 Task: For heading Arial black with underline.  font size for heading18,  'Change the font style of data to'Calibri.  and font size to 9,  Change the alignment of both headline & data to Align center.  In the sheet  auditingMonthlySales_Analysis
Action: Mouse moved to (278, 175)
Screenshot: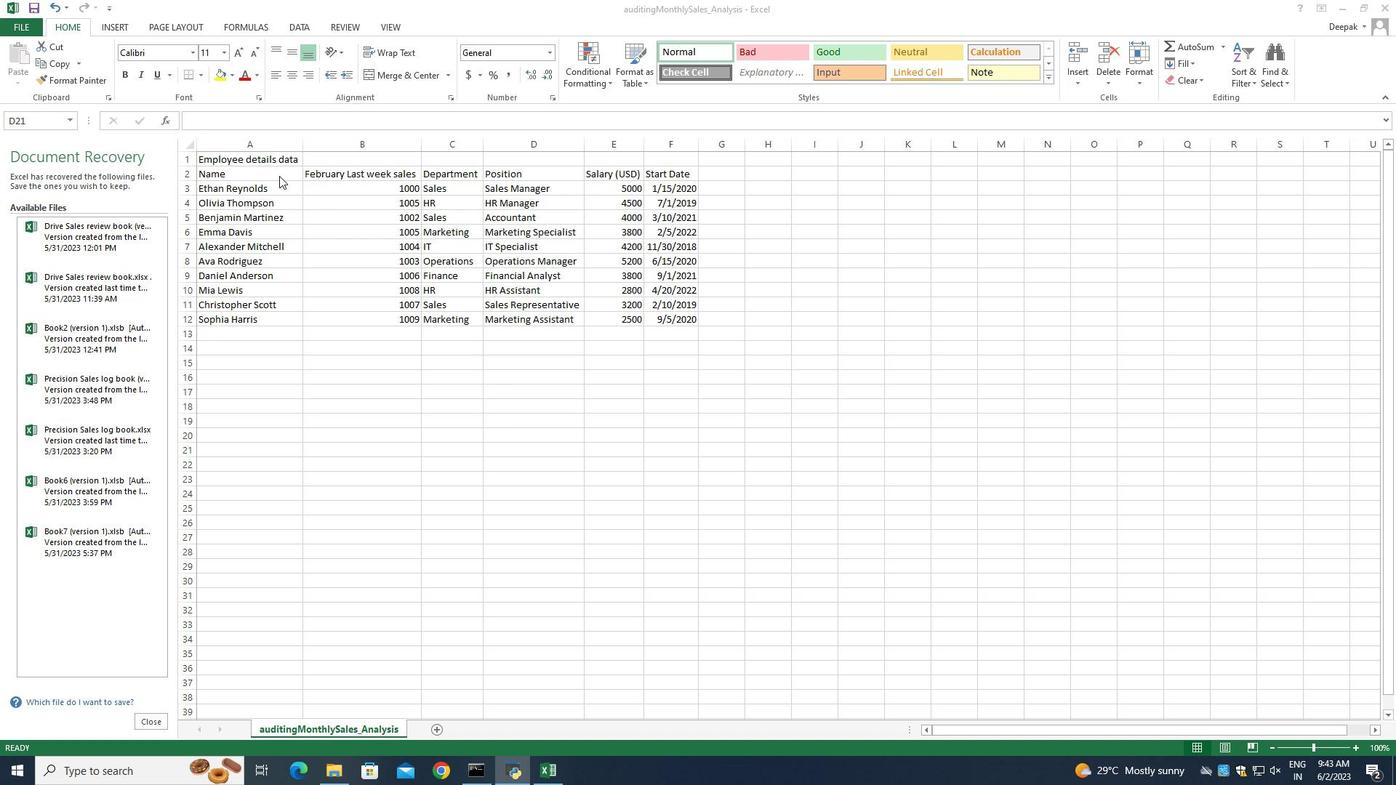 
Action: Mouse pressed left at (278, 175)
Screenshot: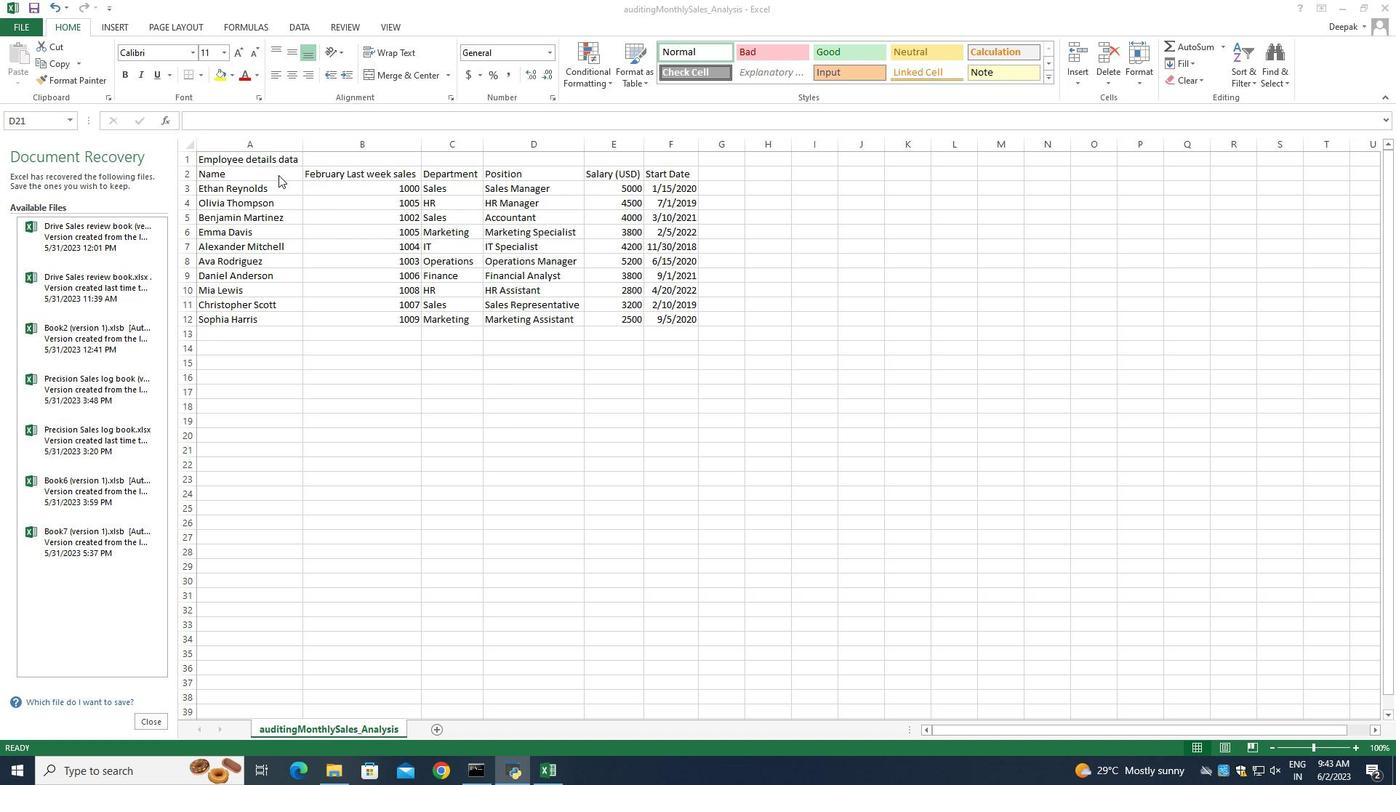 
Action: Mouse pressed left at (278, 175)
Screenshot: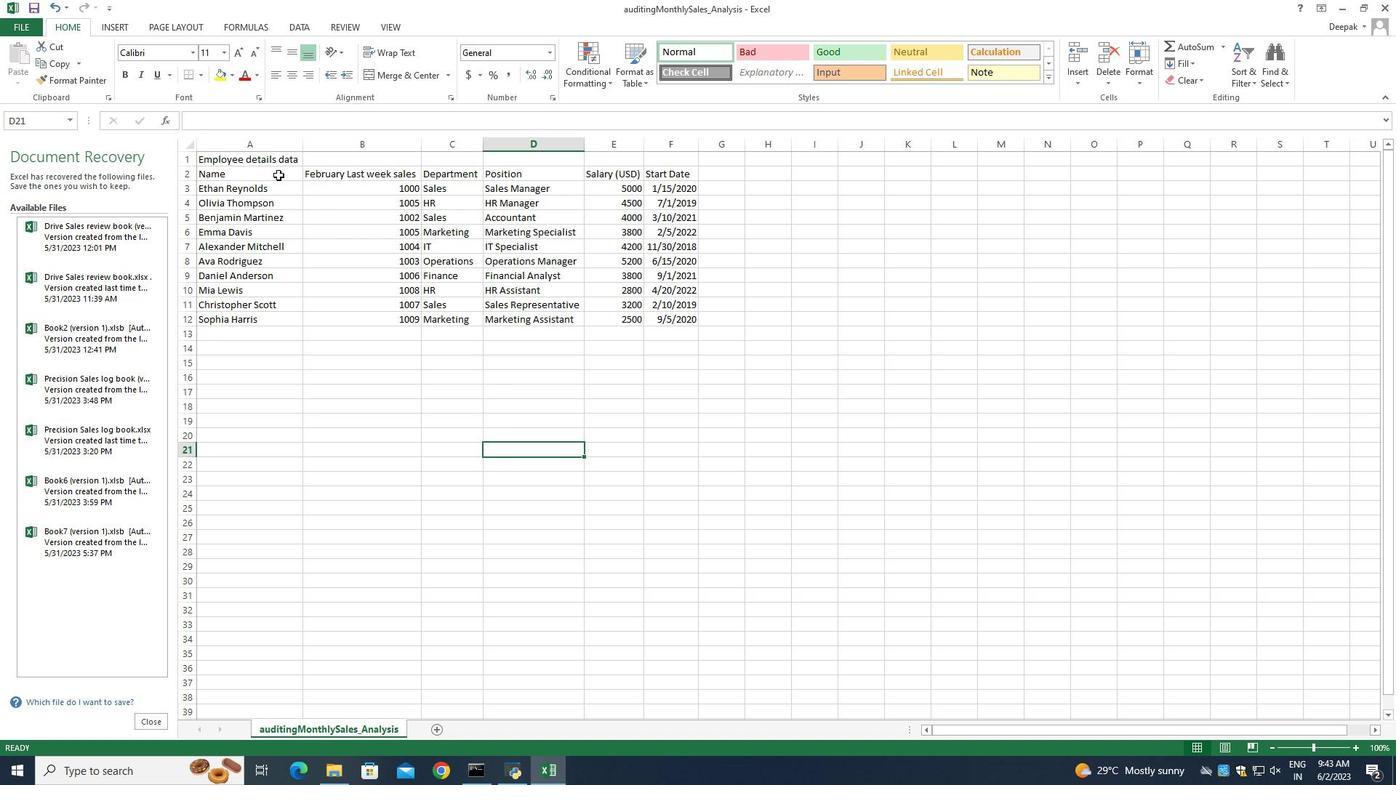 
Action: Mouse moved to (251, 176)
Screenshot: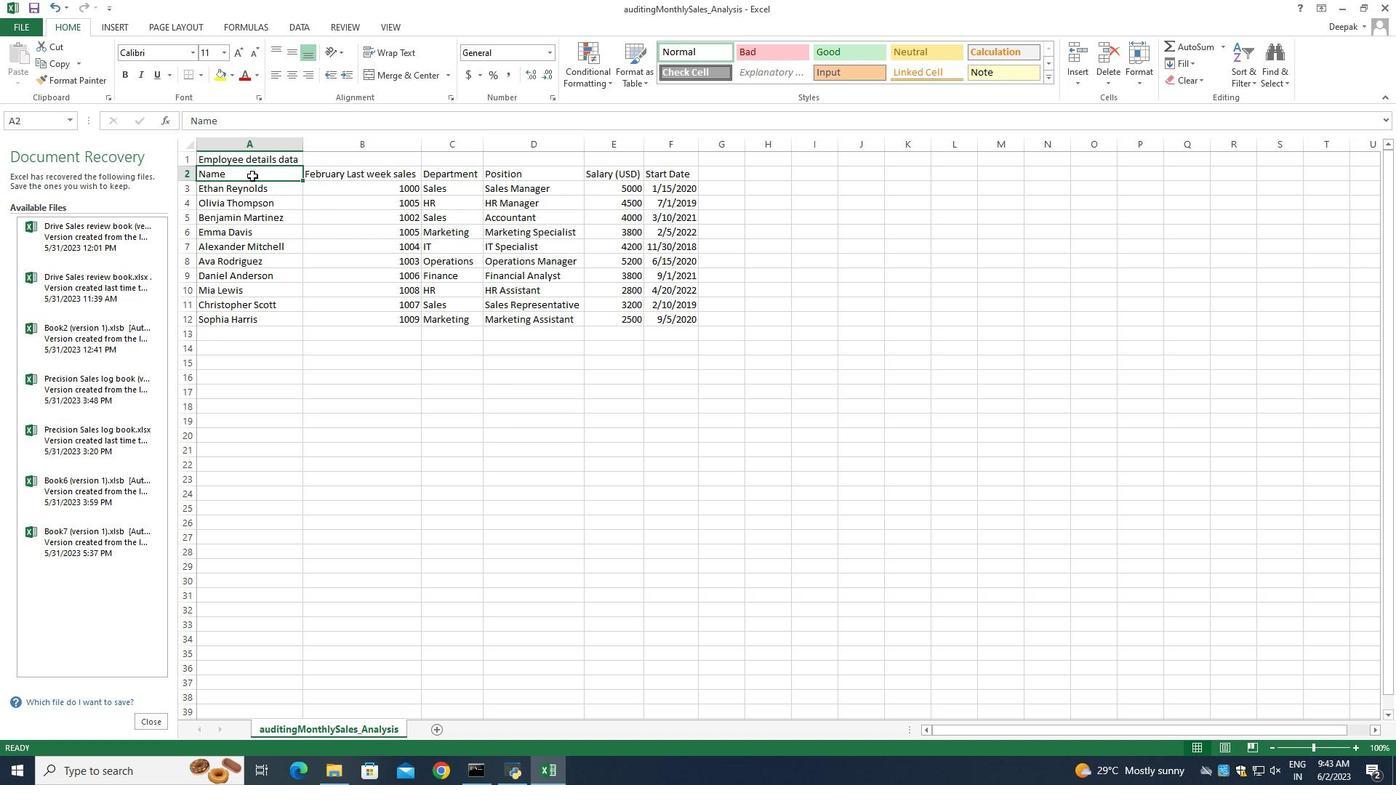 
Action: Mouse pressed left at (251, 176)
Screenshot: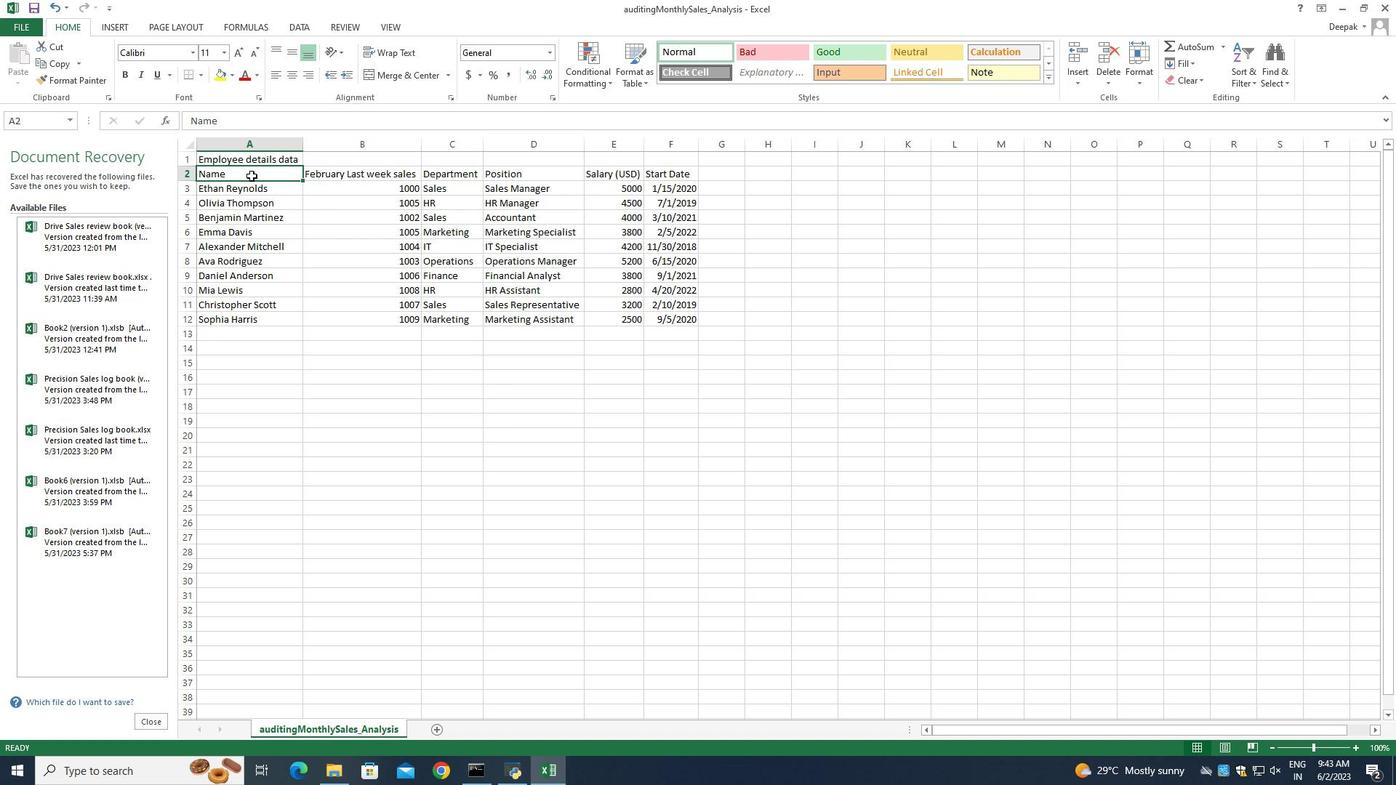 
Action: Mouse moved to (672, 180)
Screenshot: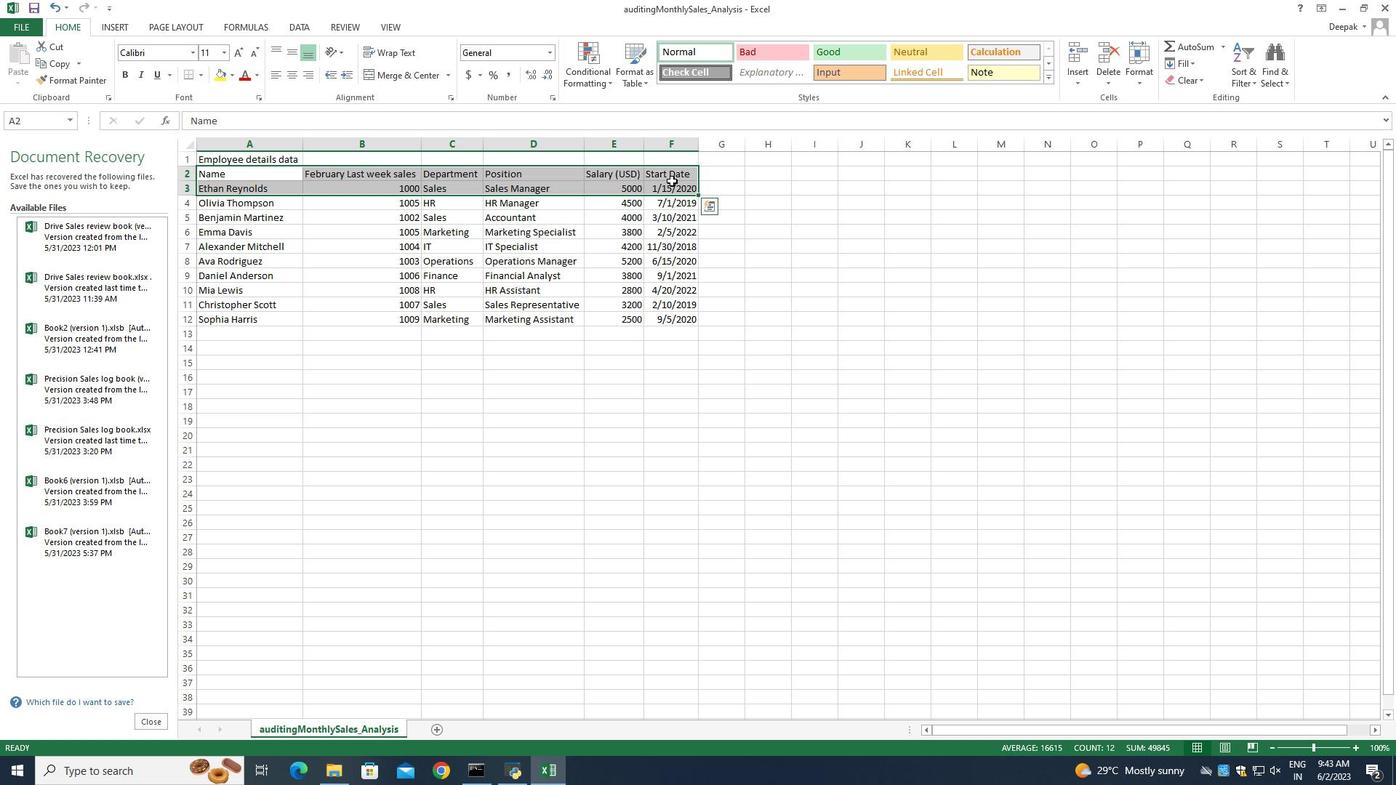 
Action: Mouse pressed left at (672, 180)
Screenshot: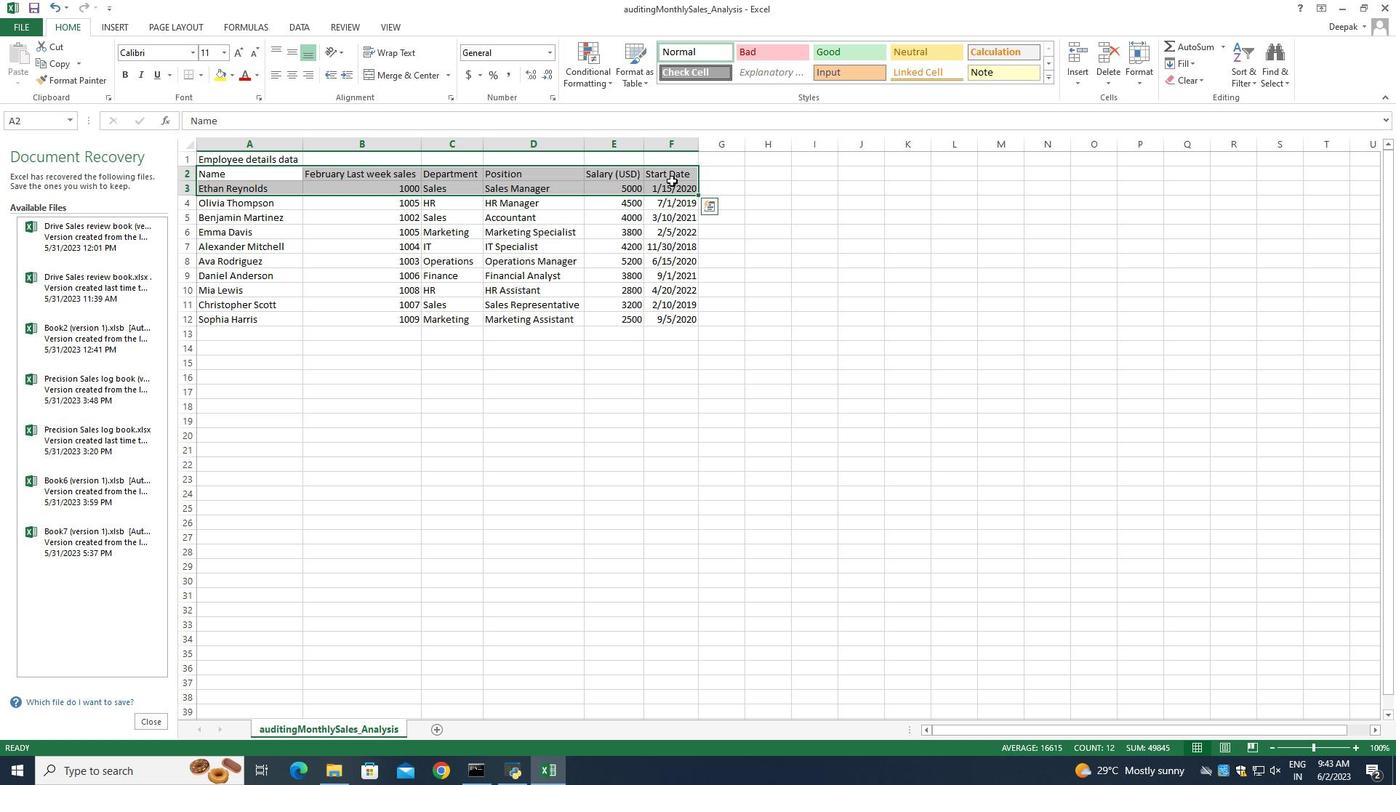 
Action: Mouse moved to (668, 175)
Screenshot: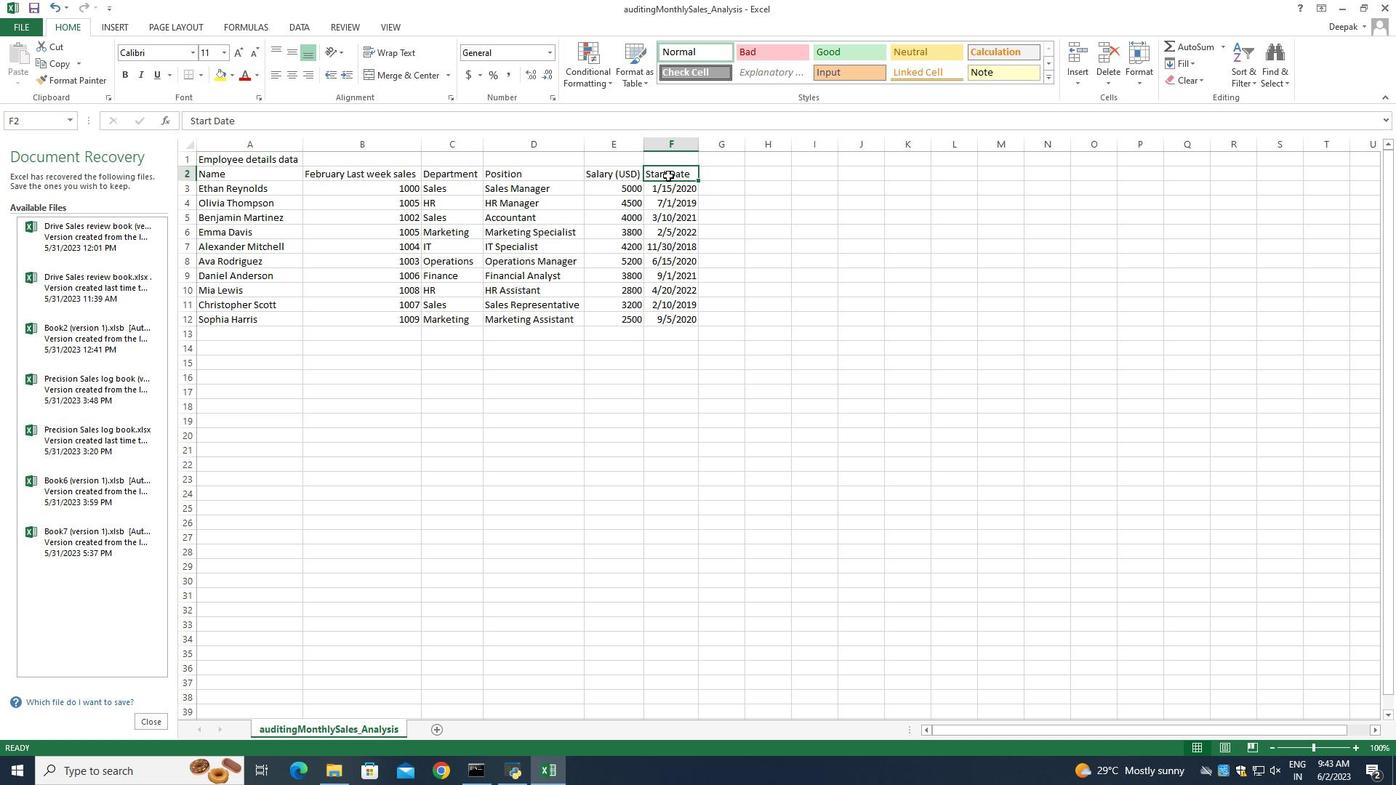 
Action: Mouse pressed left at (668, 175)
Screenshot: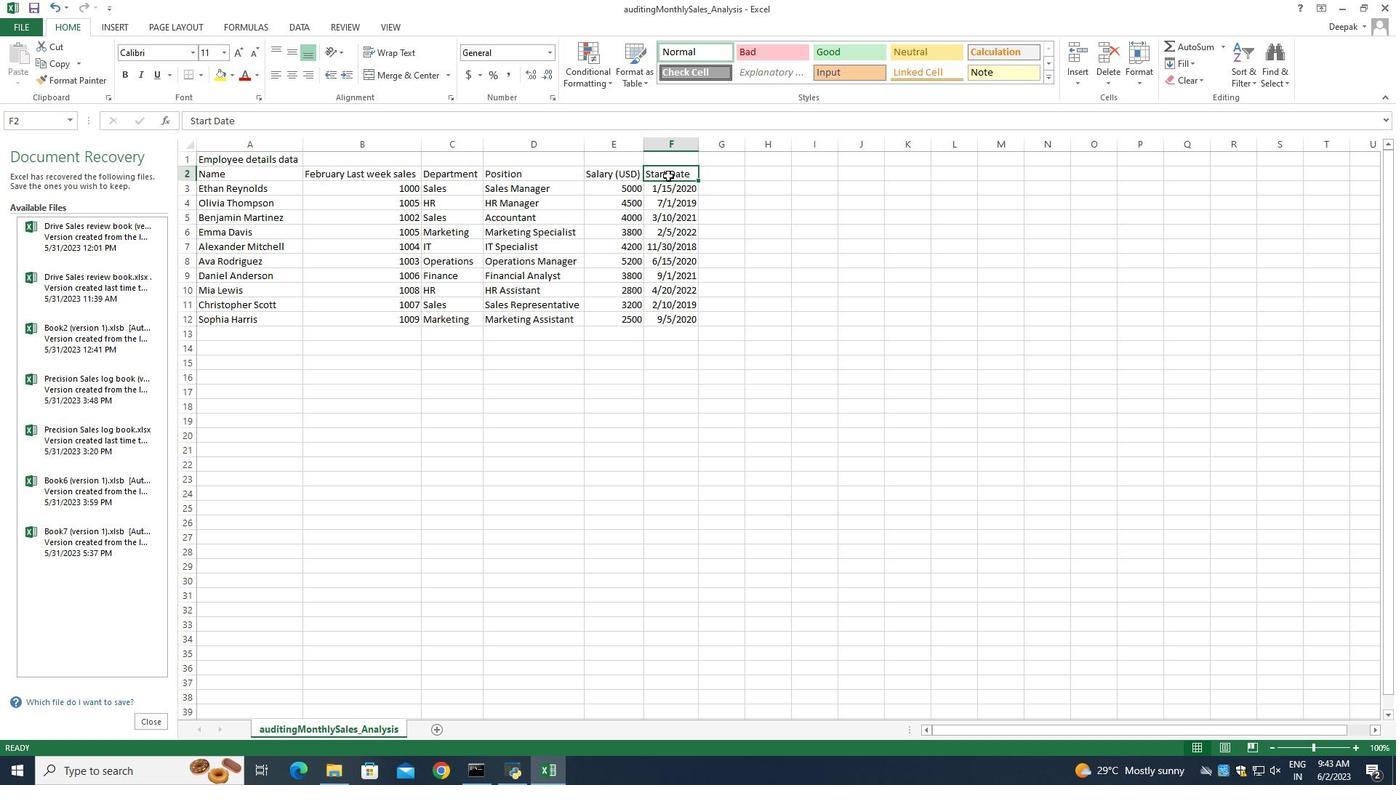 
Action: Mouse moved to (547, 51)
Screenshot: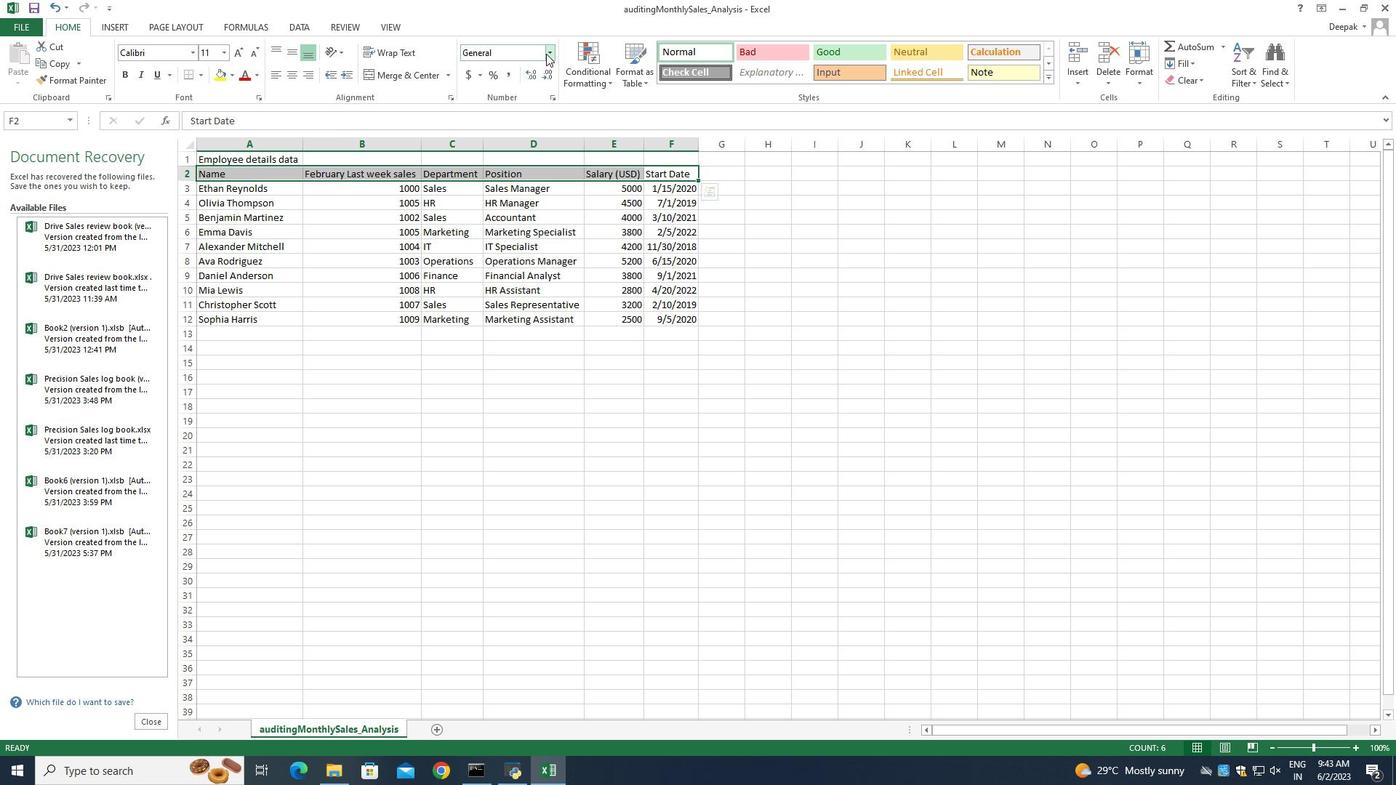 
Action: Mouse pressed left at (547, 51)
Screenshot: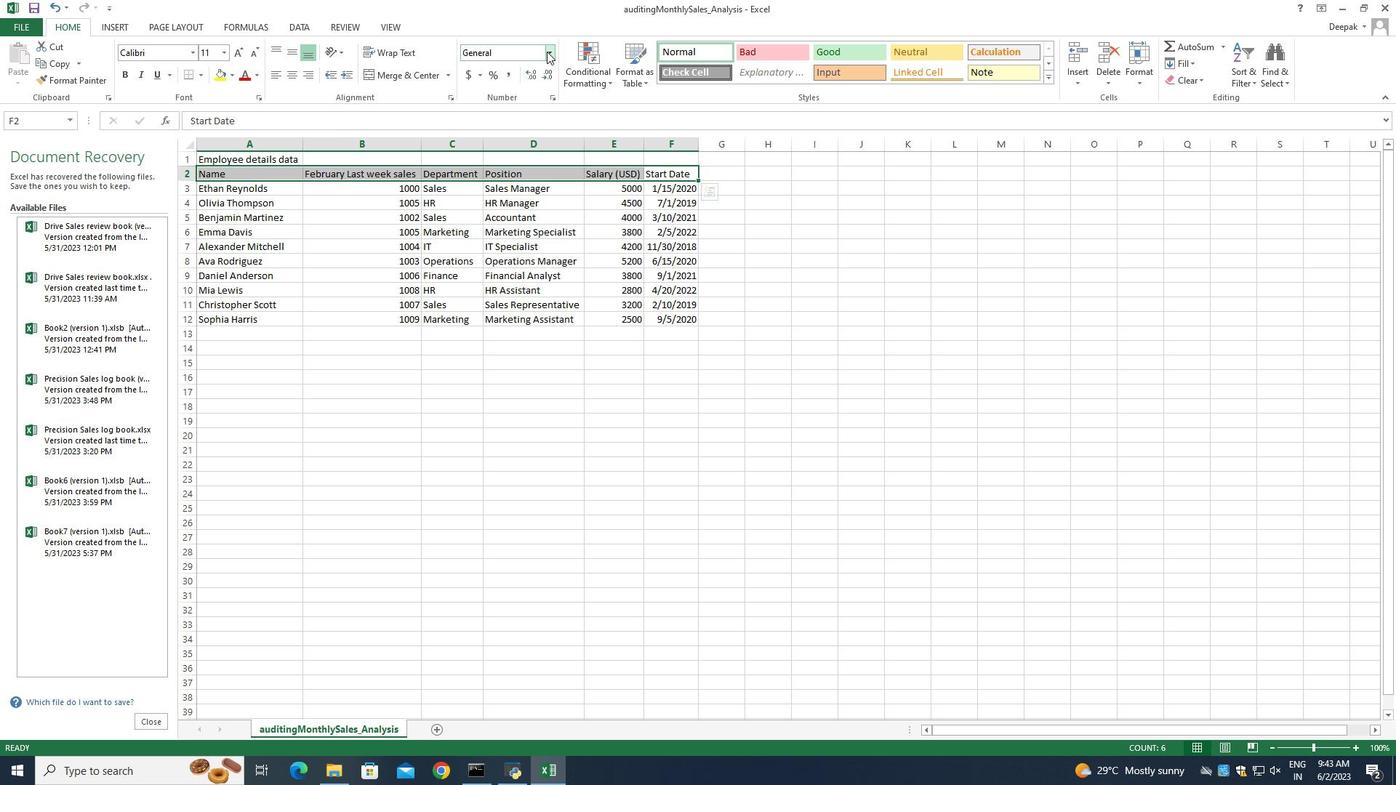 
Action: Mouse moved to (547, 50)
Screenshot: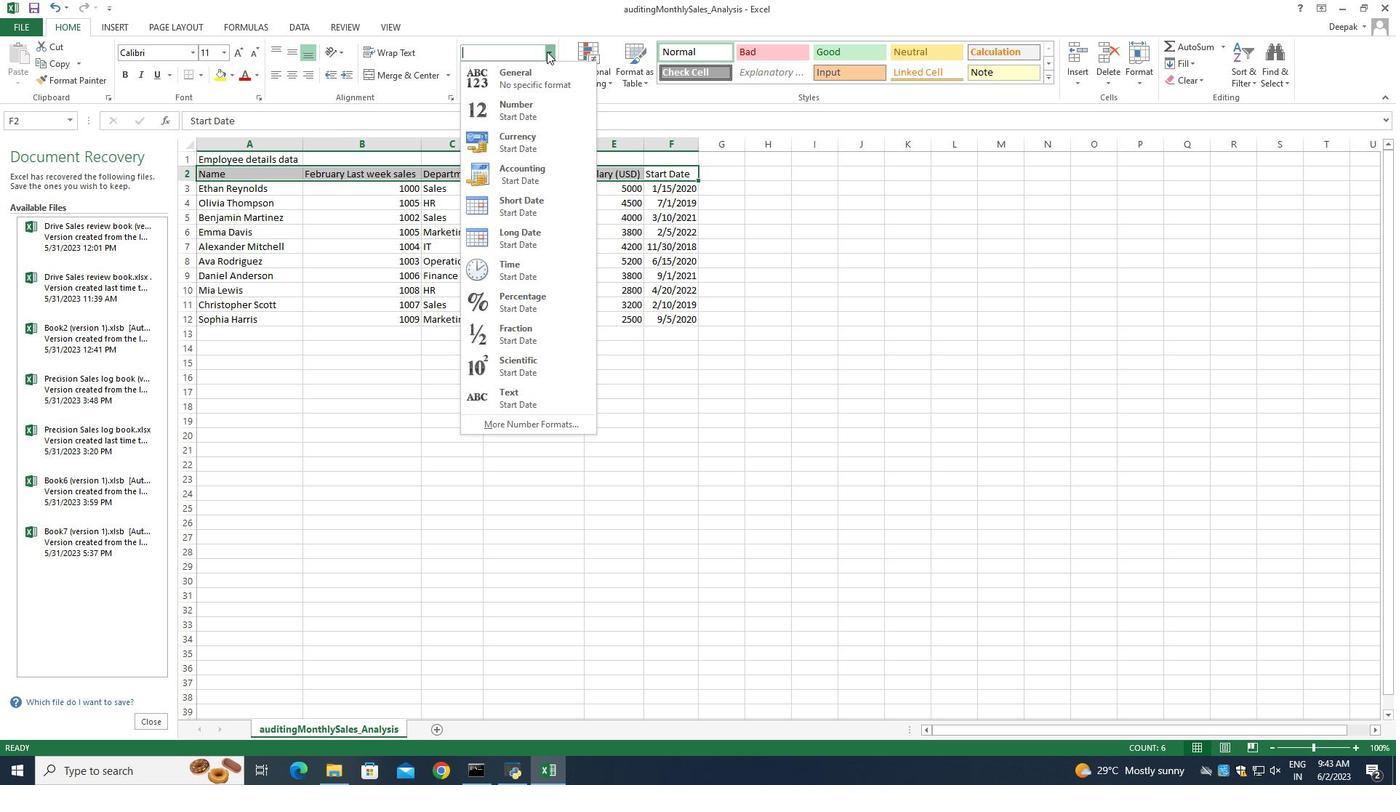 
Action: Mouse pressed left at (547, 50)
Screenshot: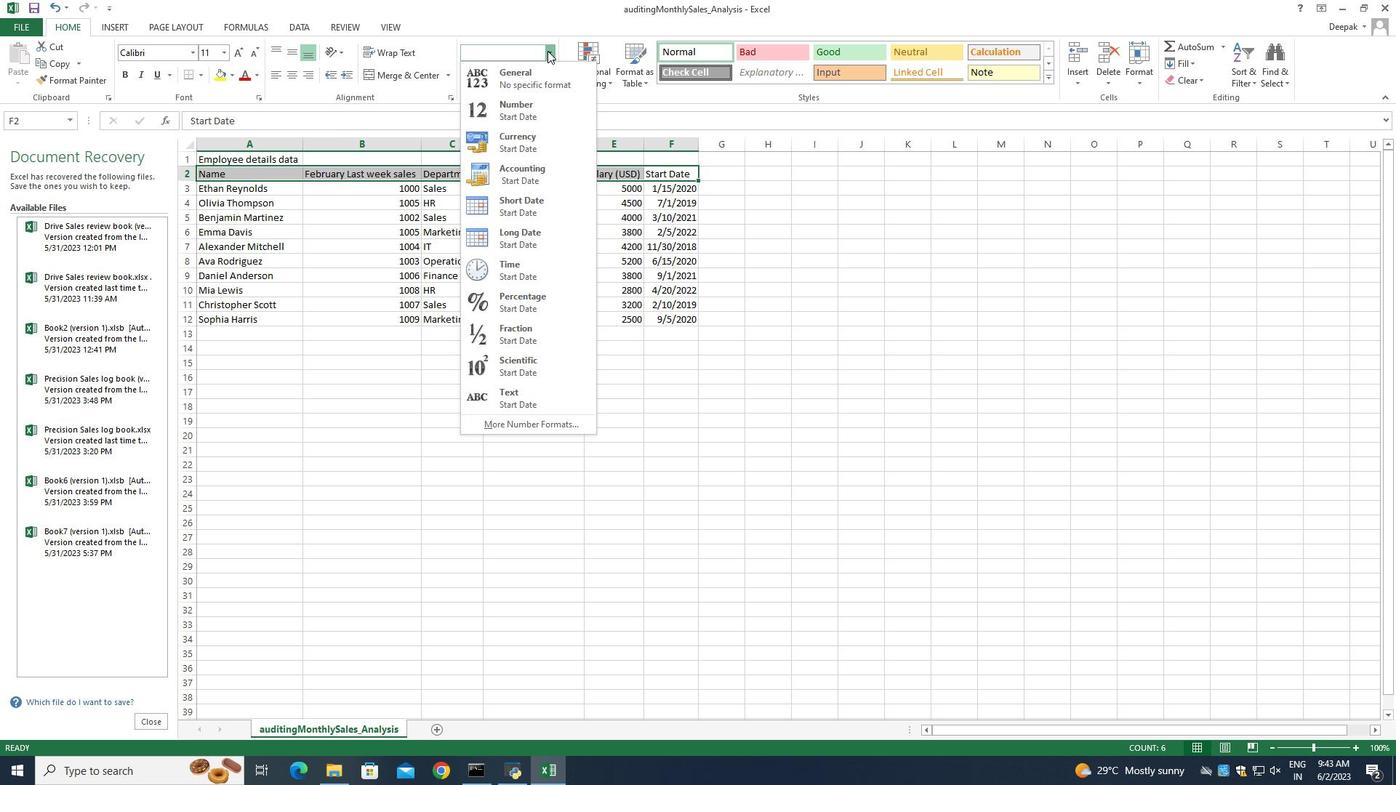 
Action: Mouse moved to (192, 53)
Screenshot: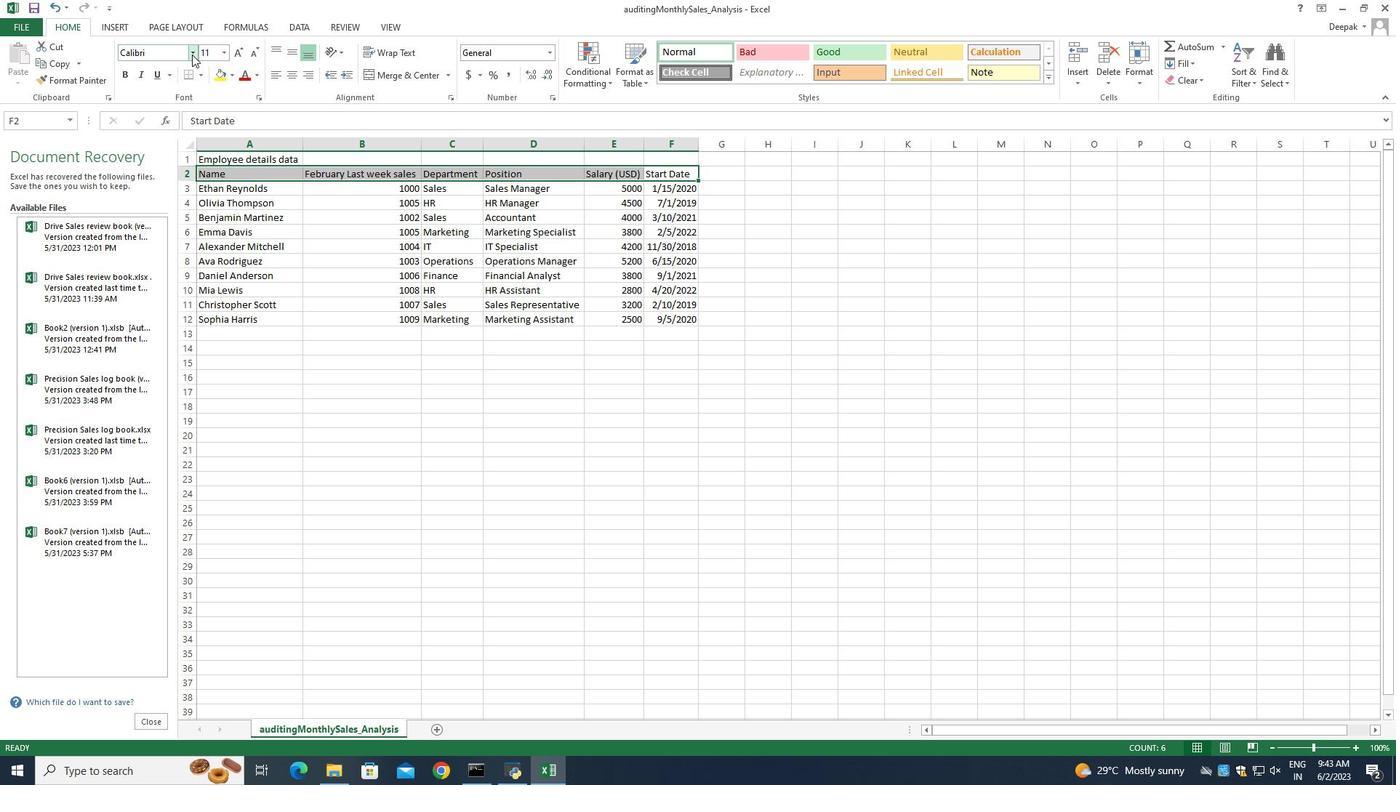 
Action: Mouse pressed left at (192, 53)
Screenshot: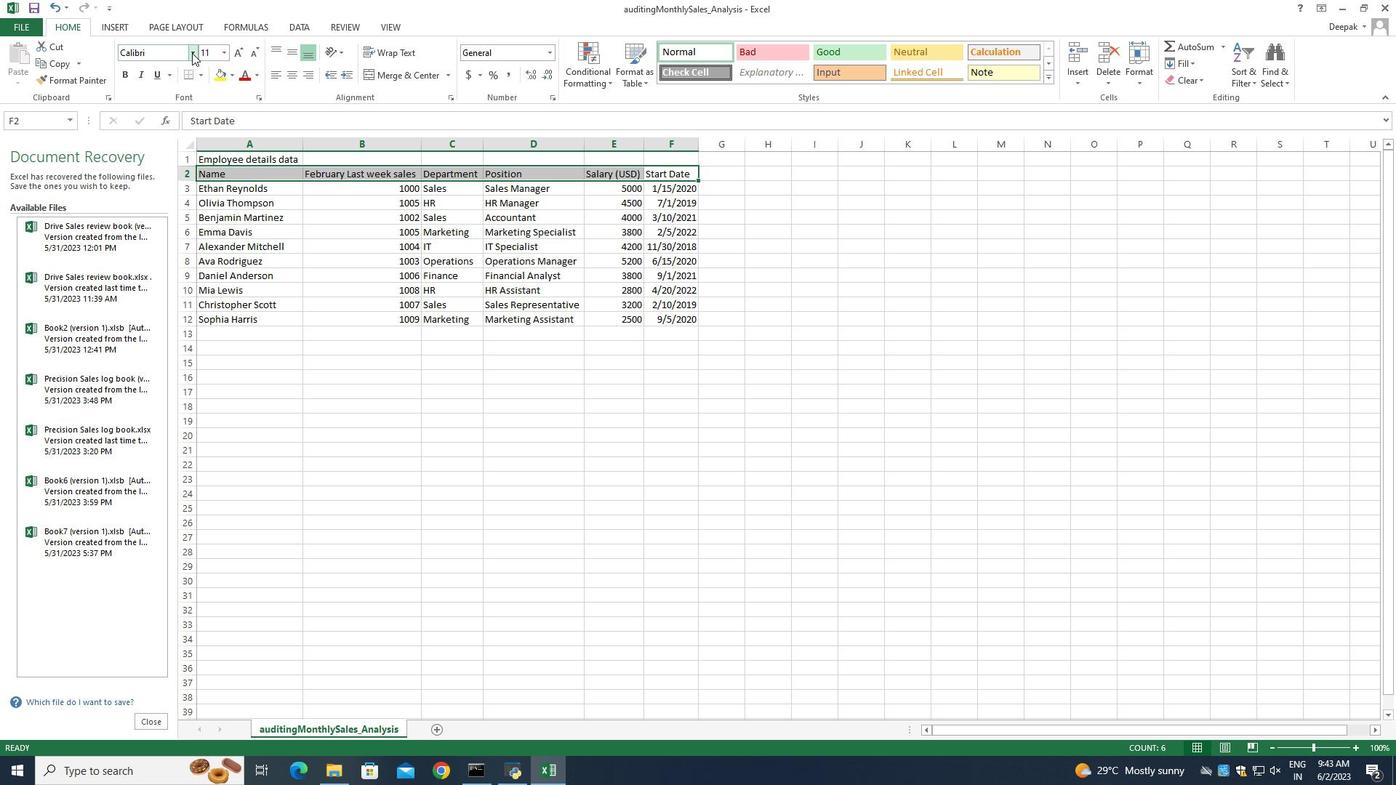 
Action: Mouse moved to (218, 189)
Screenshot: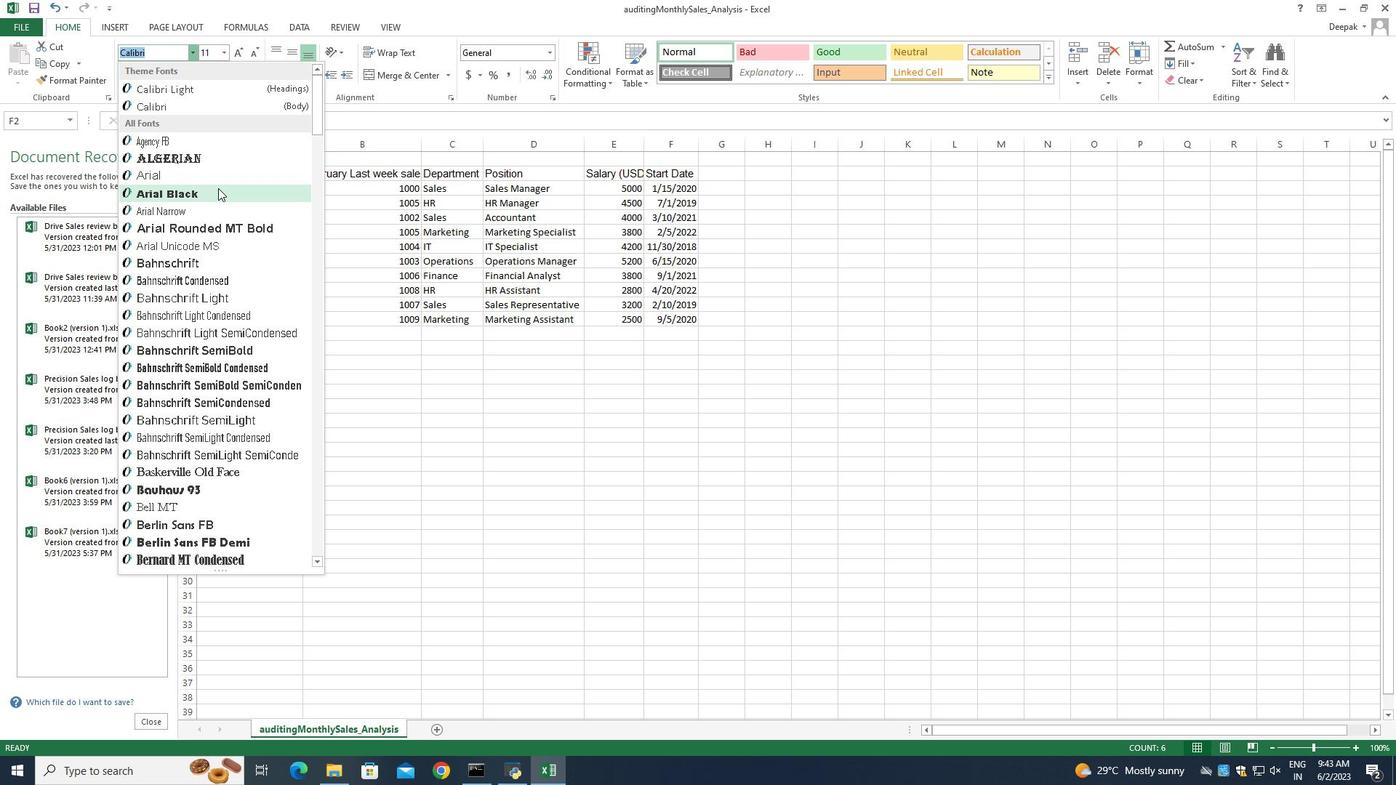 
Action: Mouse pressed left at (218, 189)
Screenshot: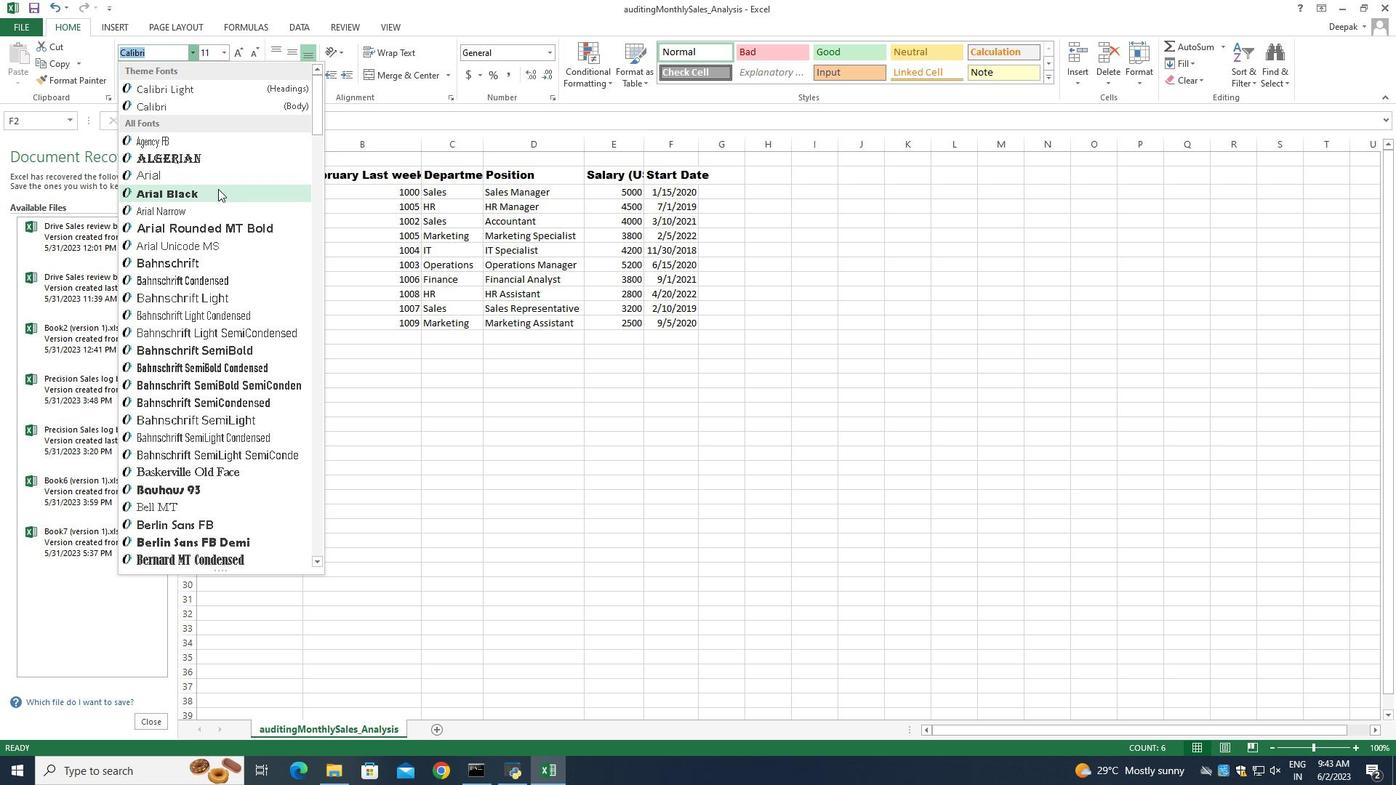 
Action: Mouse moved to (371, 299)
Screenshot: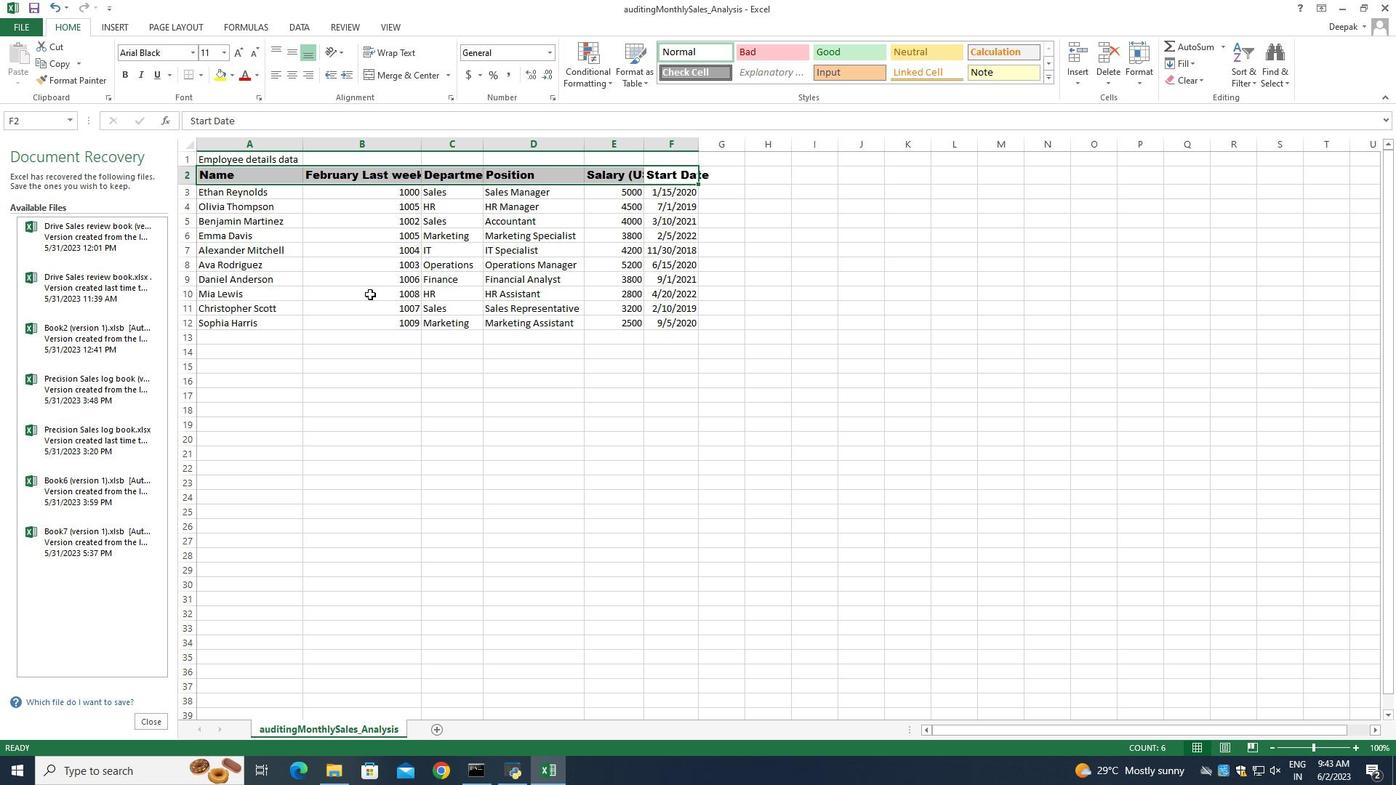 
Action: Mouse scrolled (371, 298) with delta (0, 0)
Screenshot: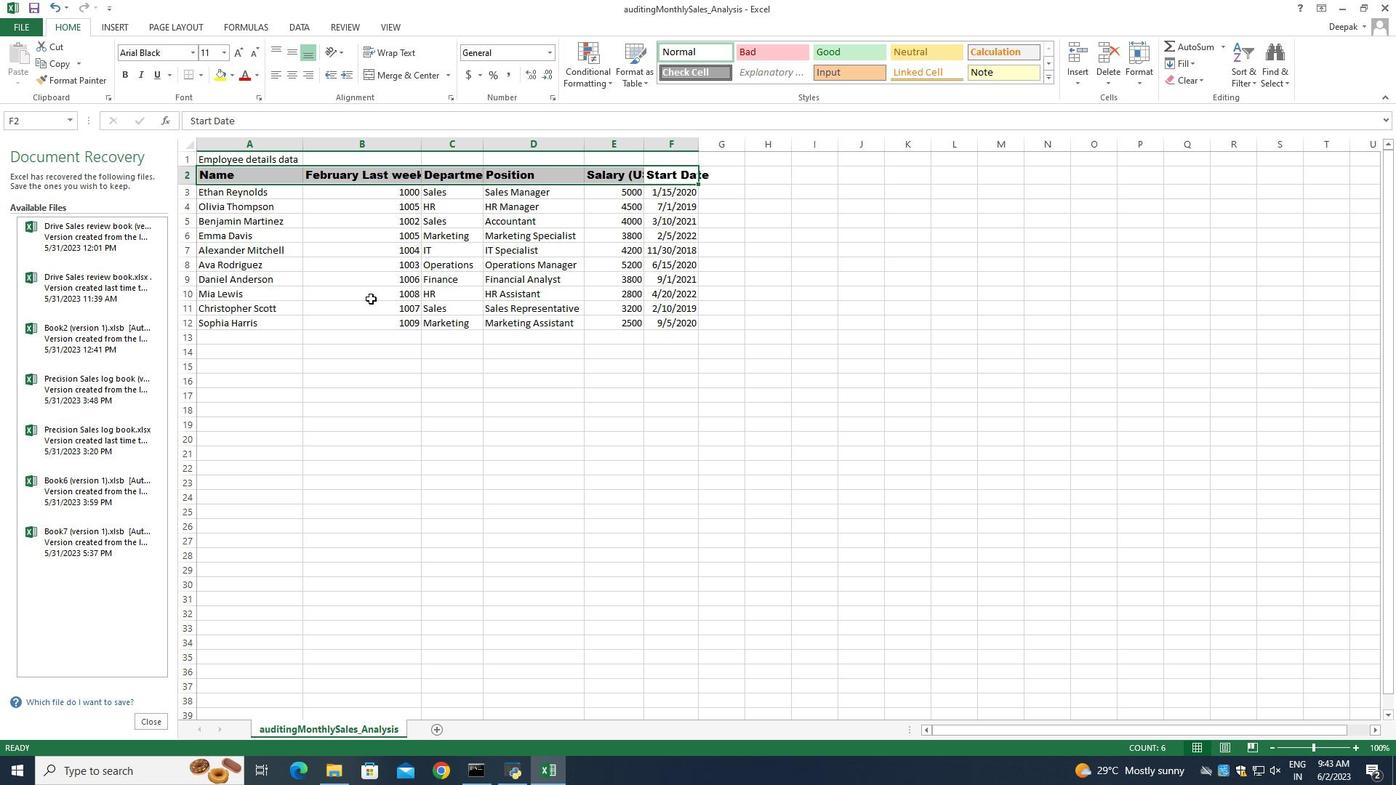 
Action: Mouse scrolled (371, 299) with delta (0, 0)
Screenshot: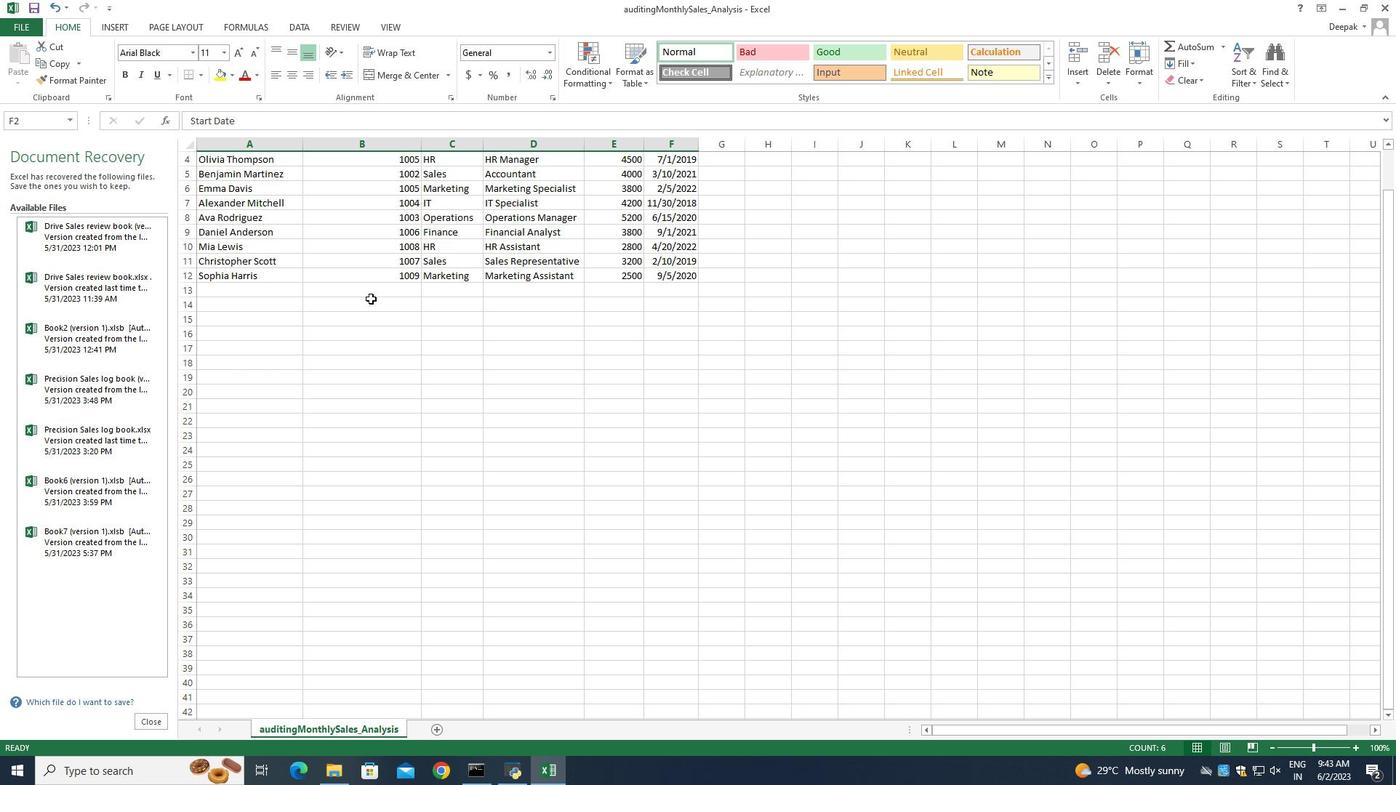 
Action: Mouse scrolled (371, 299) with delta (0, 0)
Screenshot: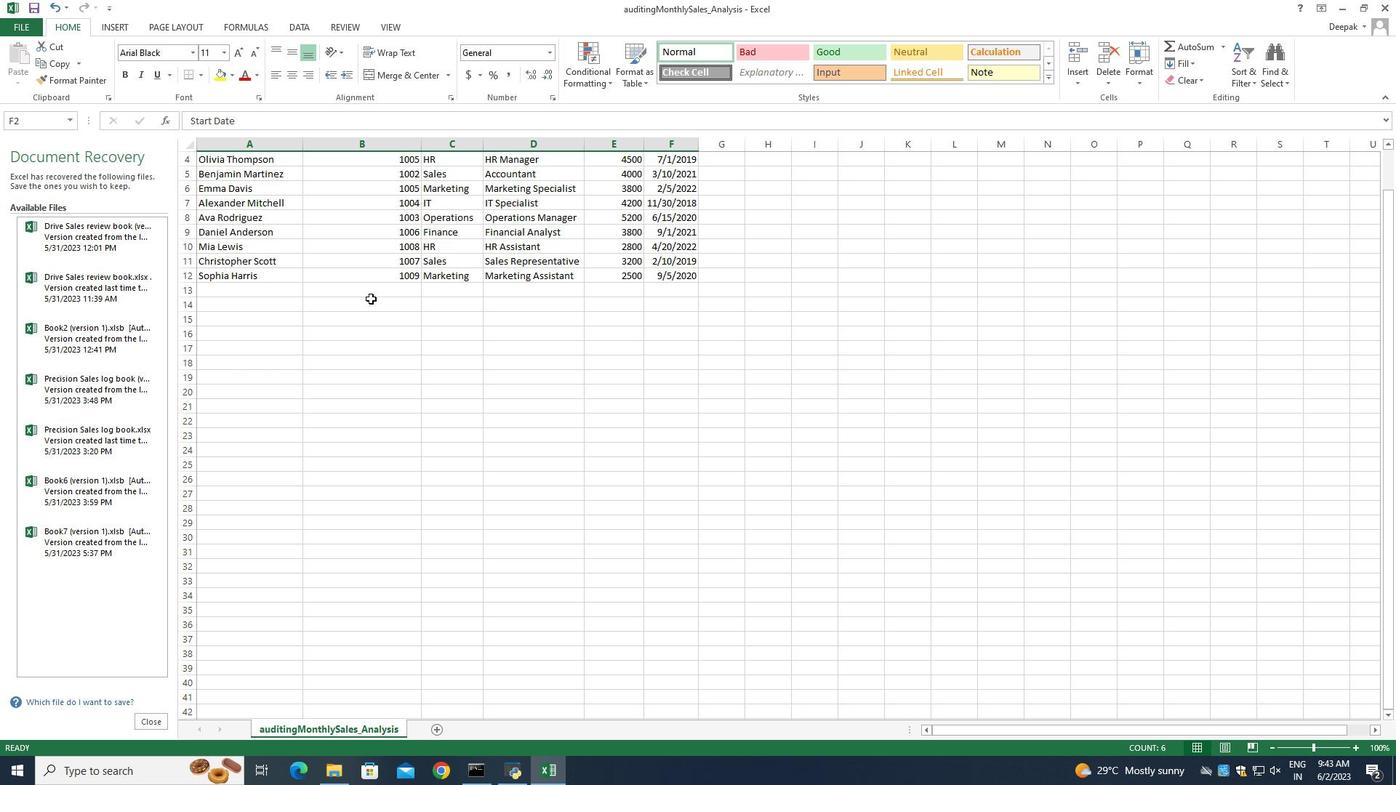 
Action: Mouse scrolled (371, 299) with delta (0, 0)
Screenshot: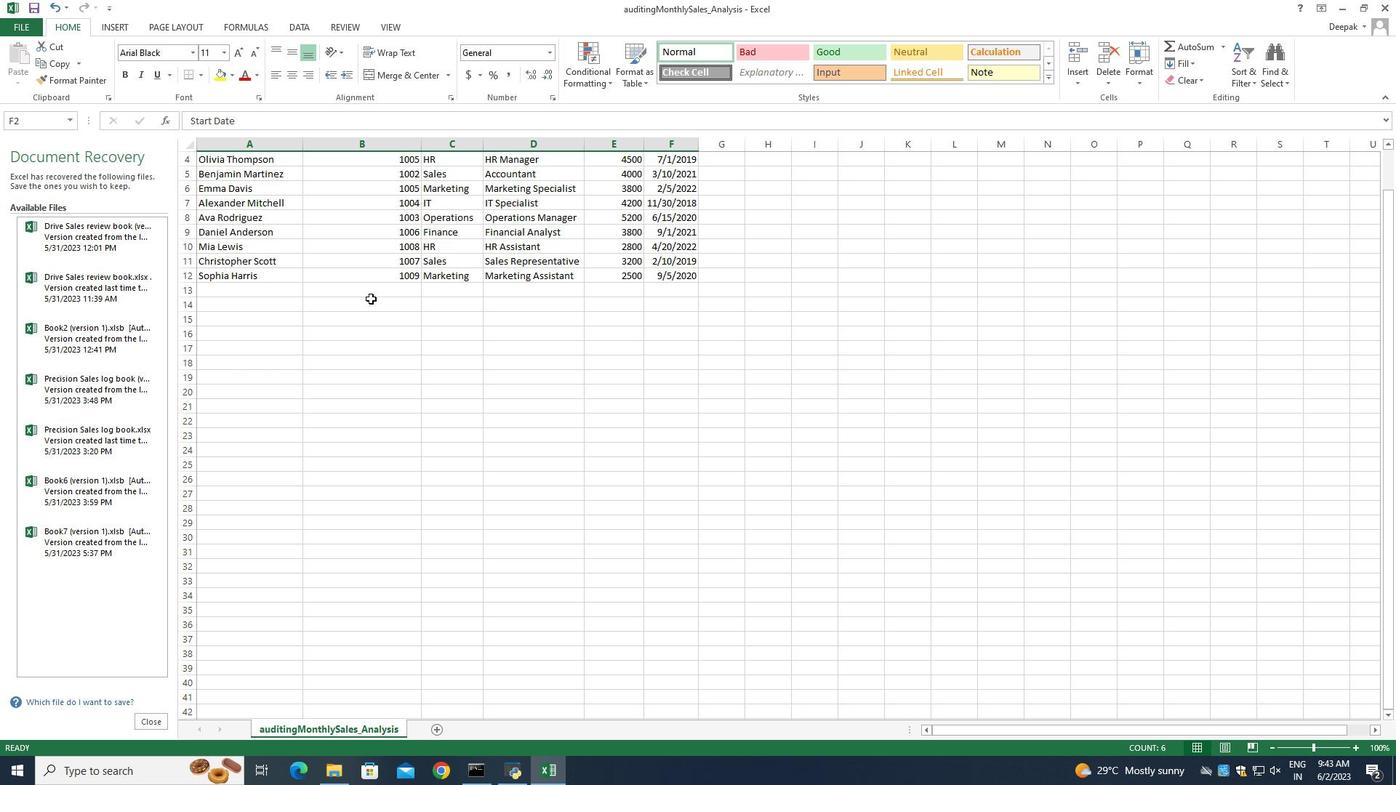 
Action: Mouse scrolled (371, 299) with delta (0, 0)
Screenshot: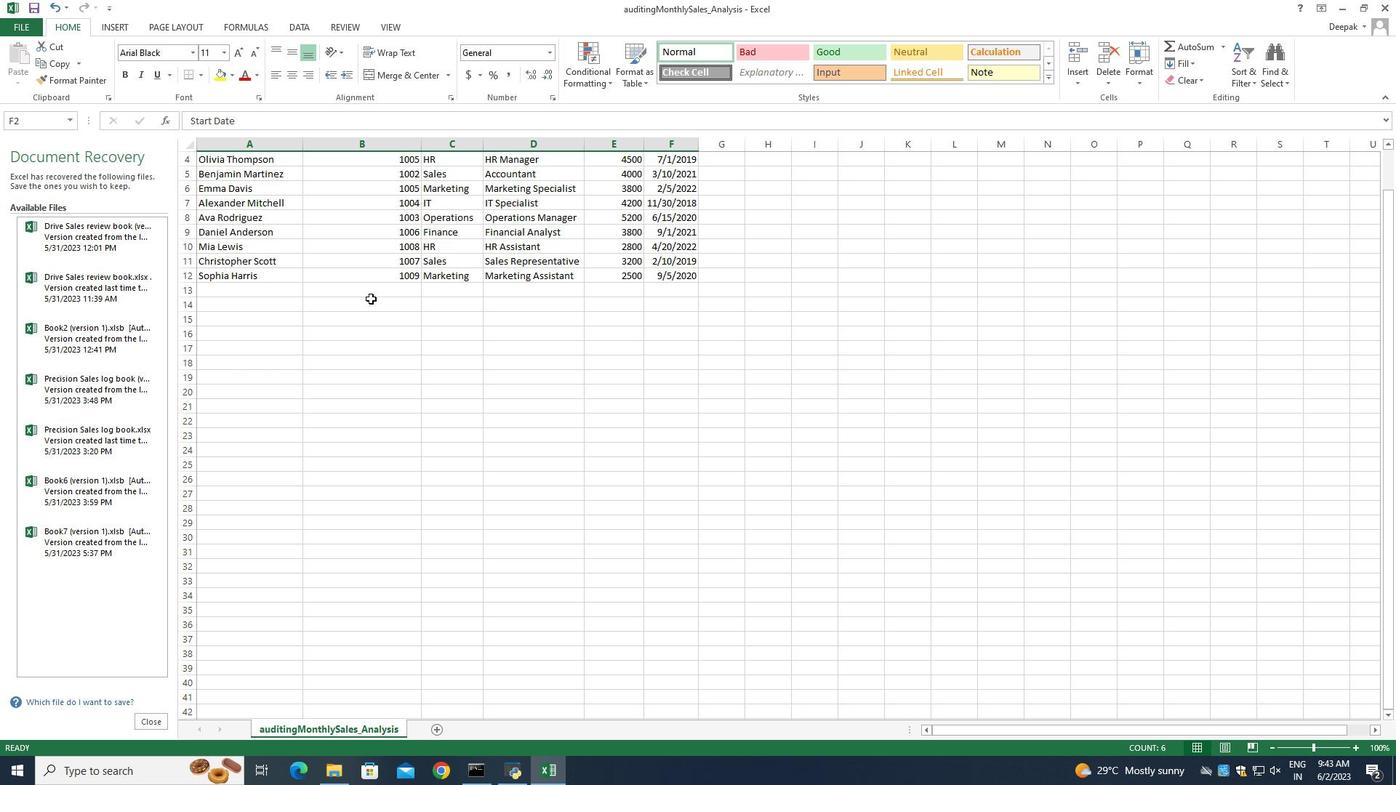 
Action: Mouse moved to (156, 75)
Screenshot: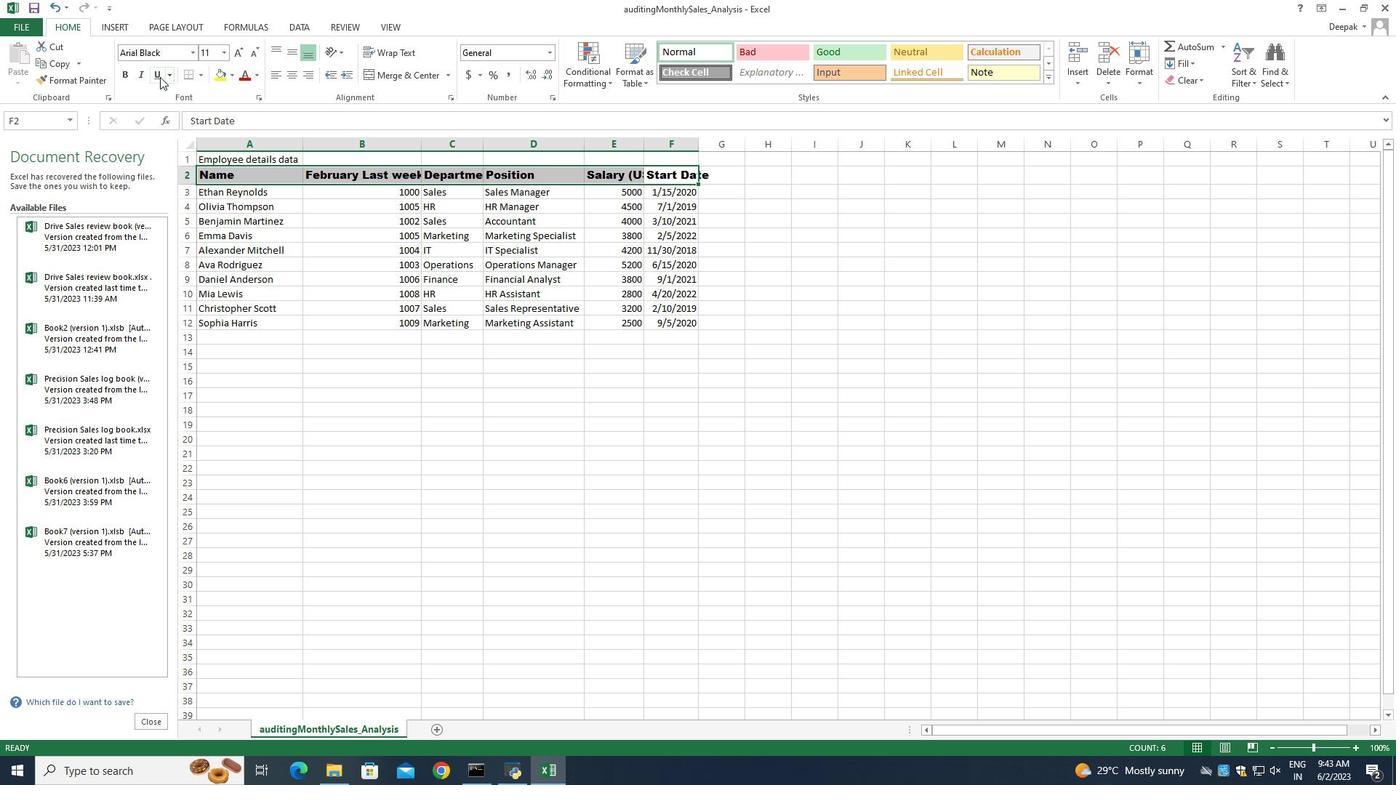 
Action: Mouse pressed left at (156, 75)
Screenshot: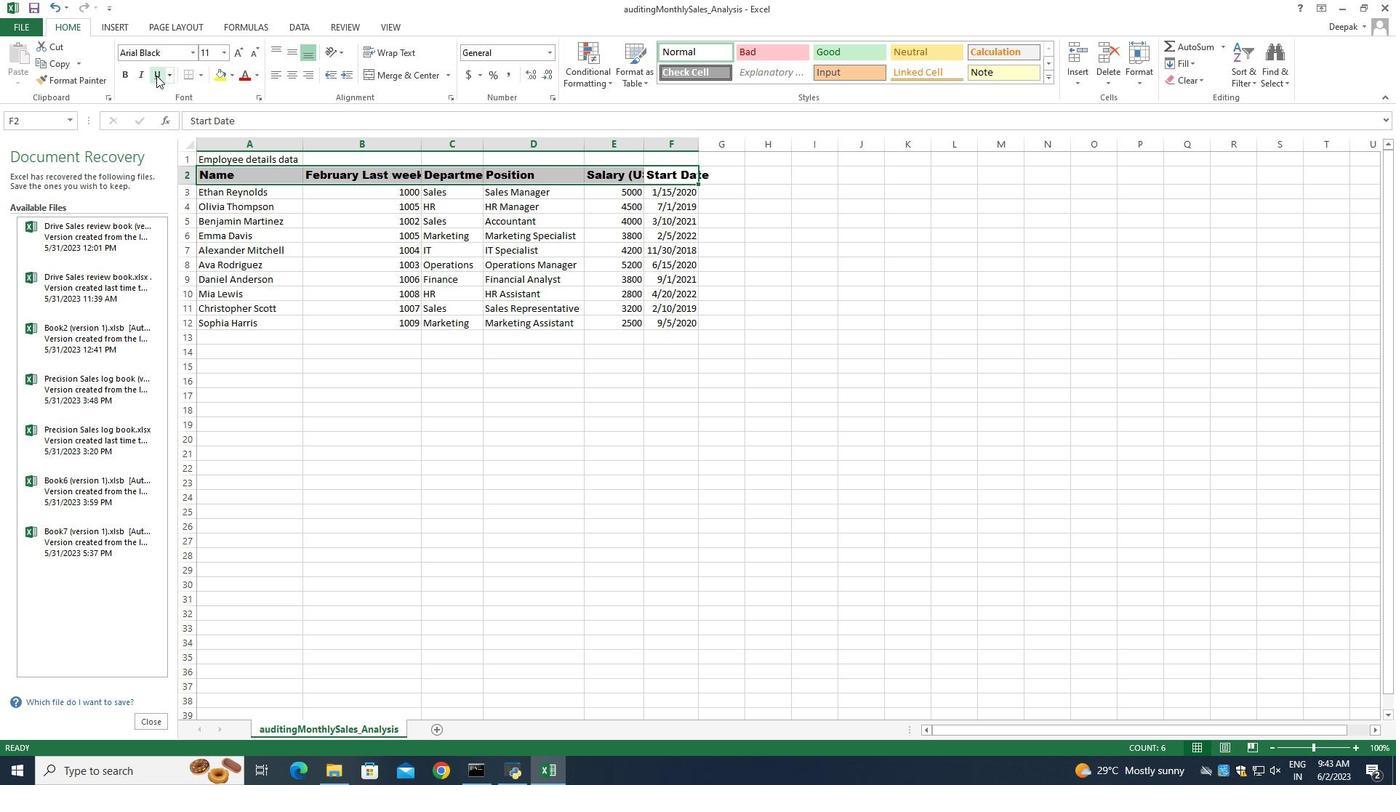 
Action: Mouse moved to (235, 48)
Screenshot: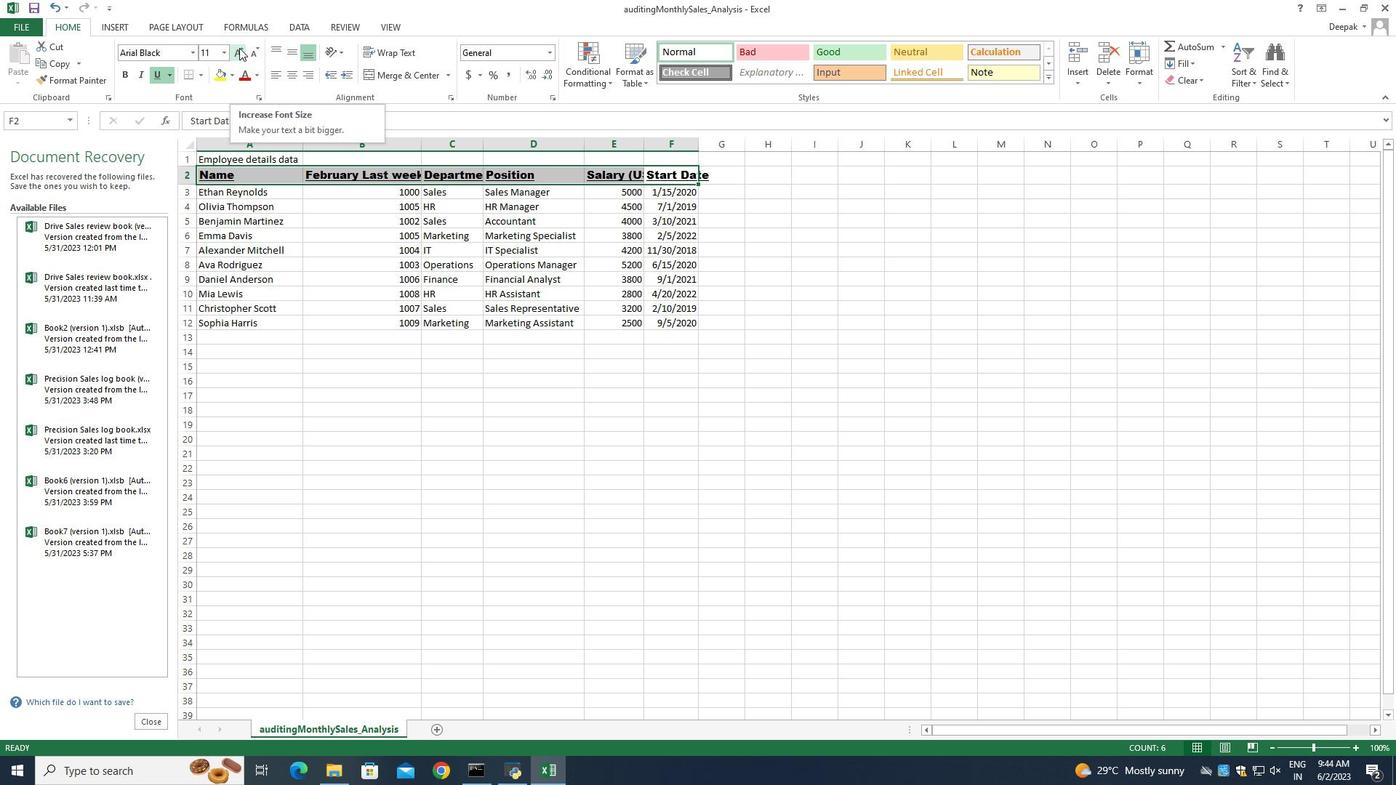 
Action: Mouse pressed left at (235, 48)
Screenshot: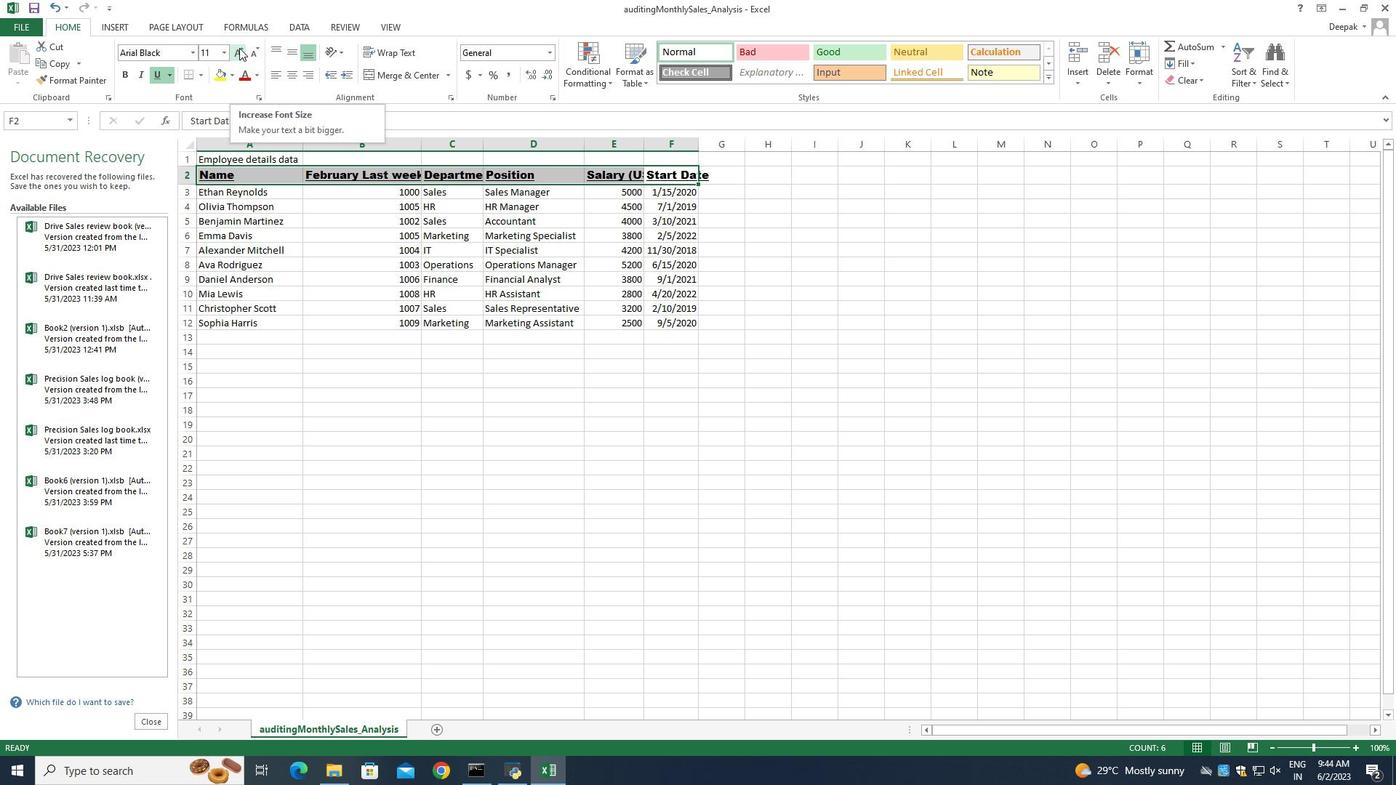 
Action: Mouse pressed left at (235, 48)
Screenshot: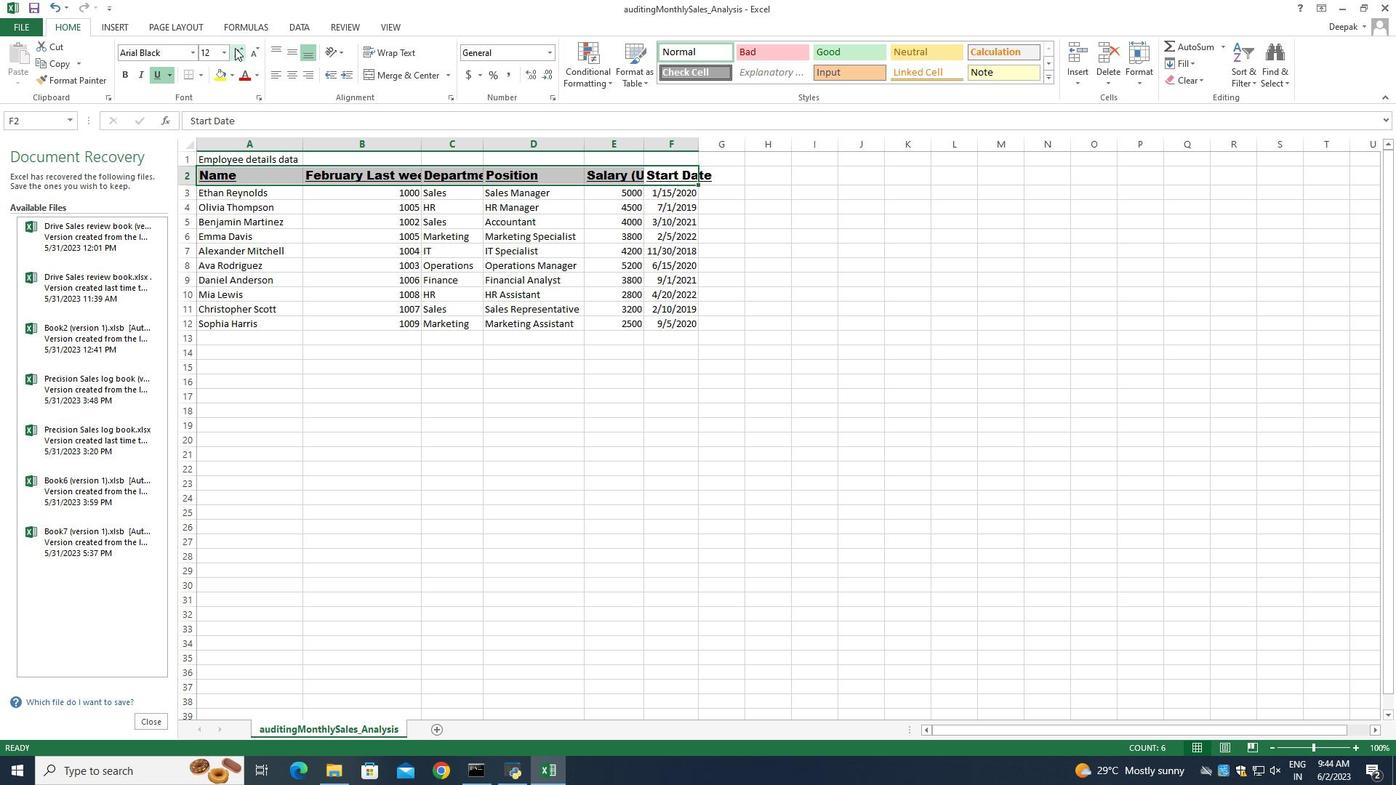 
Action: Mouse pressed left at (235, 48)
Screenshot: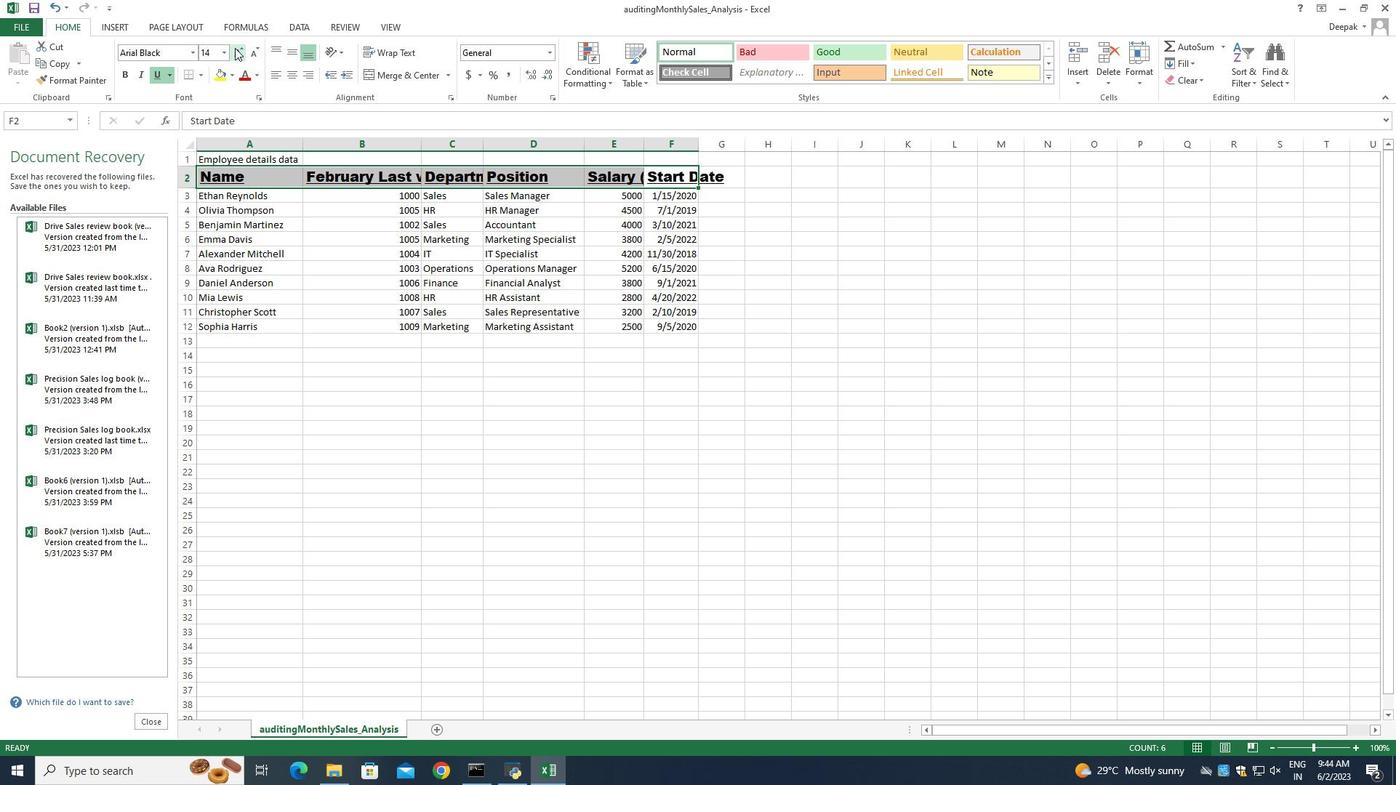 
Action: Mouse pressed left at (235, 48)
Screenshot: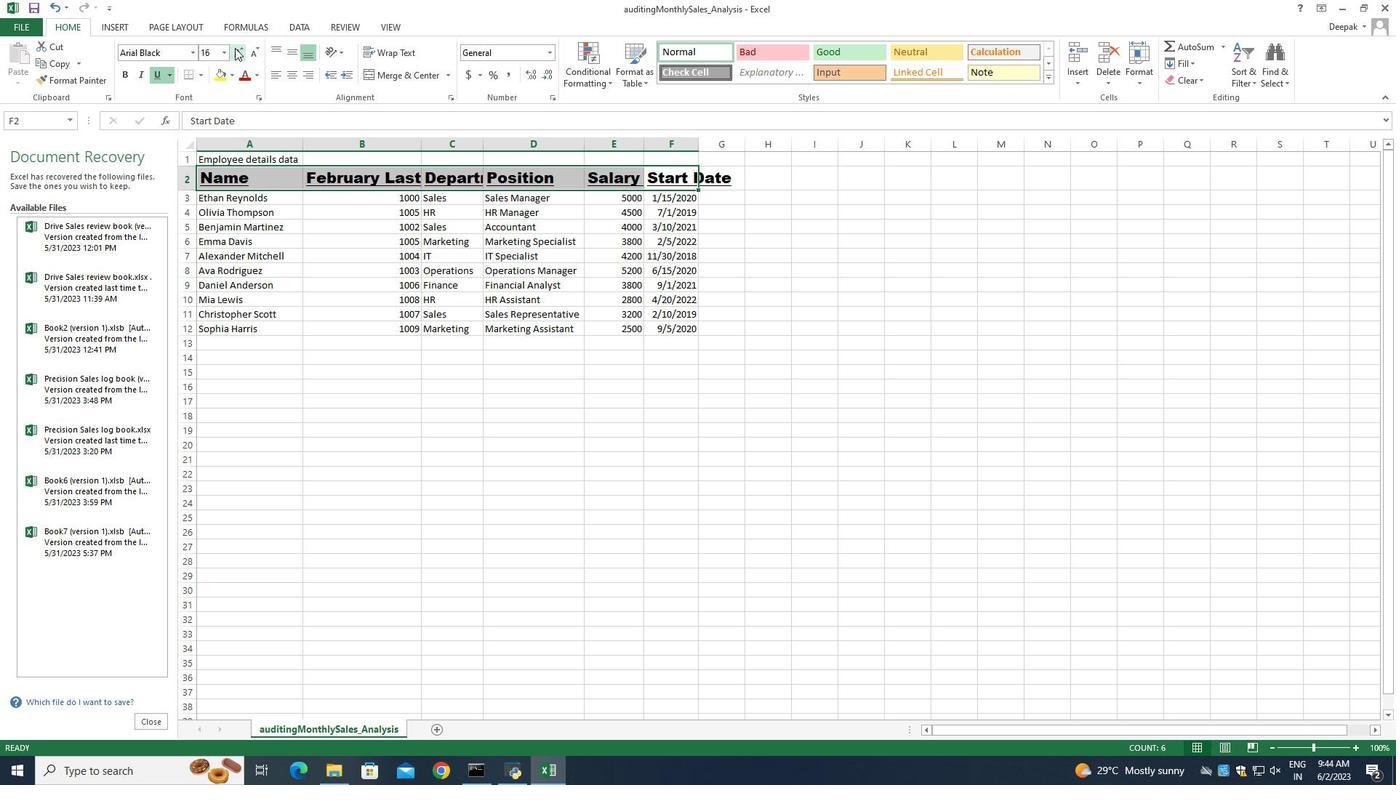 
Action: Mouse moved to (345, 231)
Screenshot: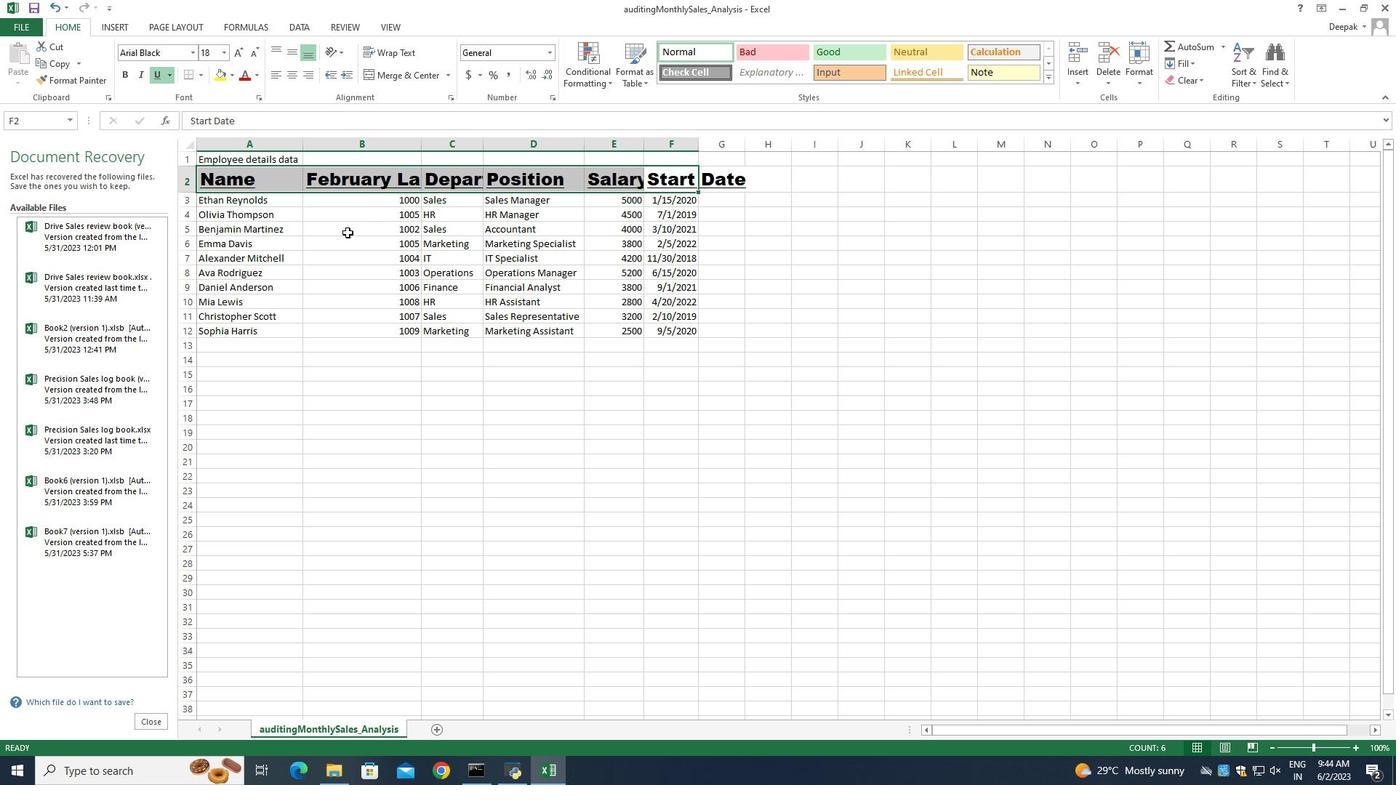 
Action: Mouse pressed left at (345, 231)
Screenshot: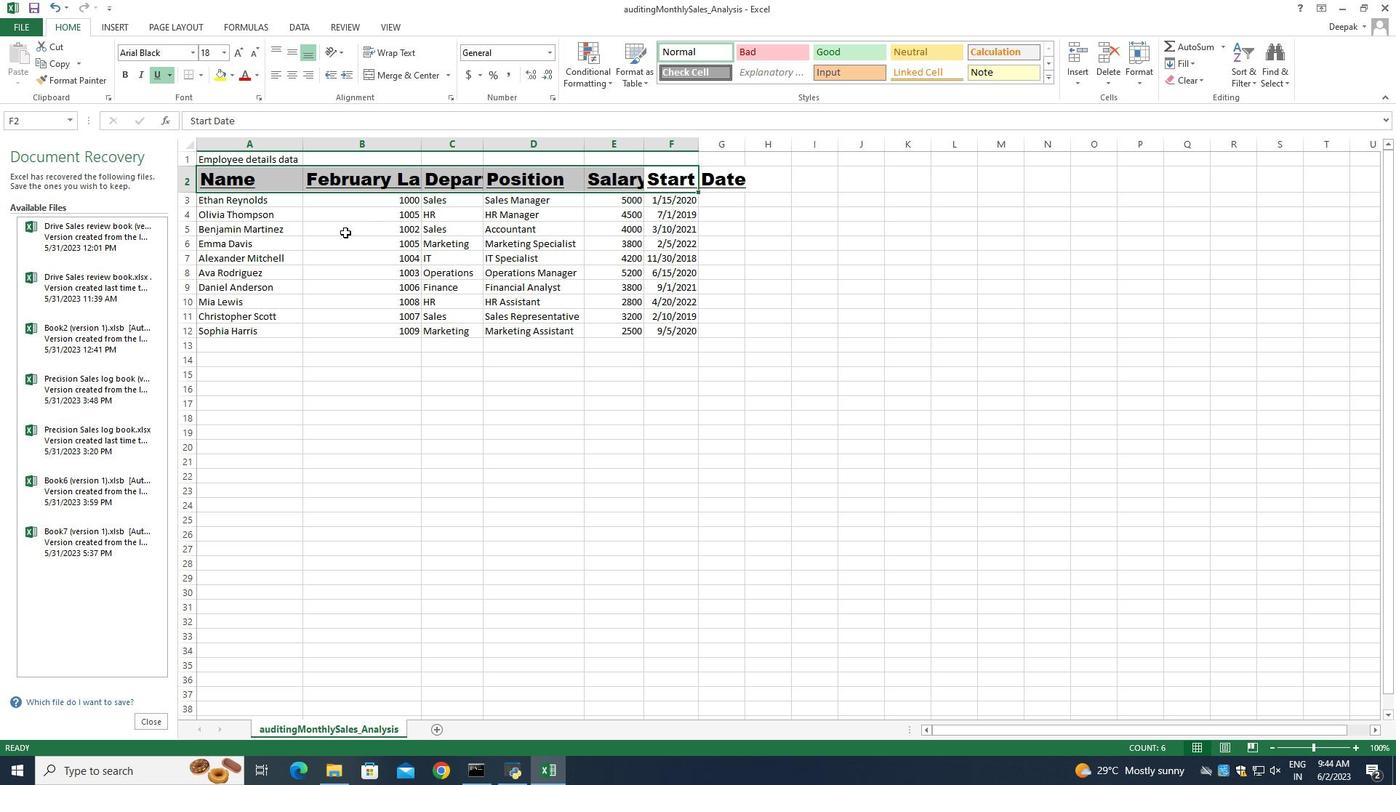 
Action: Mouse moved to (226, 198)
Screenshot: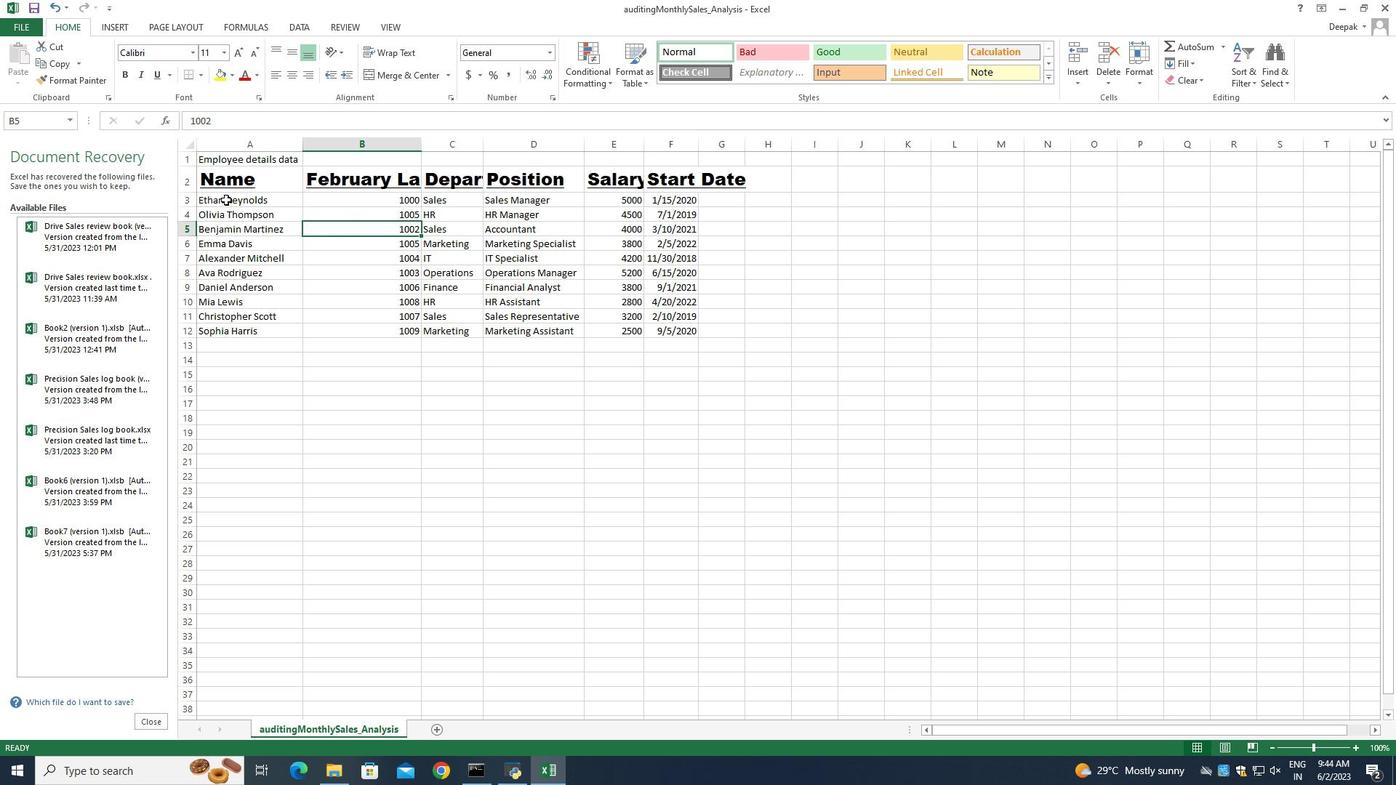 
Action: Mouse pressed left at (226, 198)
Screenshot: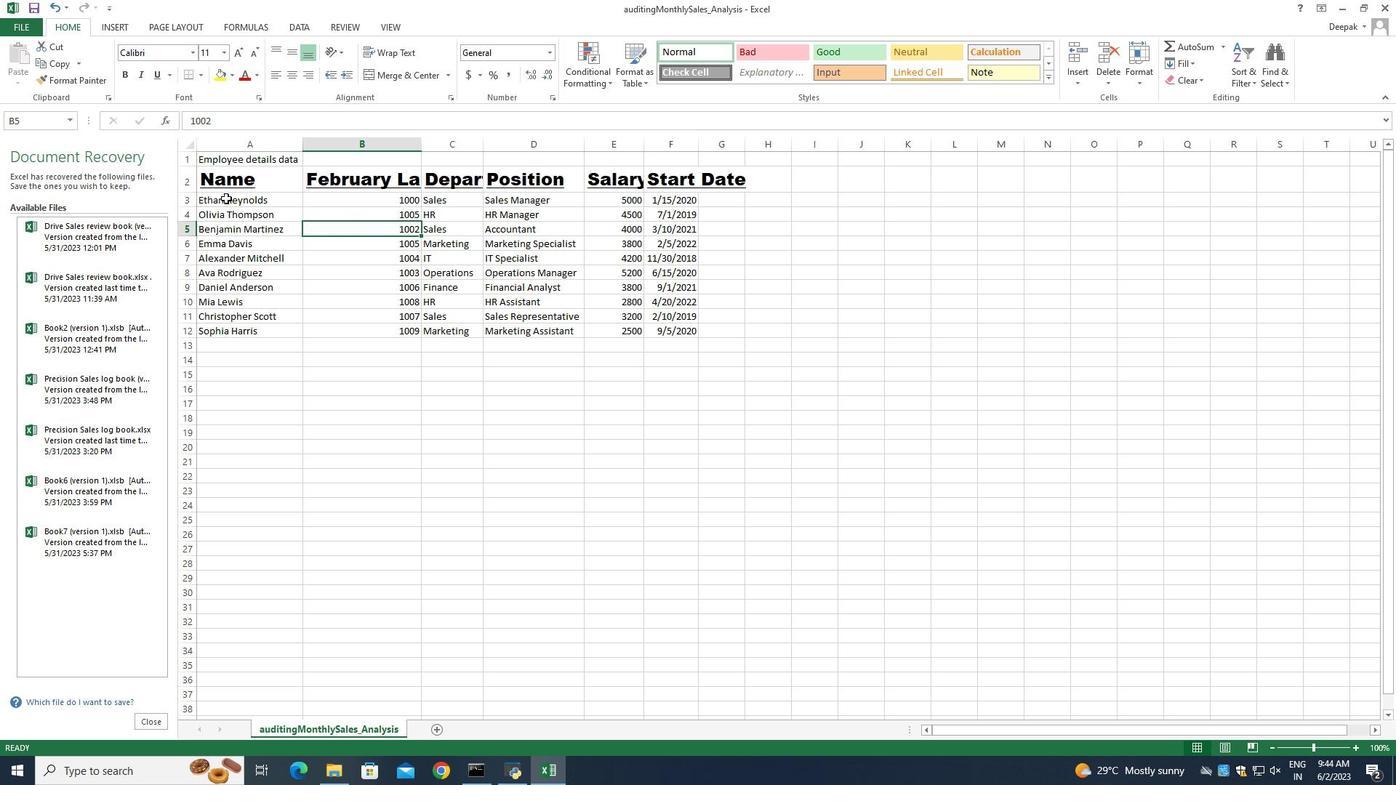 
Action: Mouse moved to (193, 53)
Screenshot: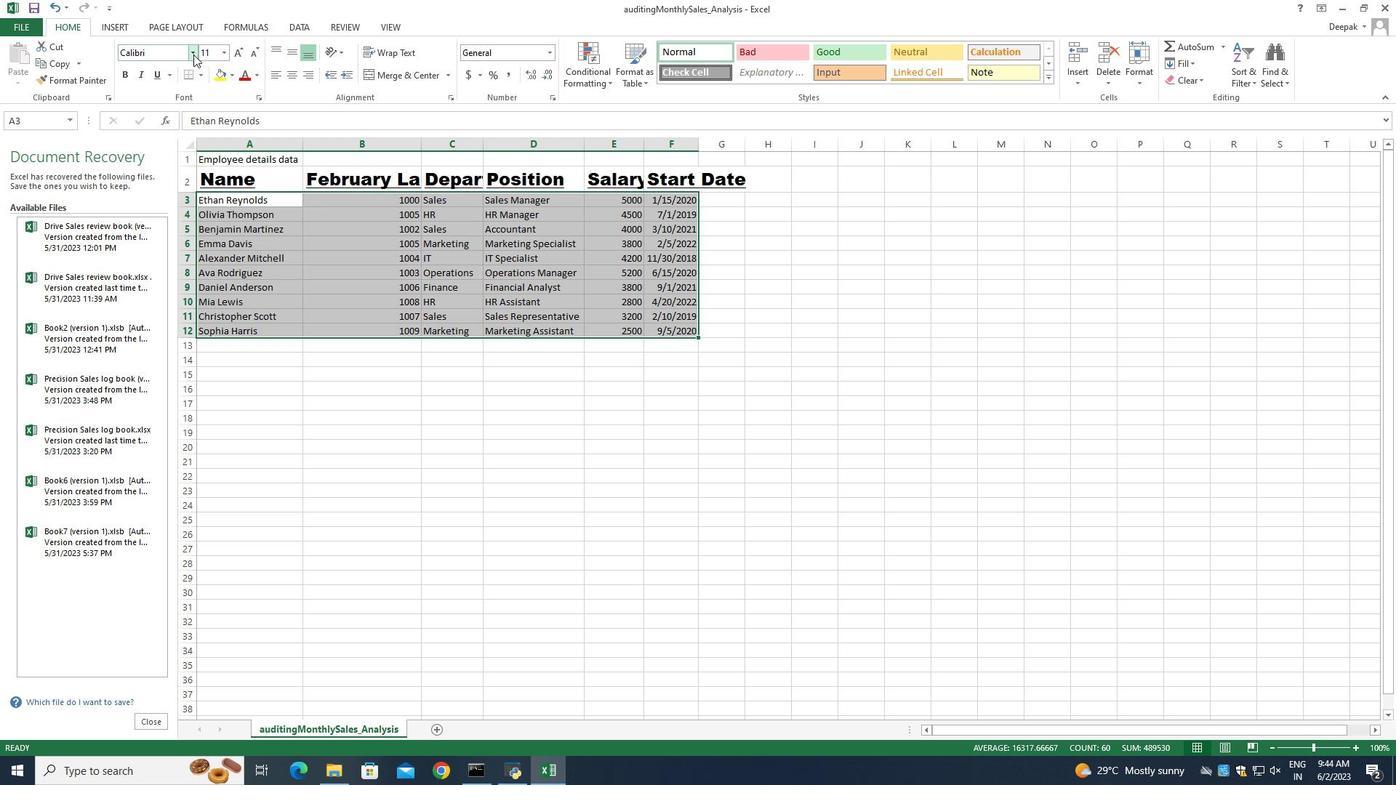 
Action: Mouse pressed left at (193, 53)
Screenshot: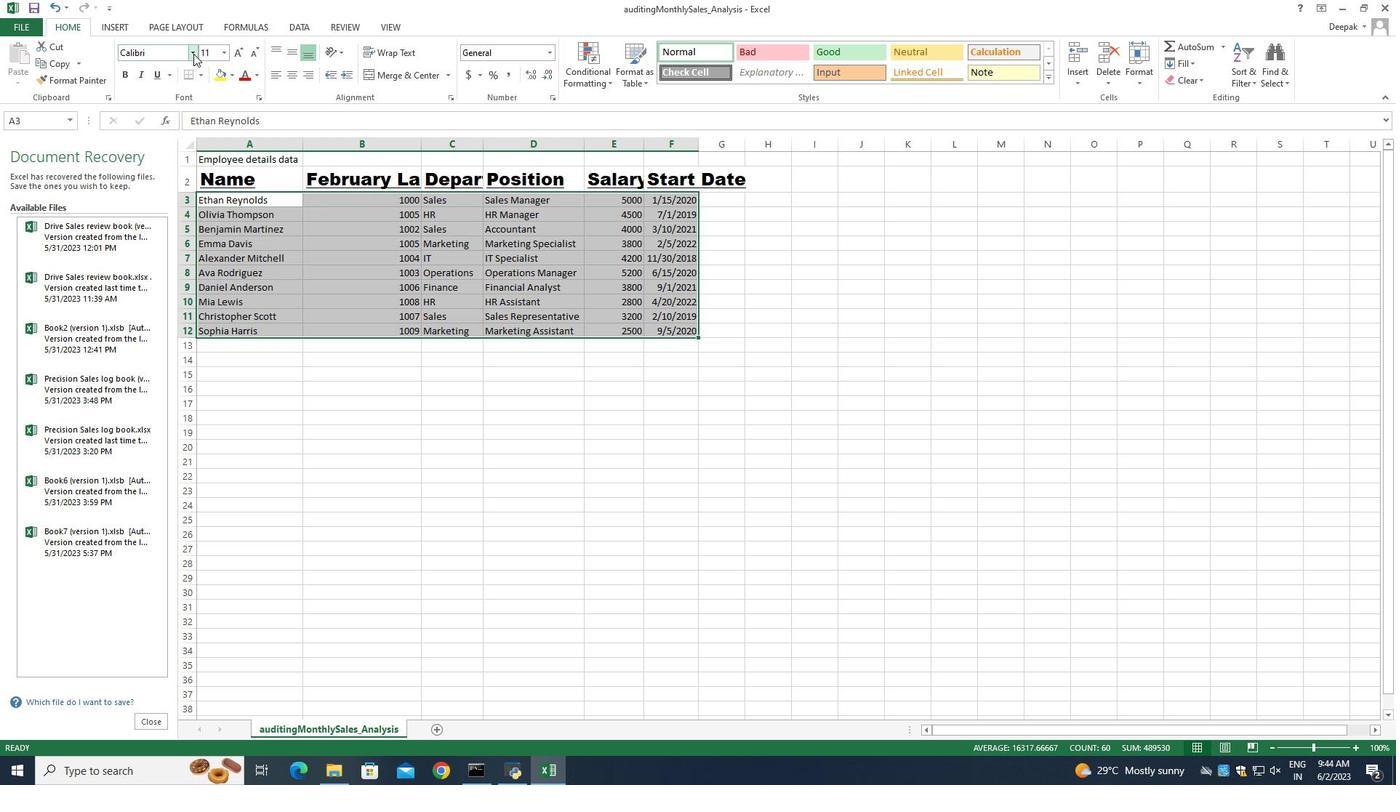 
Action: Mouse moved to (203, 108)
Screenshot: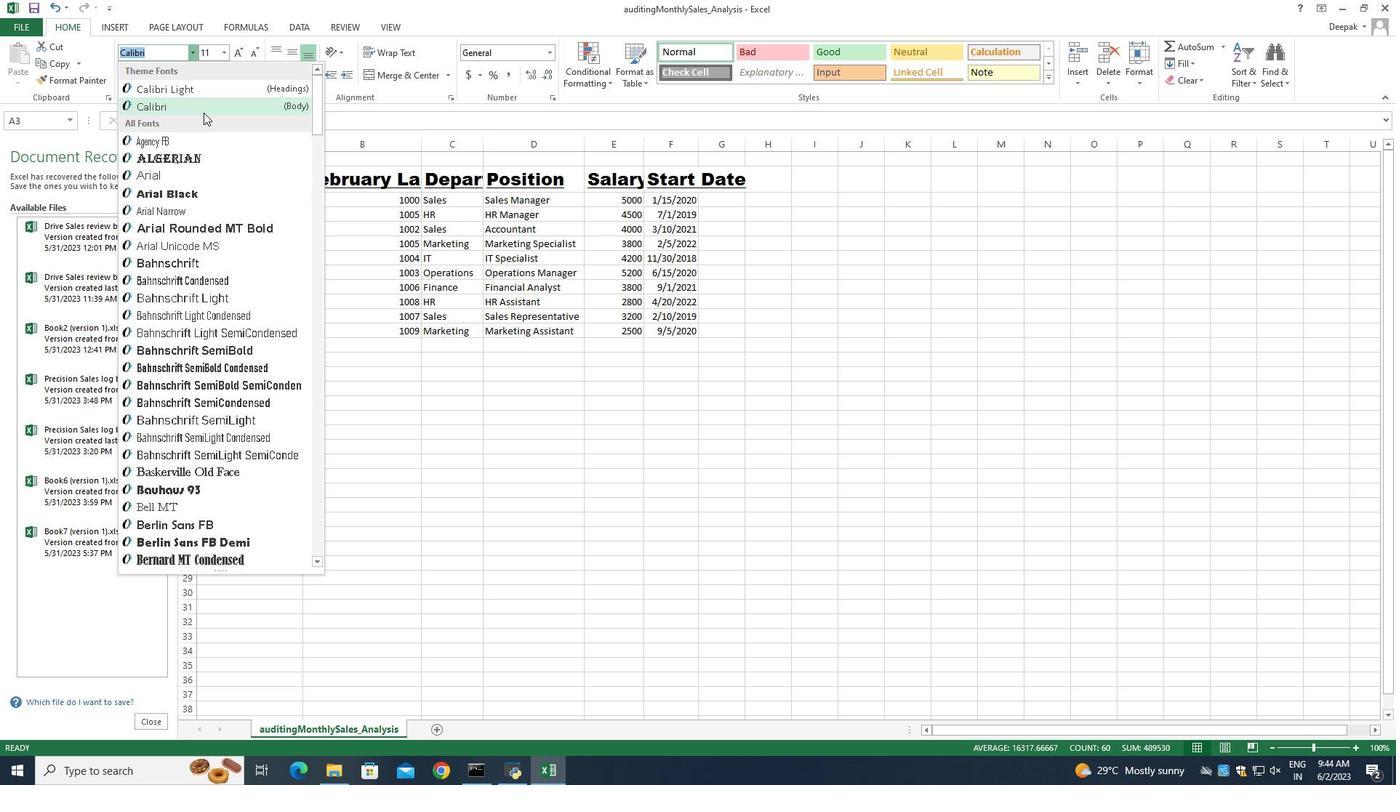 
Action: Mouse pressed left at (203, 108)
Screenshot: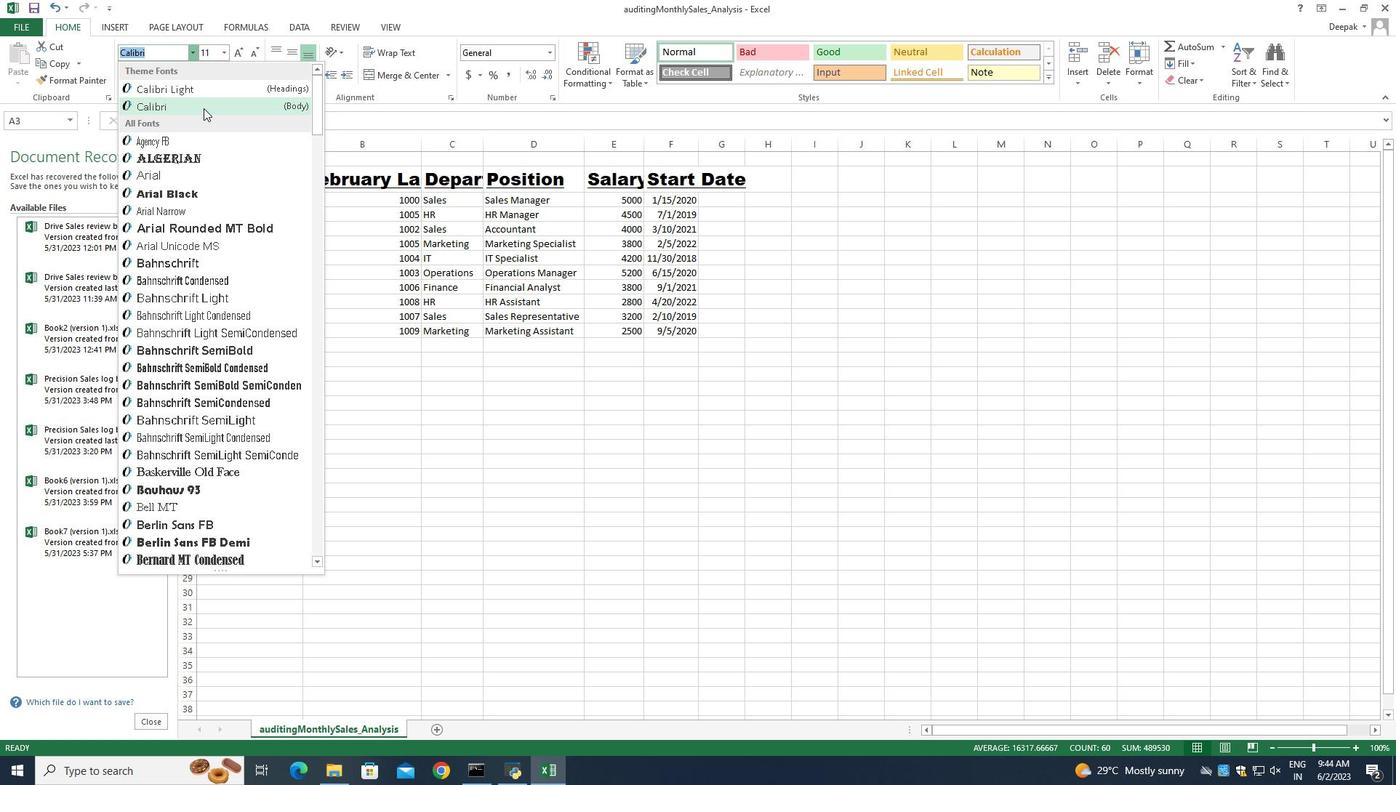 
Action: Mouse moved to (253, 51)
Screenshot: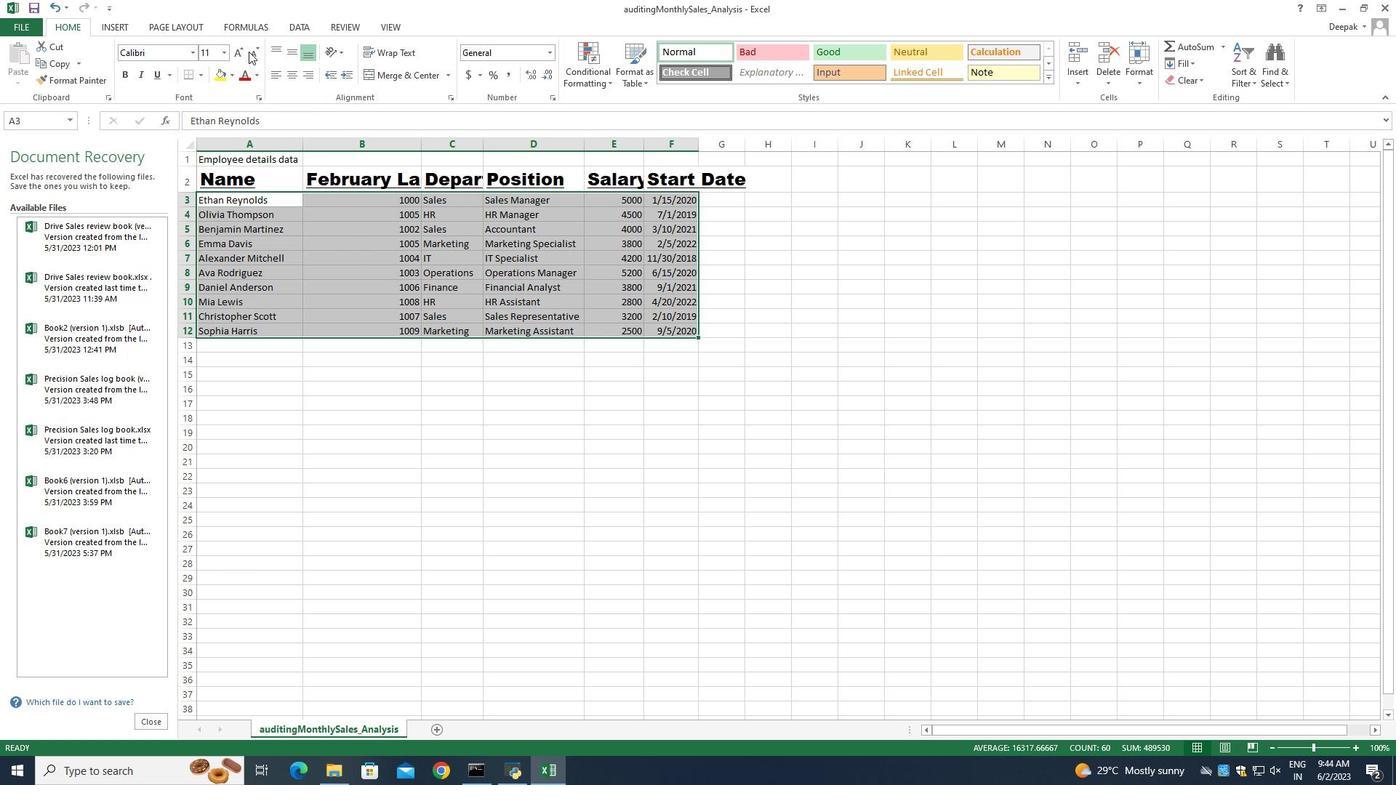 
Action: Mouse pressed left at (253, 51)
Screenshot: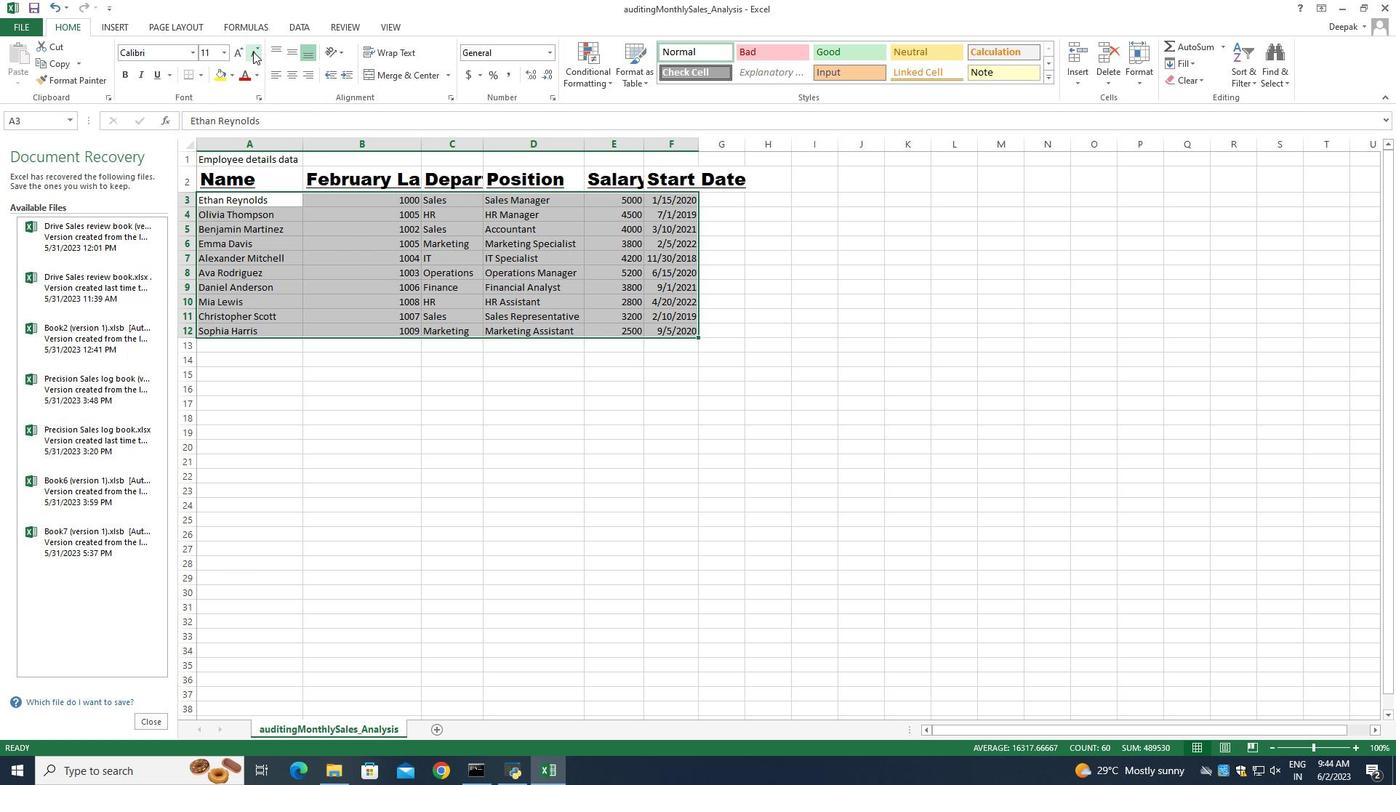 
Action: Mouse pressed left at (253, 51)
Screenshot: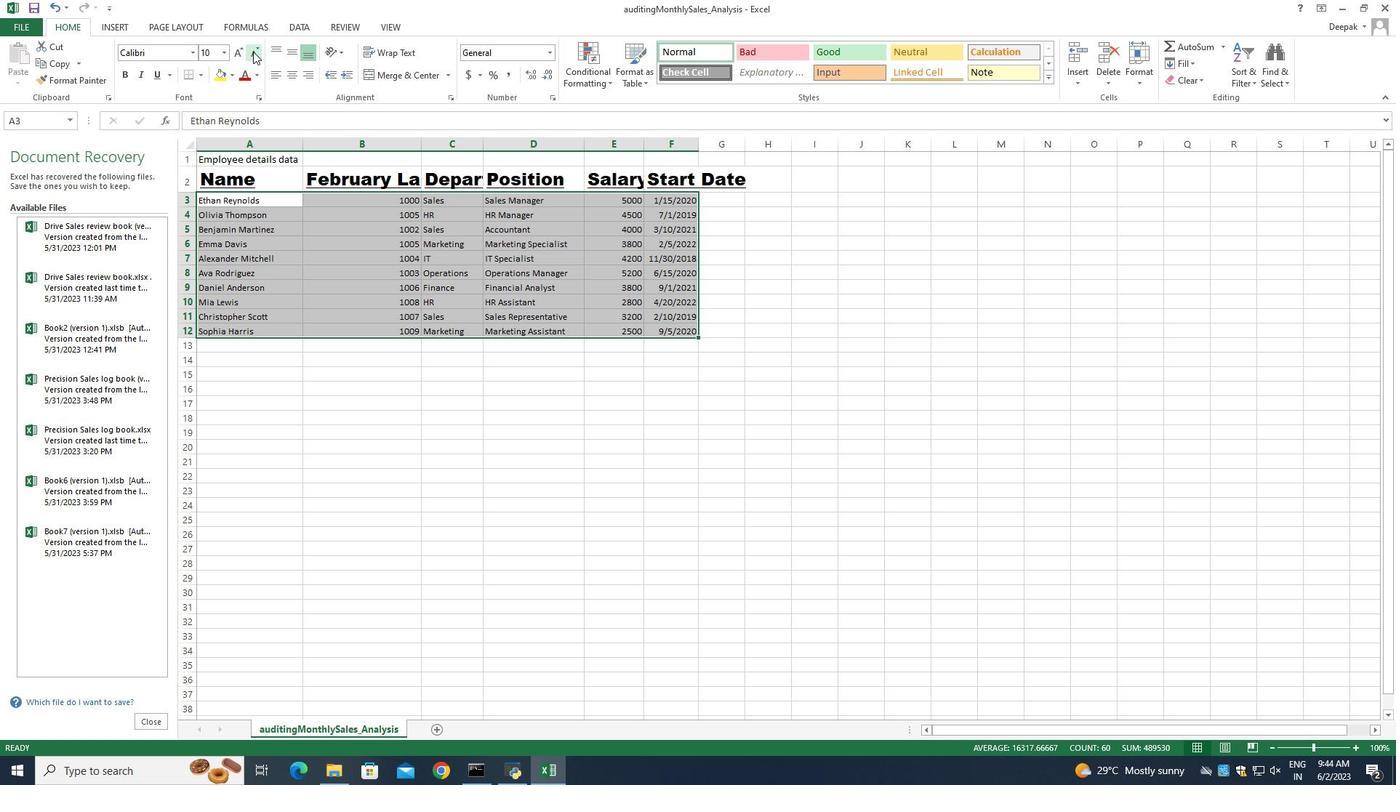 
Action: Mouse moved to (419, 423)
Screenshot: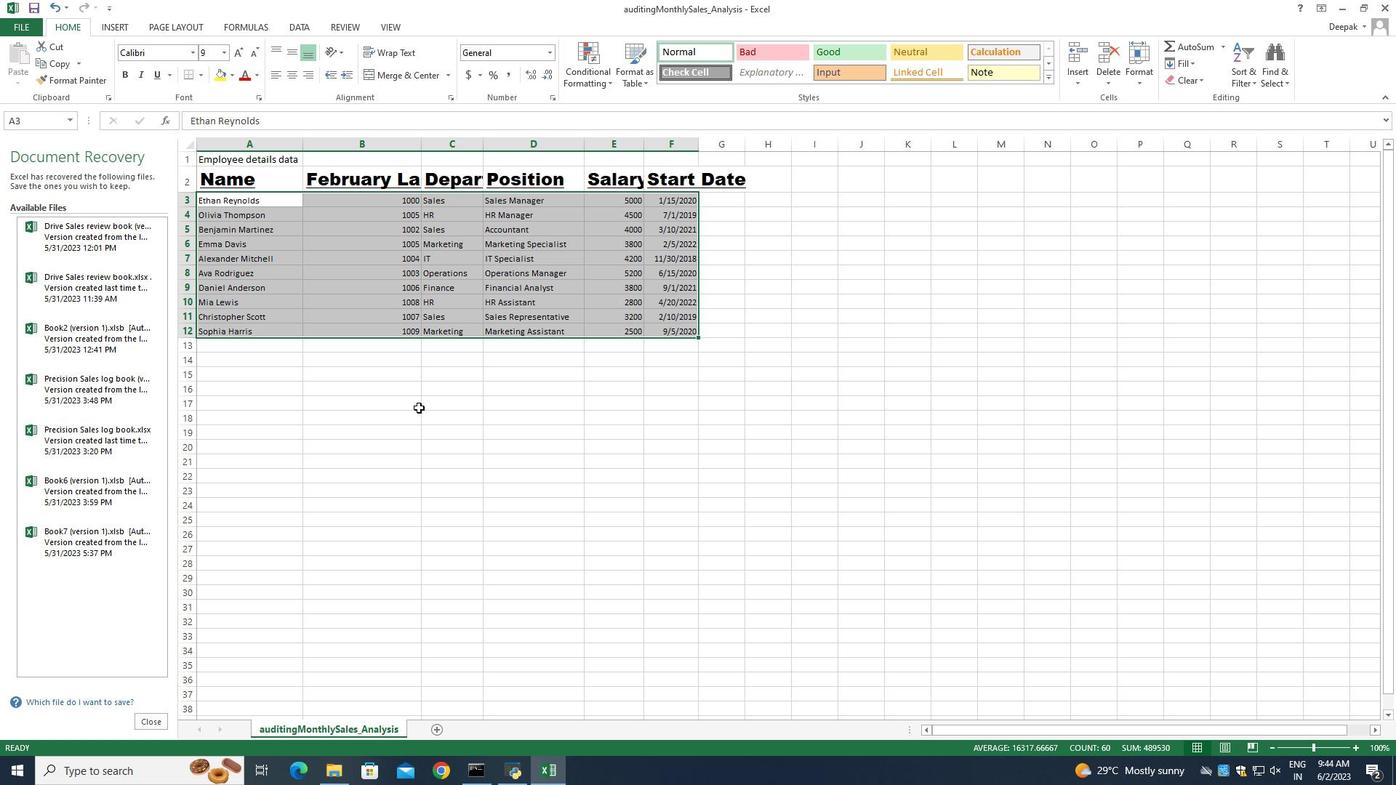 
Action: Mouse pressed left at (419, 423)
Screenshot: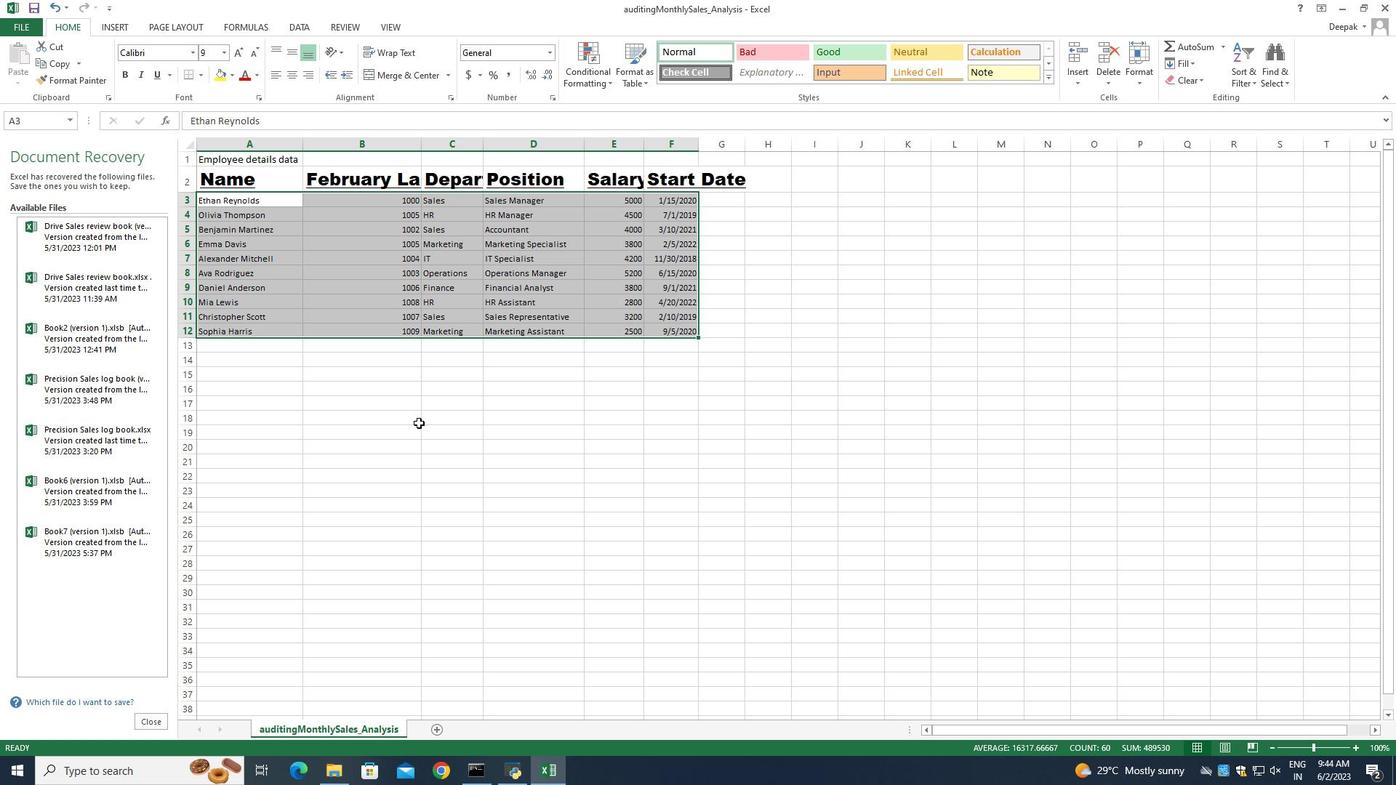 
Action: Mouse moved to (211, 157)
Screenshot: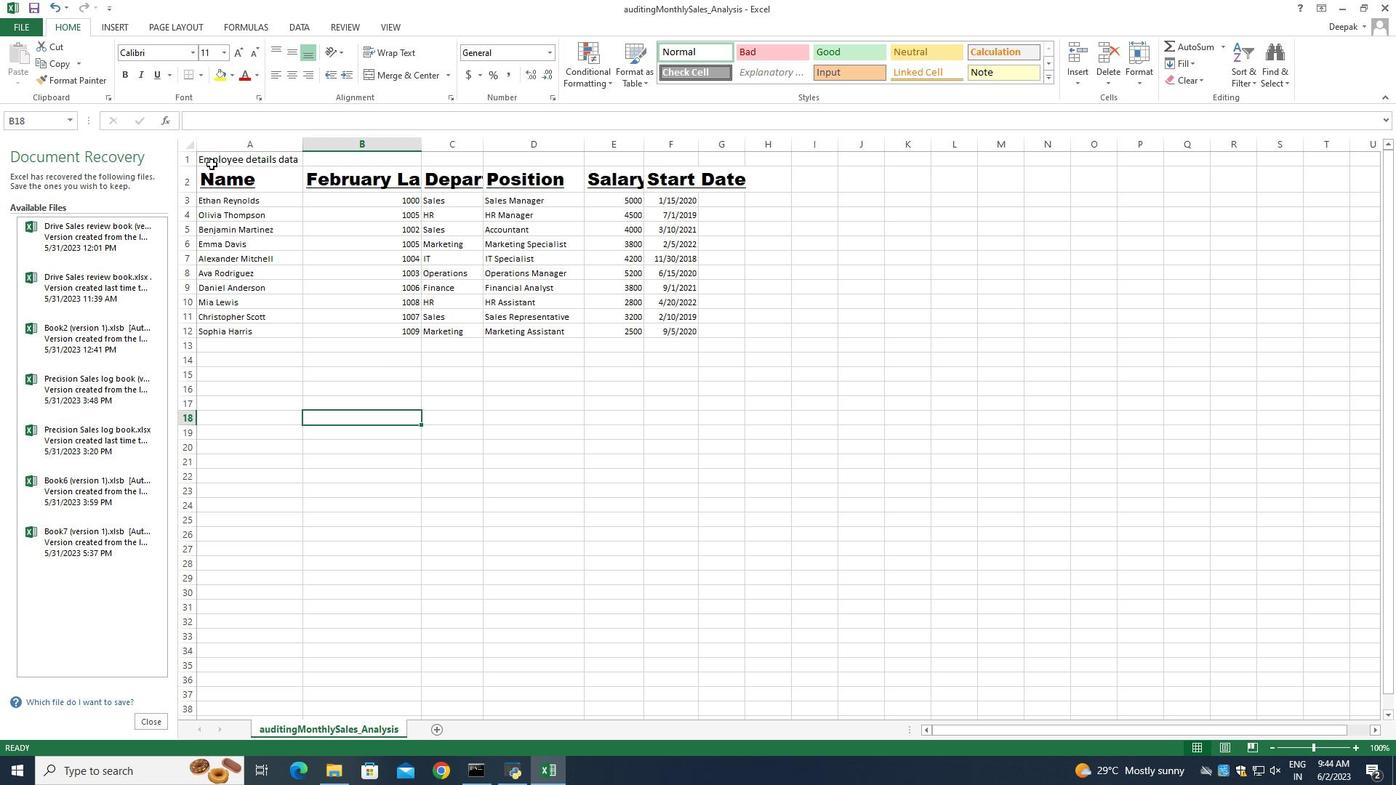 
Action: Mouse pressed left at (211, 157)
Screenshot: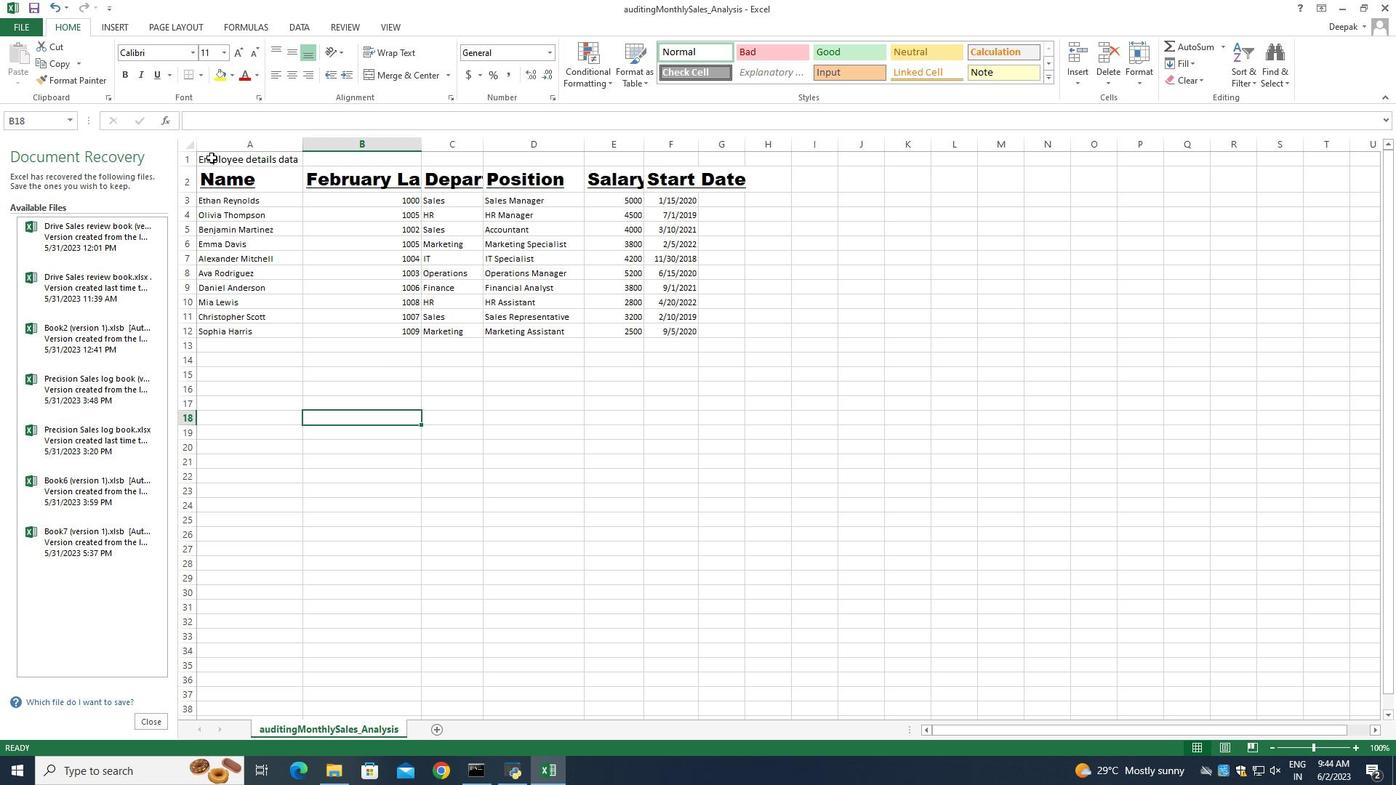 
Action: Mouse moved to (225, 160)
Screenshot: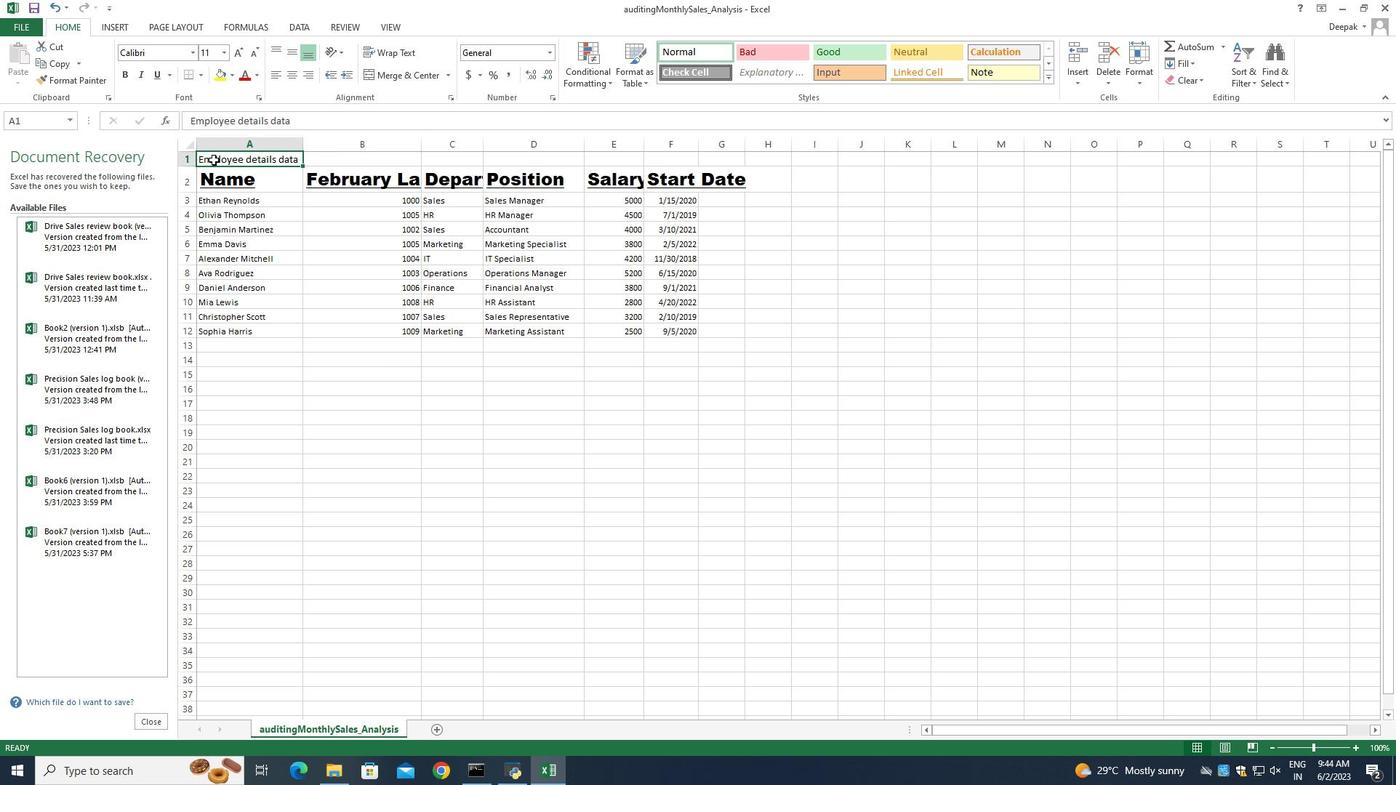 
Action: Mouse pressed left at (225, 160)
Screenshot: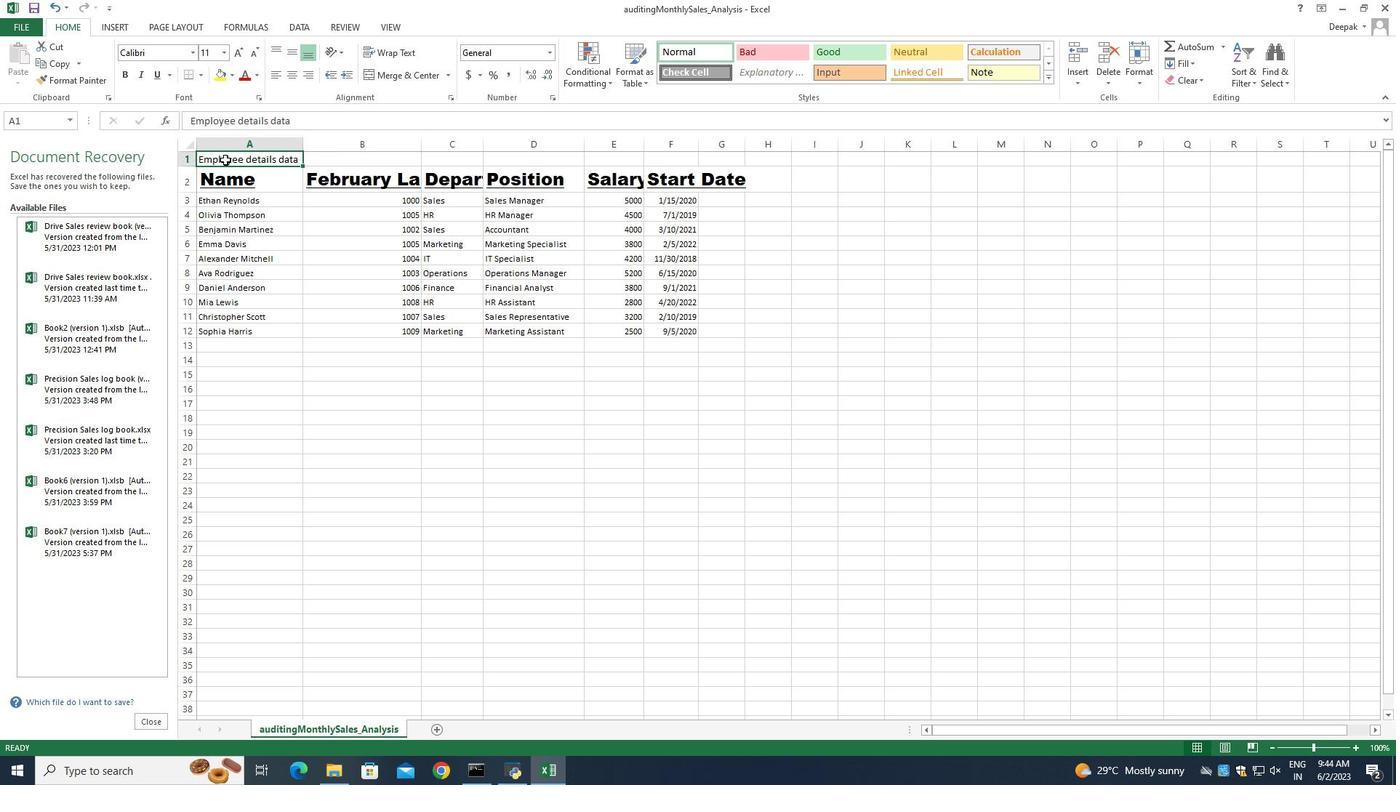 
Action: Mouse moved to (291, 74)
Screenshot: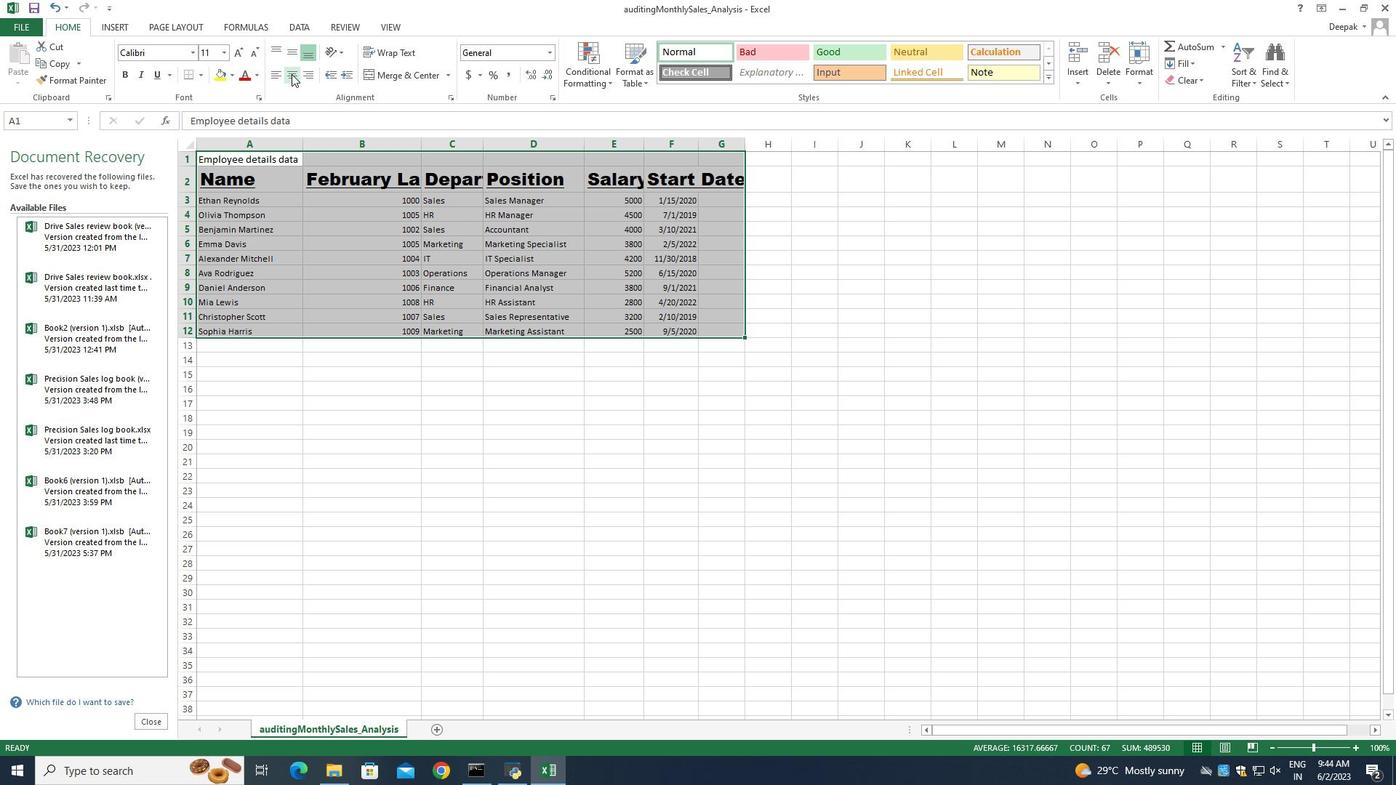 
Action: Mouse pressed left at (291, 74)
Screenshot: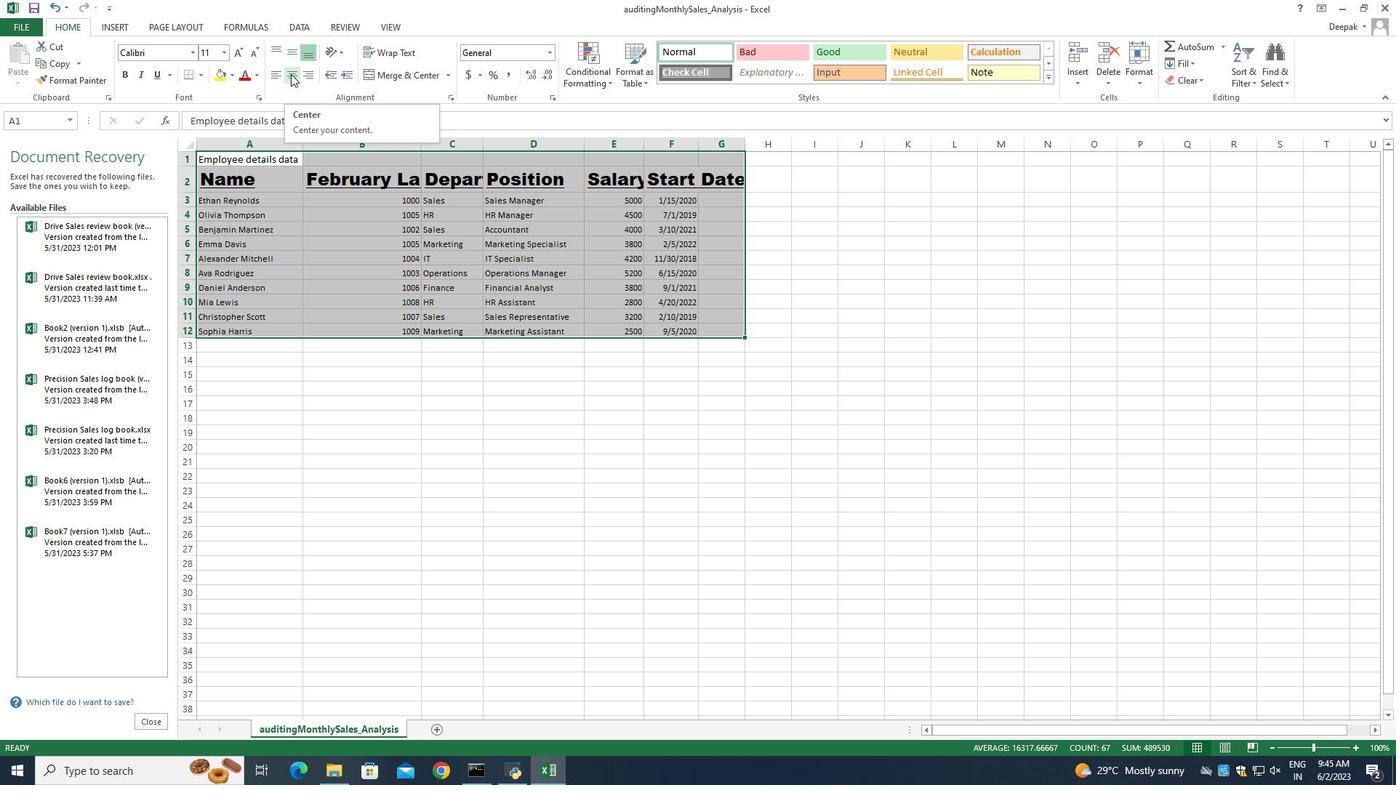 
Action: Mouse moved to (780, 310)
Screenshot: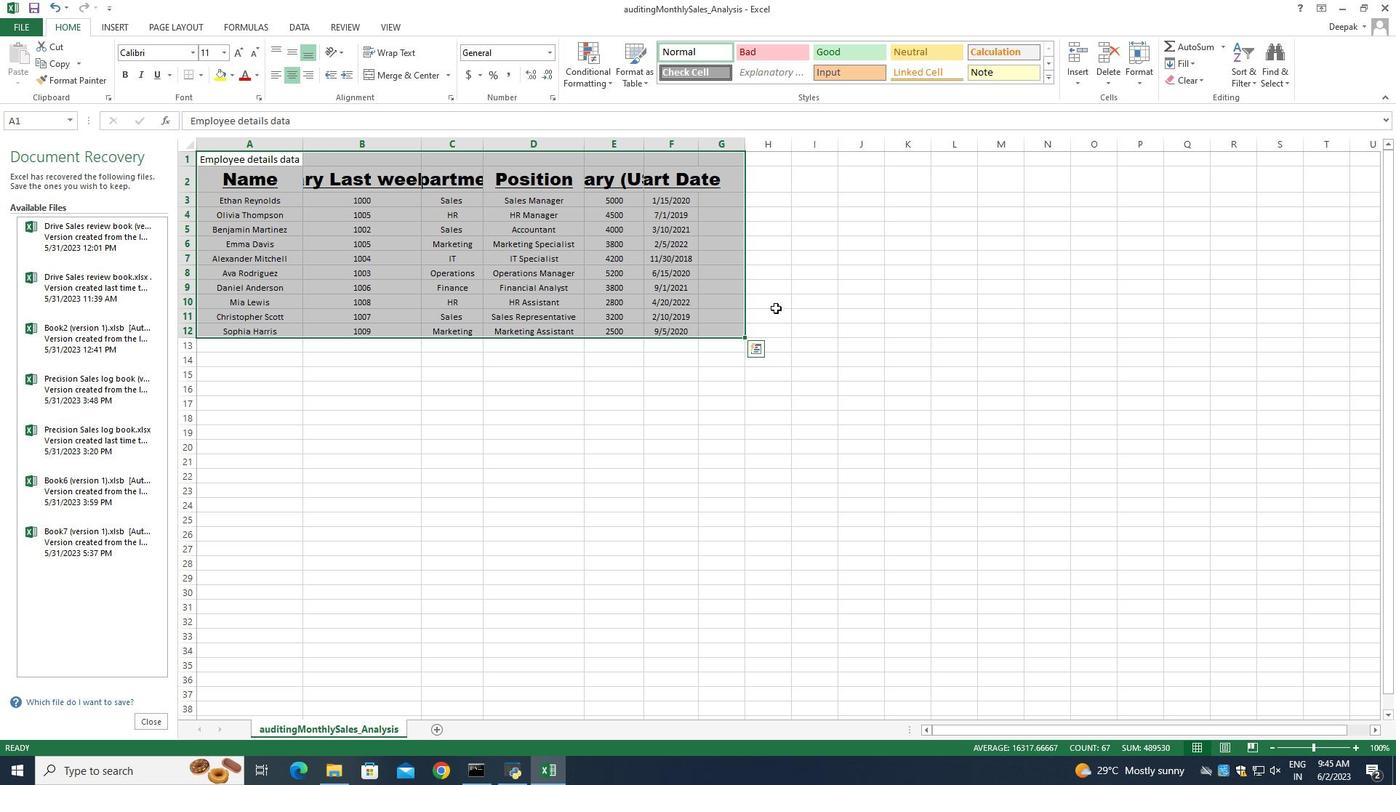 
Action: Mouse pressed left at (780, 310)
Screenshot: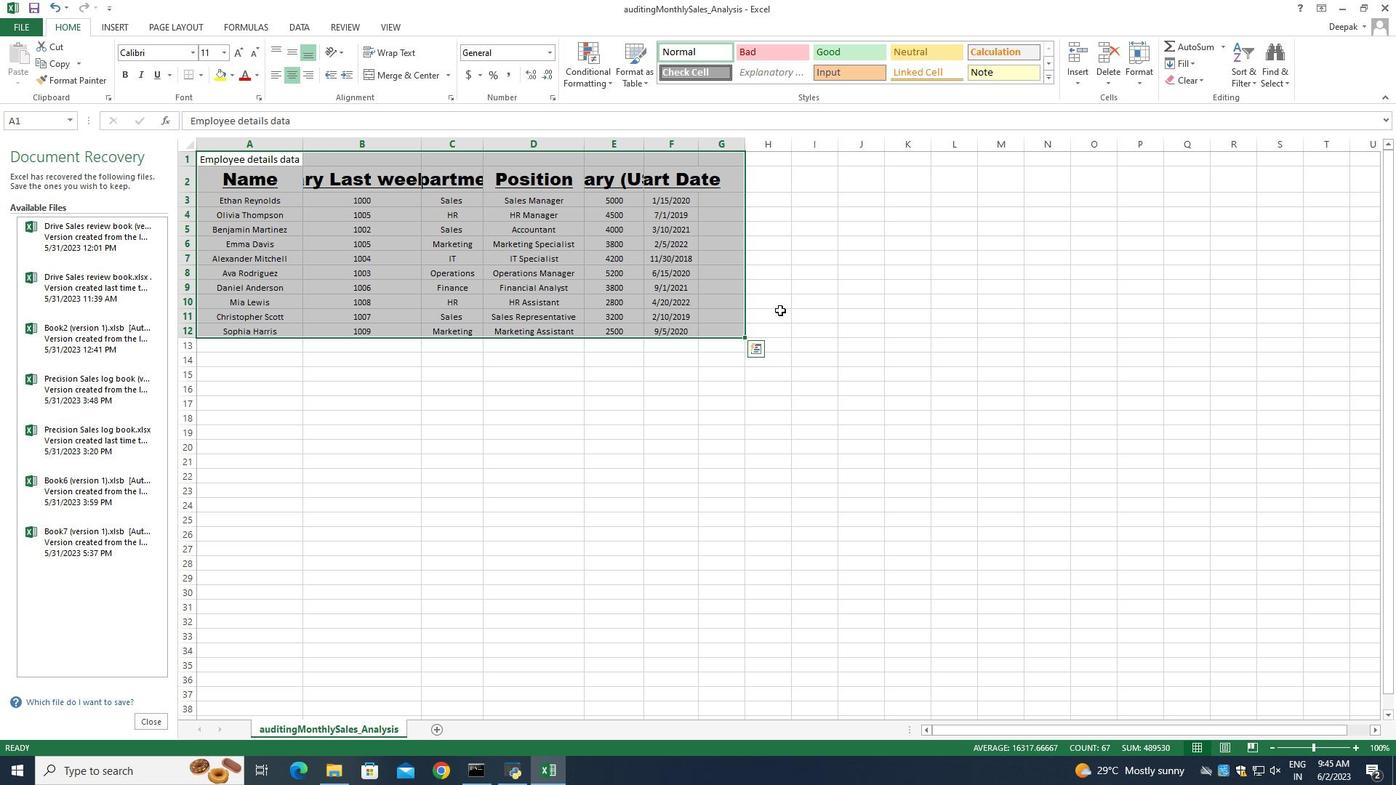 
Action: Mouse moved to (303, 142)
Screenshot: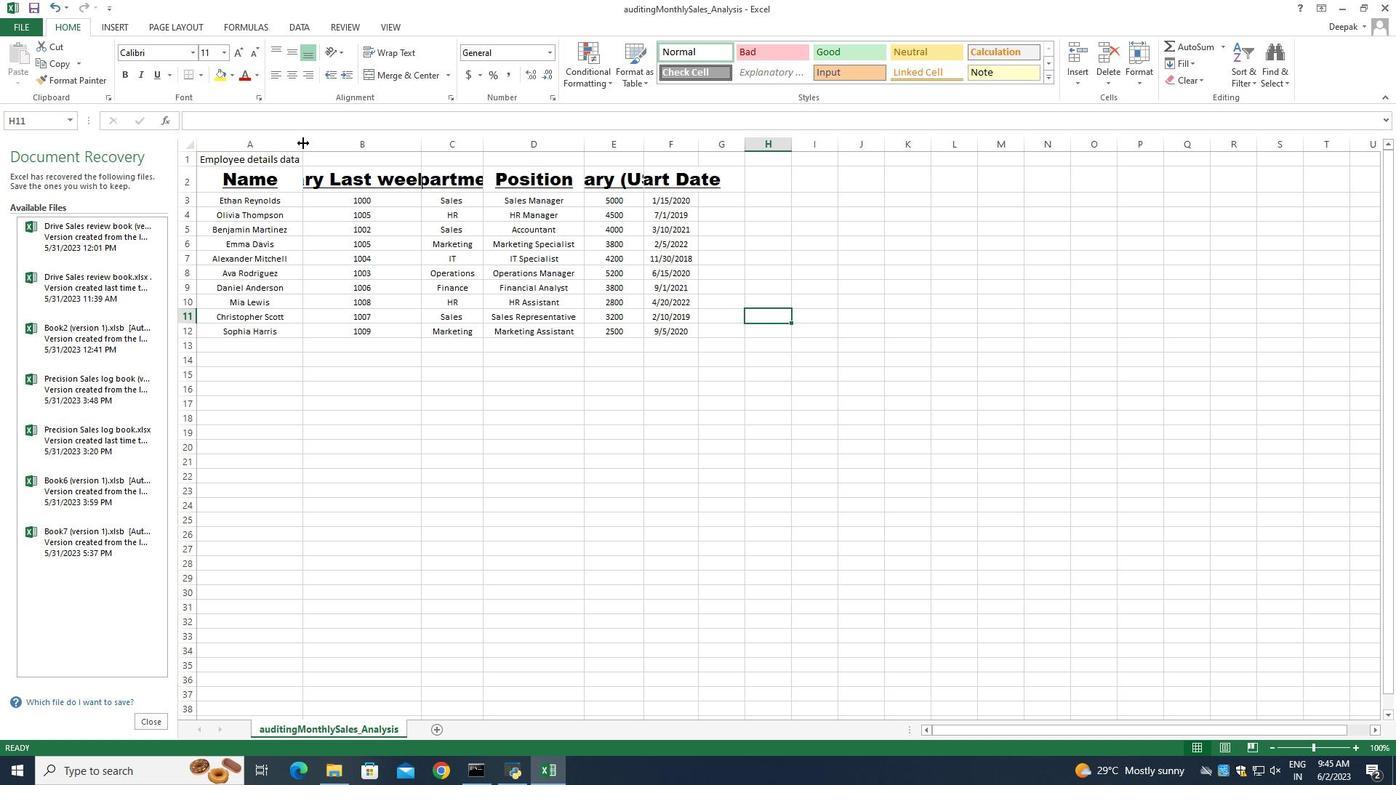 
Action: Mouse pressed left at (303, 142)
Screenshot: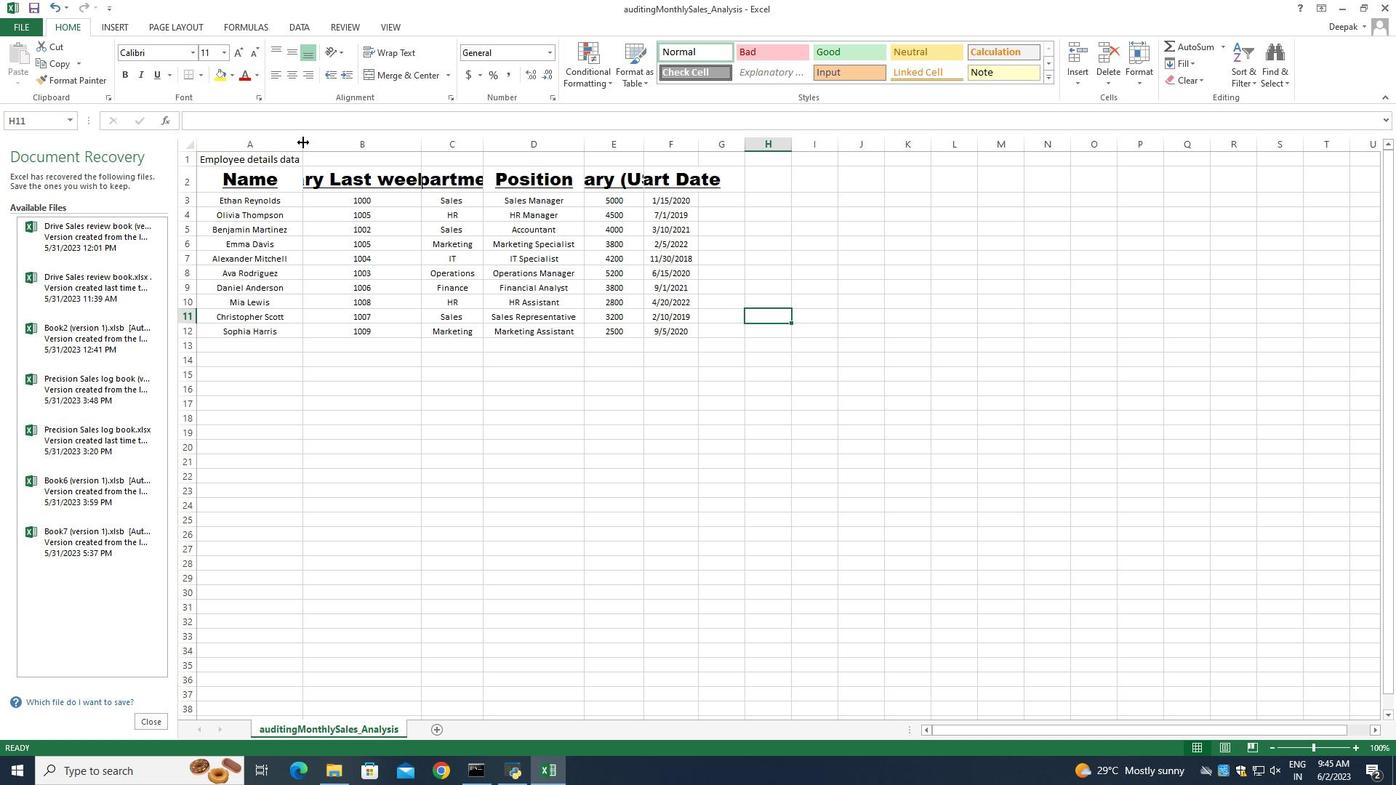 
Action: Mouse pressed left at (303, 142)
Screenshot: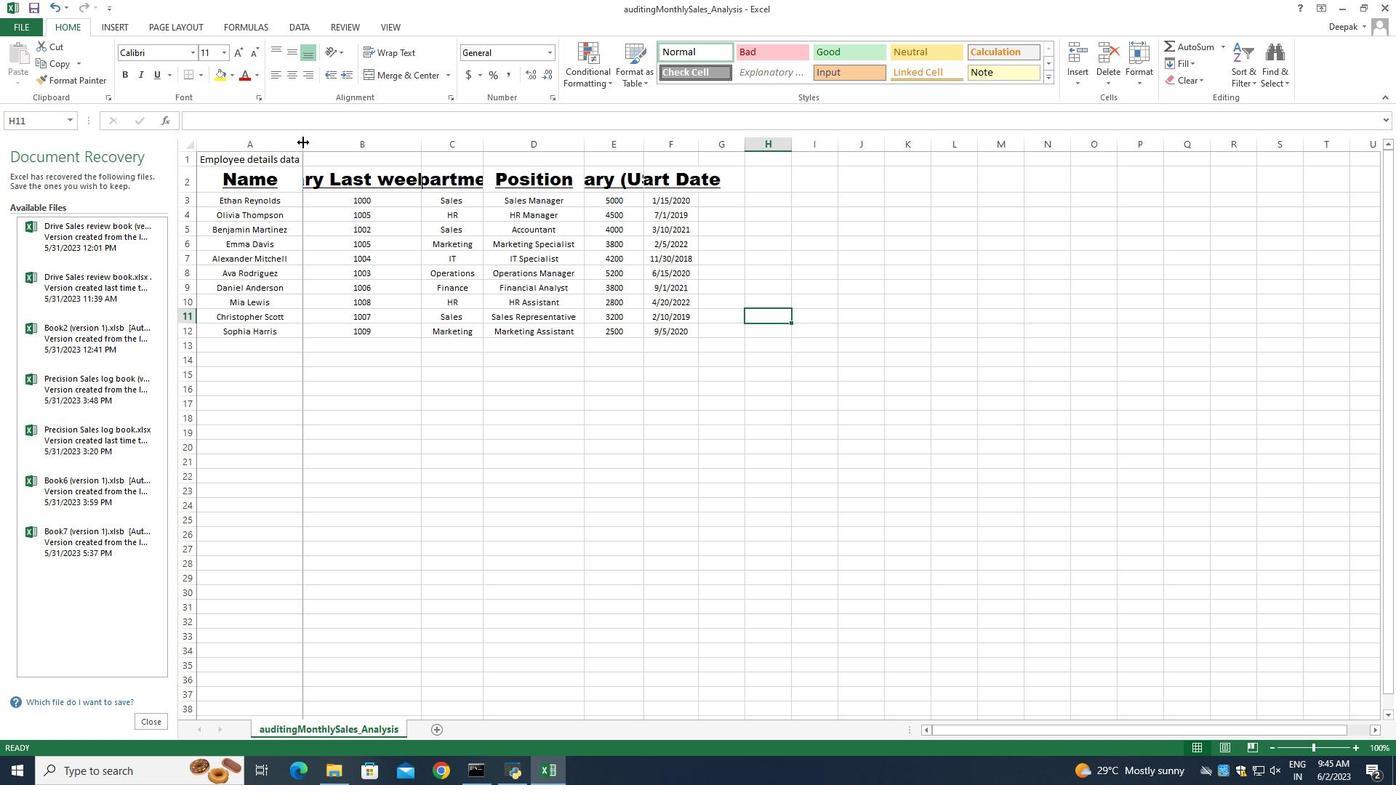 
Action: Mouse moved to (421, 140)
Screenshot: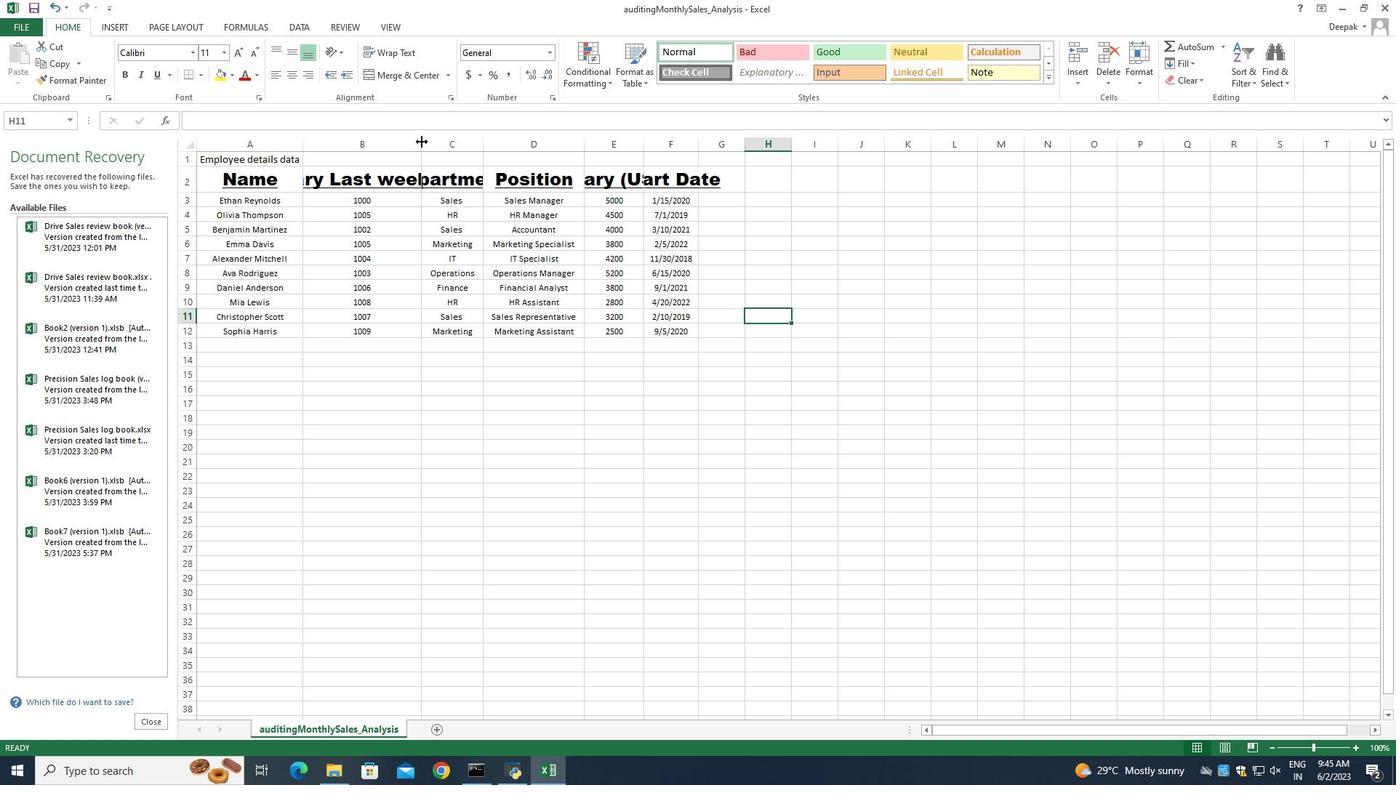 
Action: Mouse pressed left at (421, 140)
Screenshot: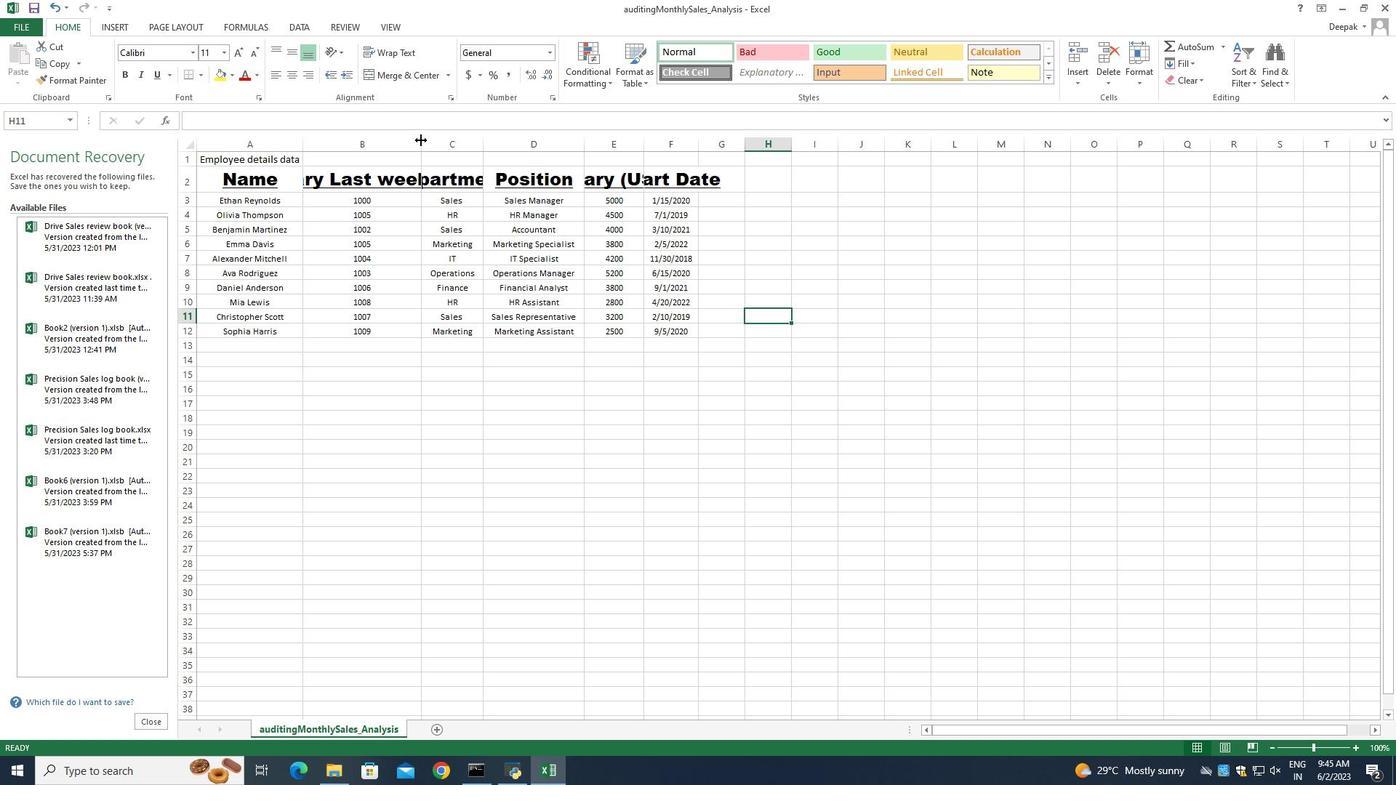 
Action: Mouse pressed left at (421, 140)
Screenshot: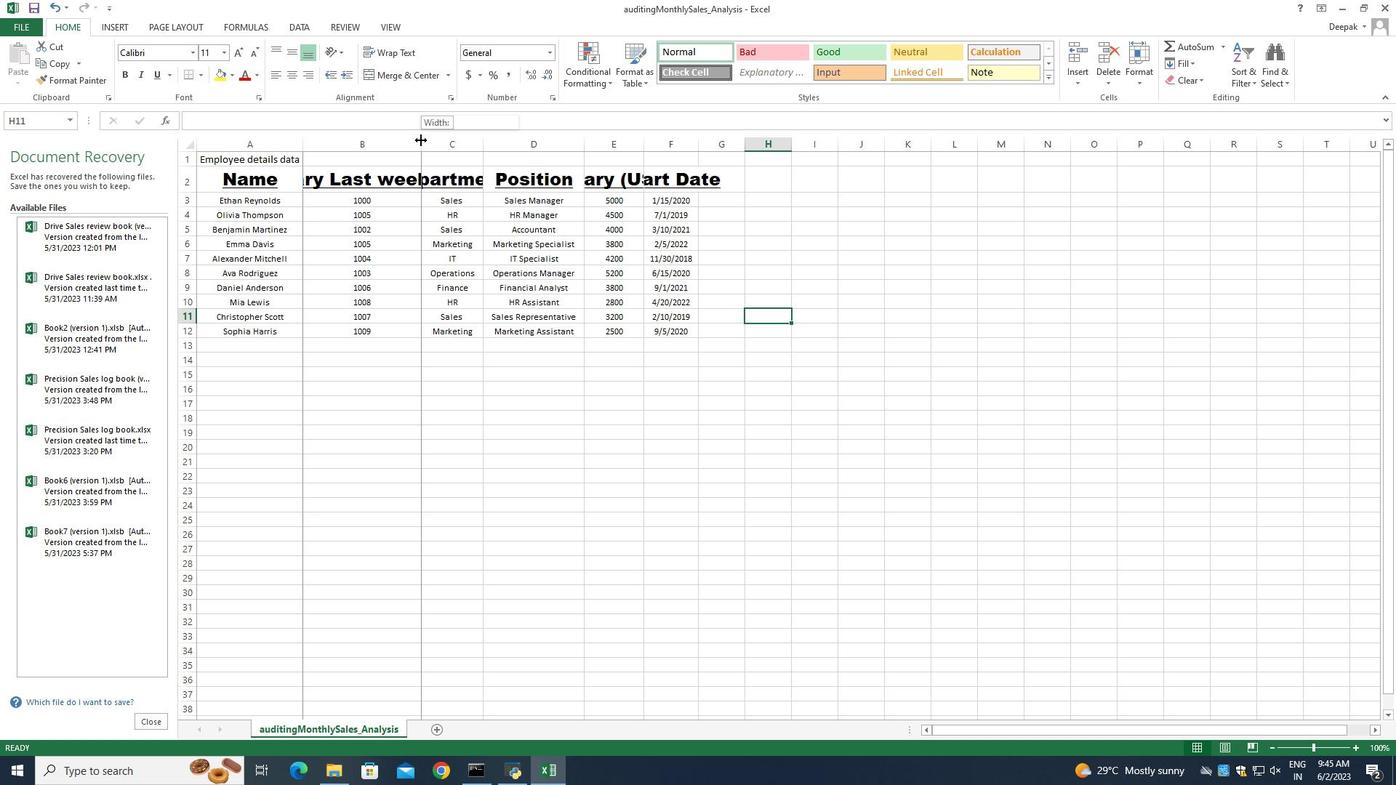 
Action: Mouse moved to (628, 147)
Screenshot: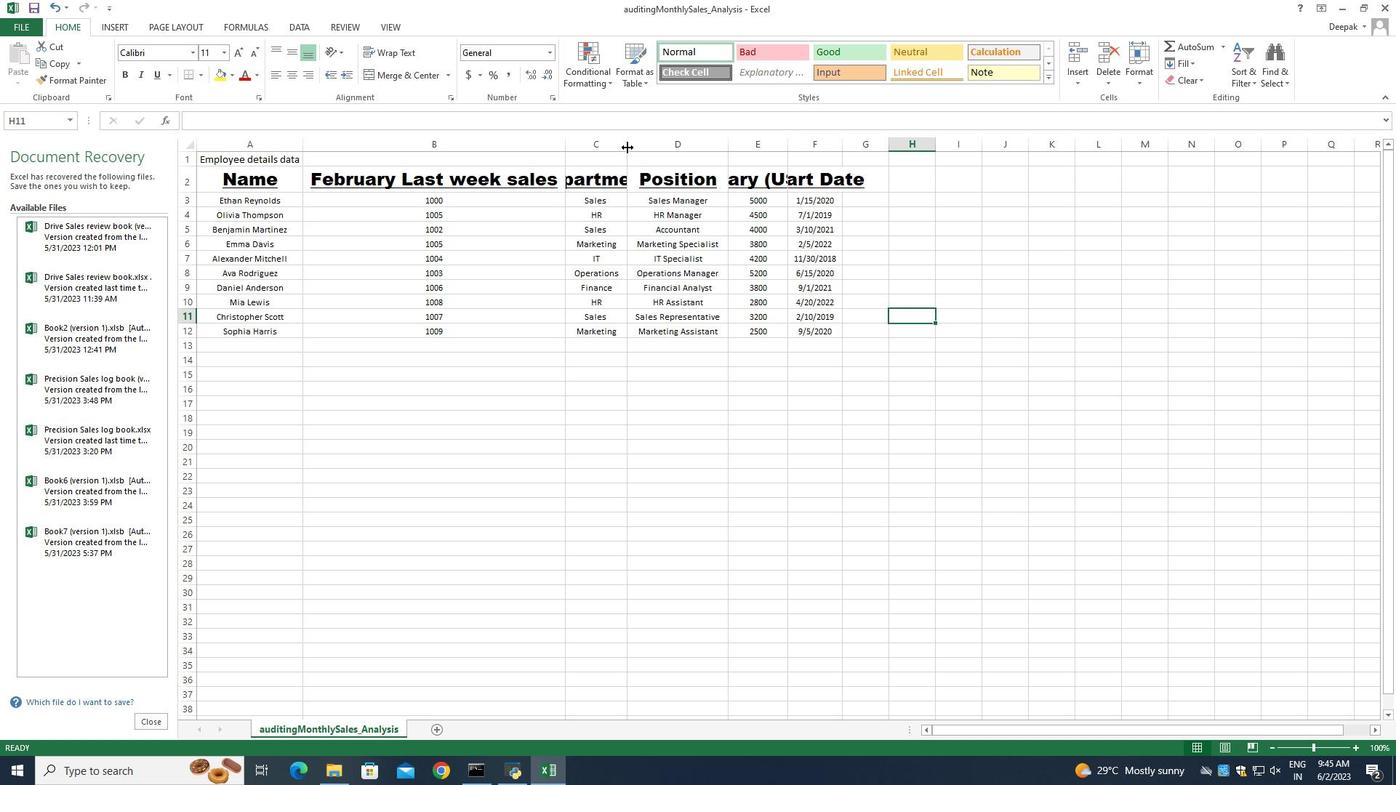 
Action: Mouse pressed left at (628, 147)
Screenshot: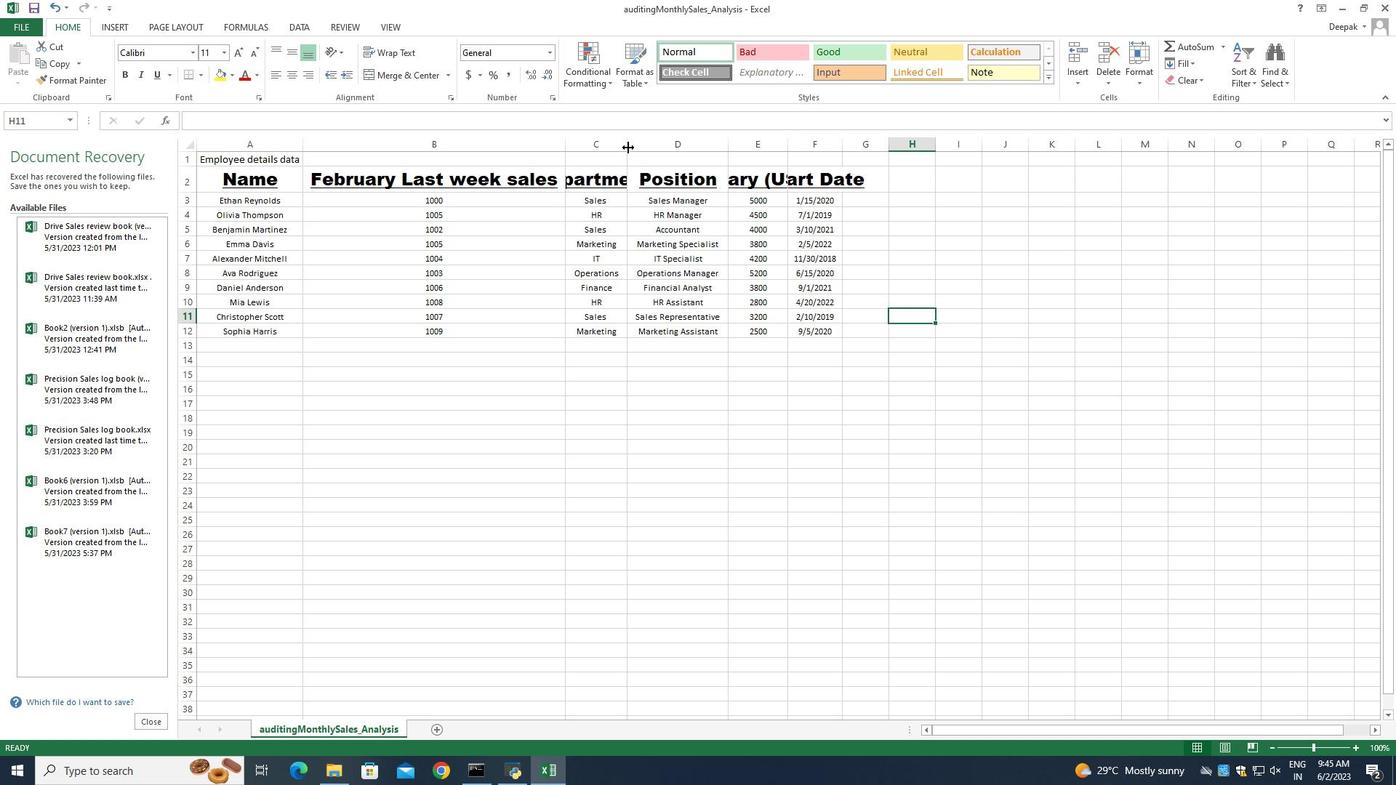 
Action: Mouse pressed left at (628, 147)
Screenshot: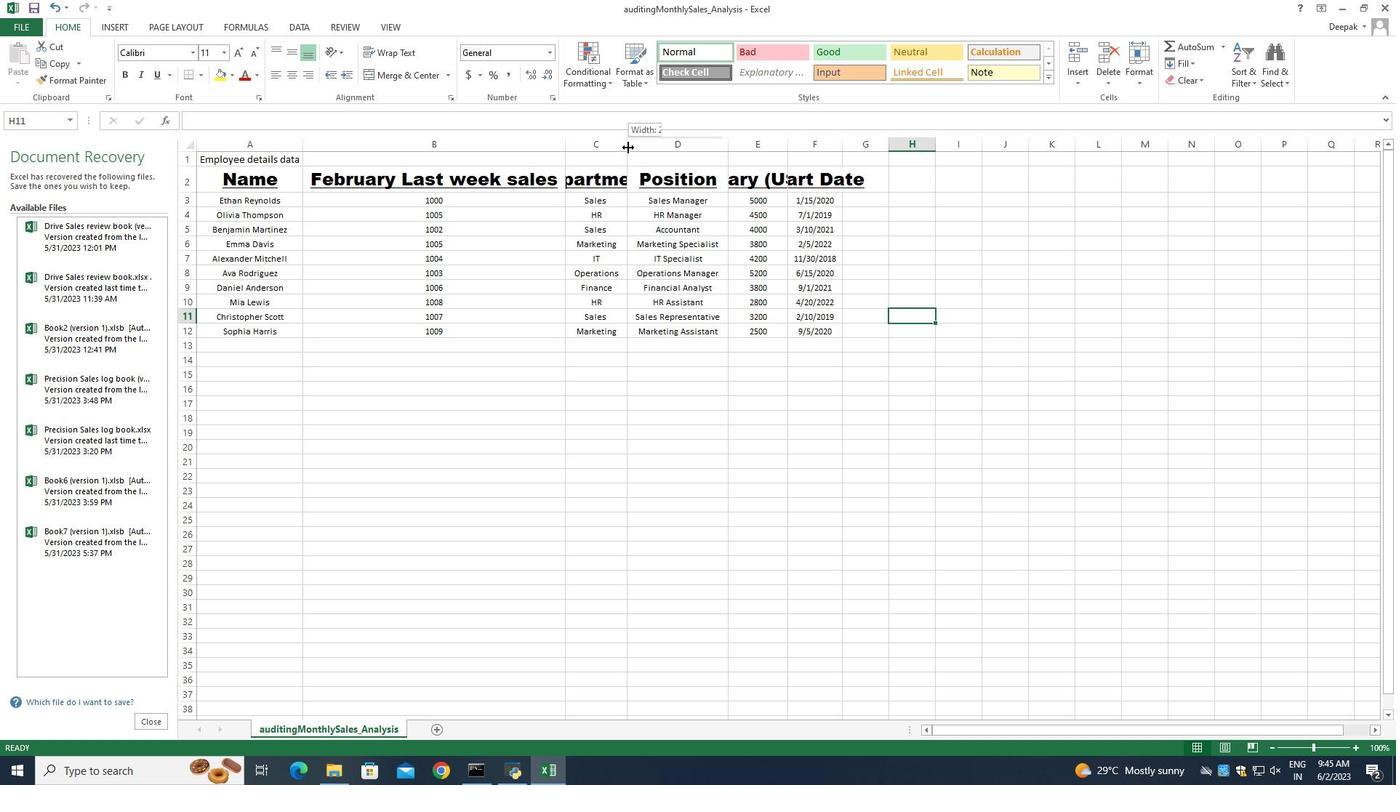 
Action: Mouse moved to (794, 141)
Screenshot: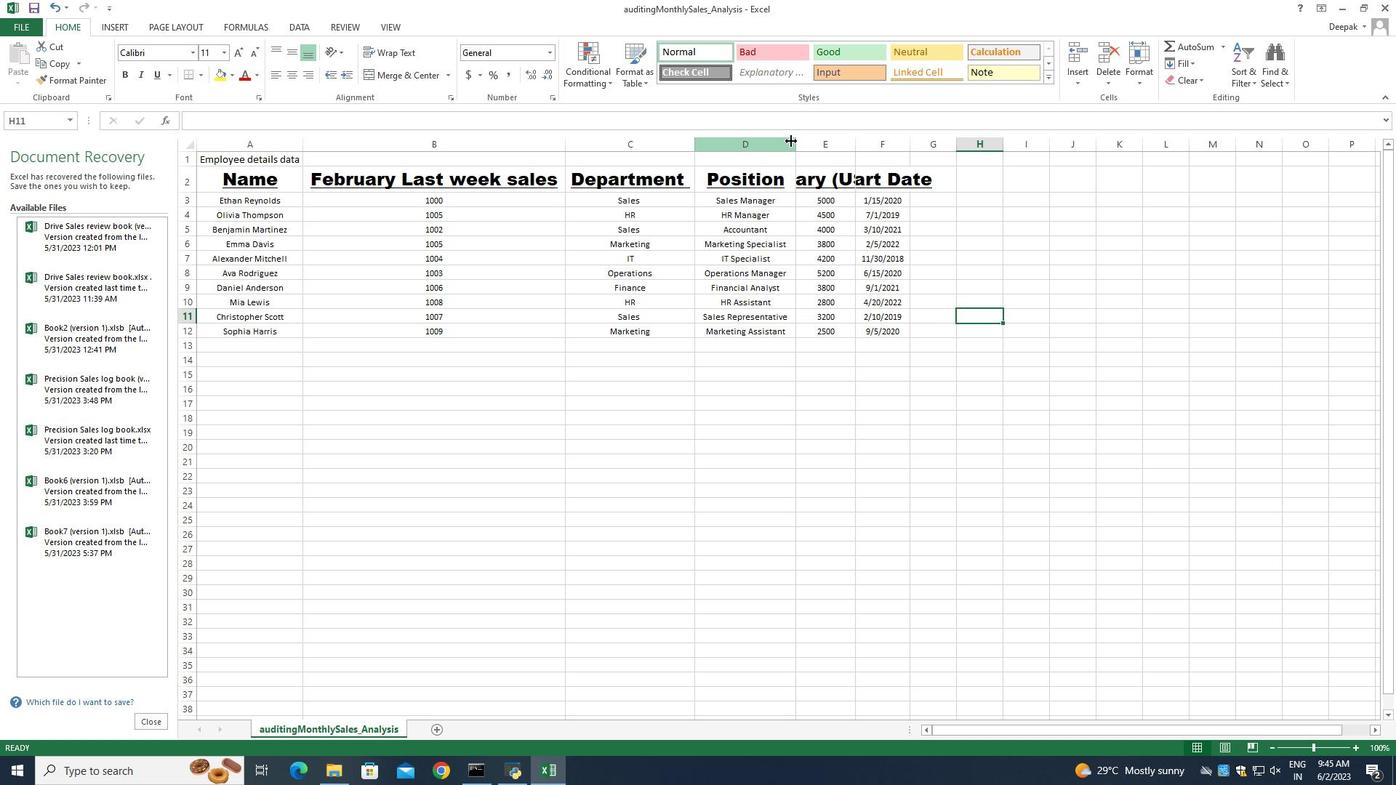 
Action: Mouse pressed left at (794, 141)
Screenshot: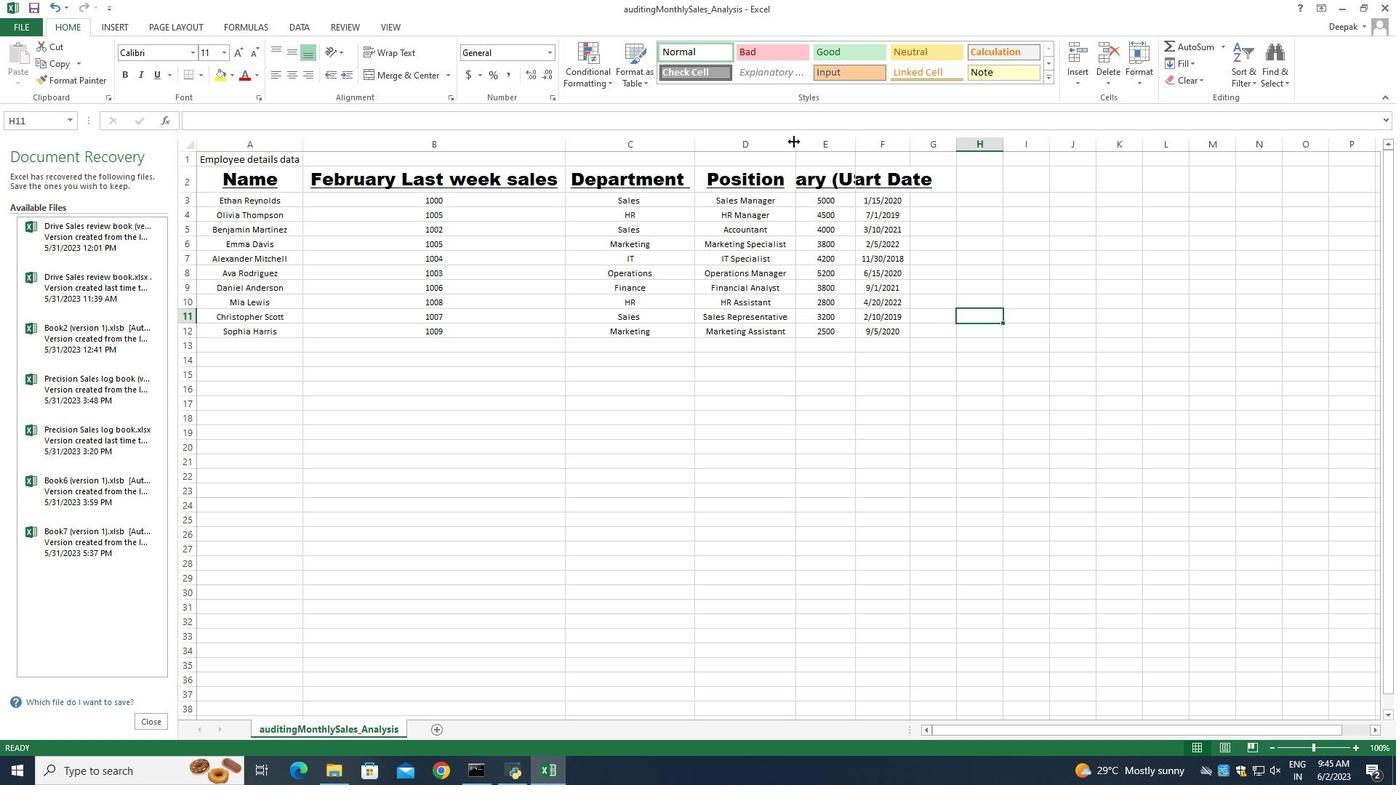 
Action: Mouse pressed left at (794, 141)
Screenshot: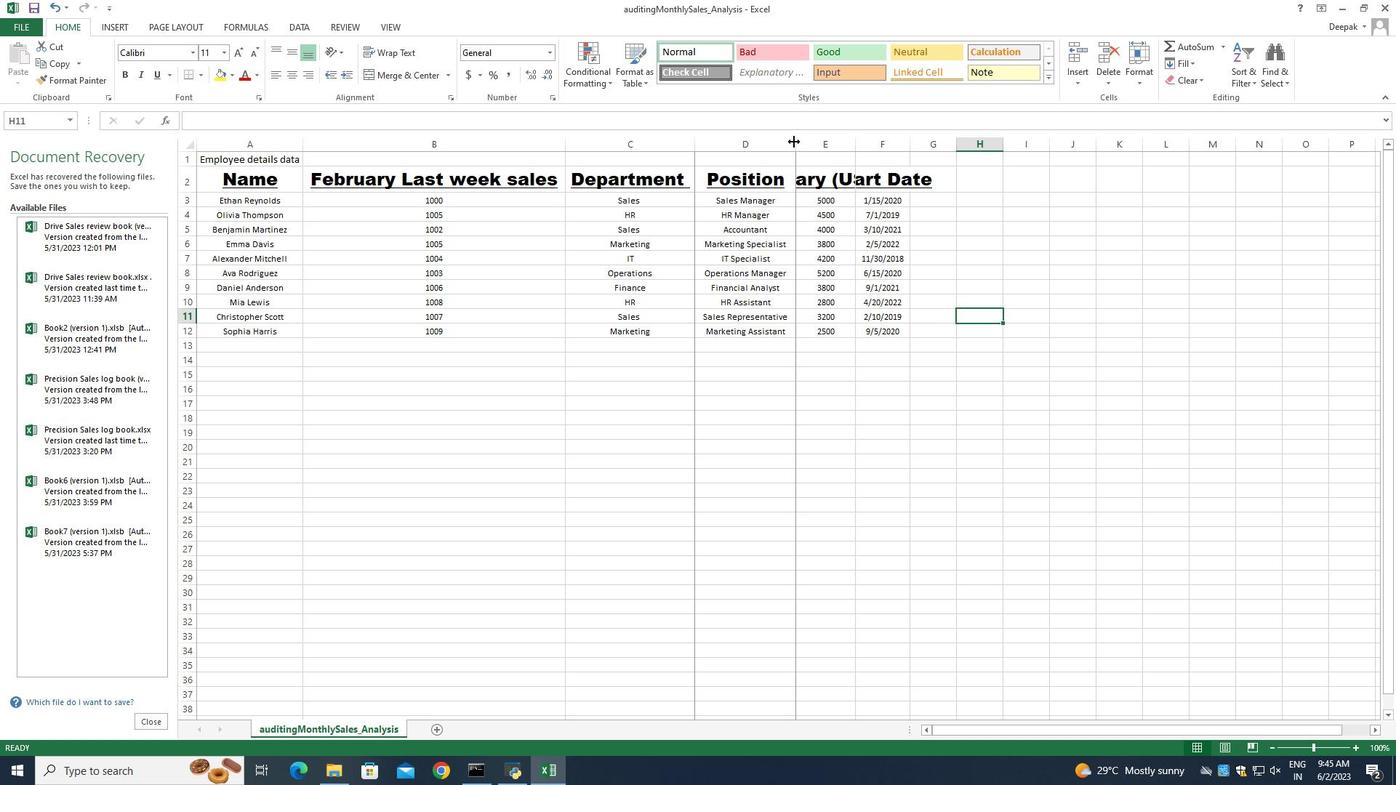 
Action: Mouse moved to (847, 146)
Screenshot: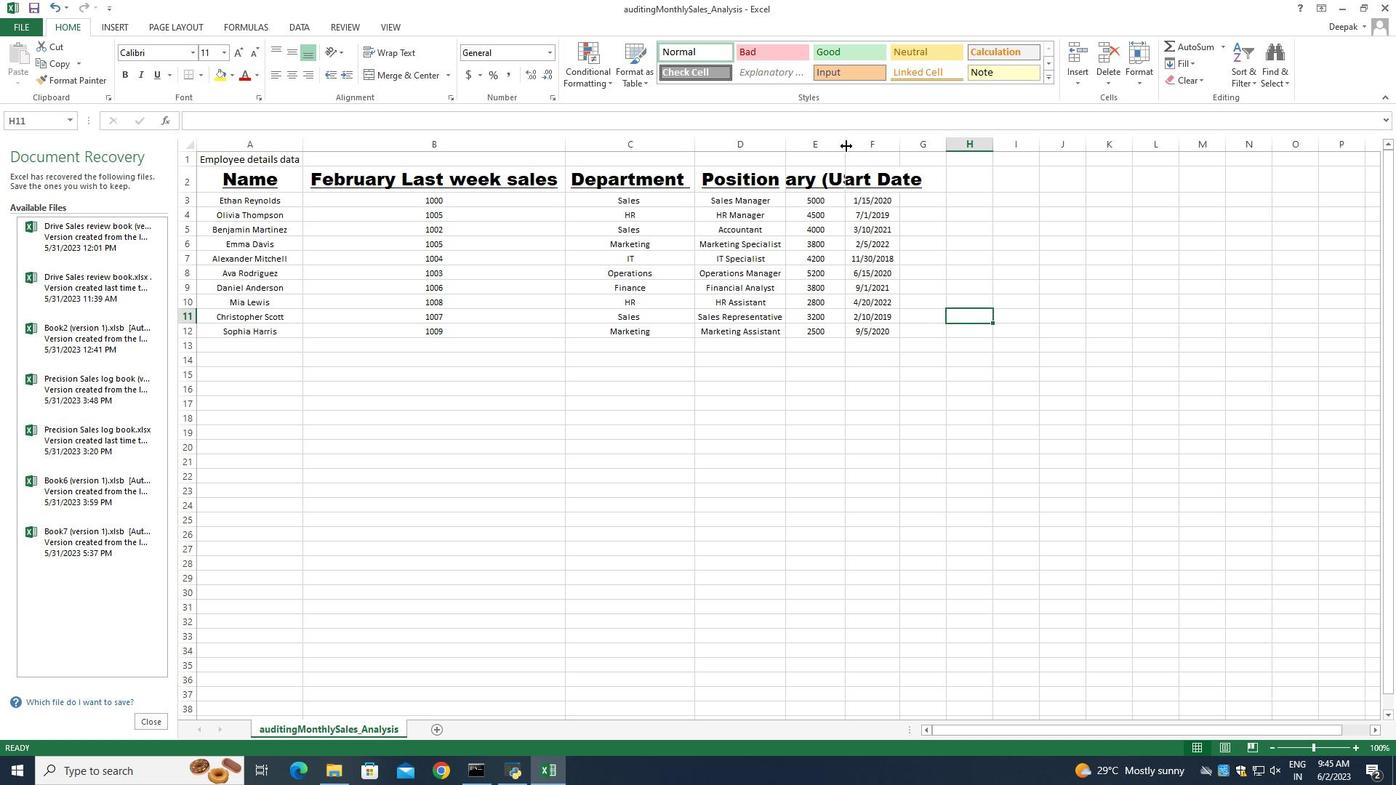 
Action: Mouse pressed left at (847, 146)
Screenshot: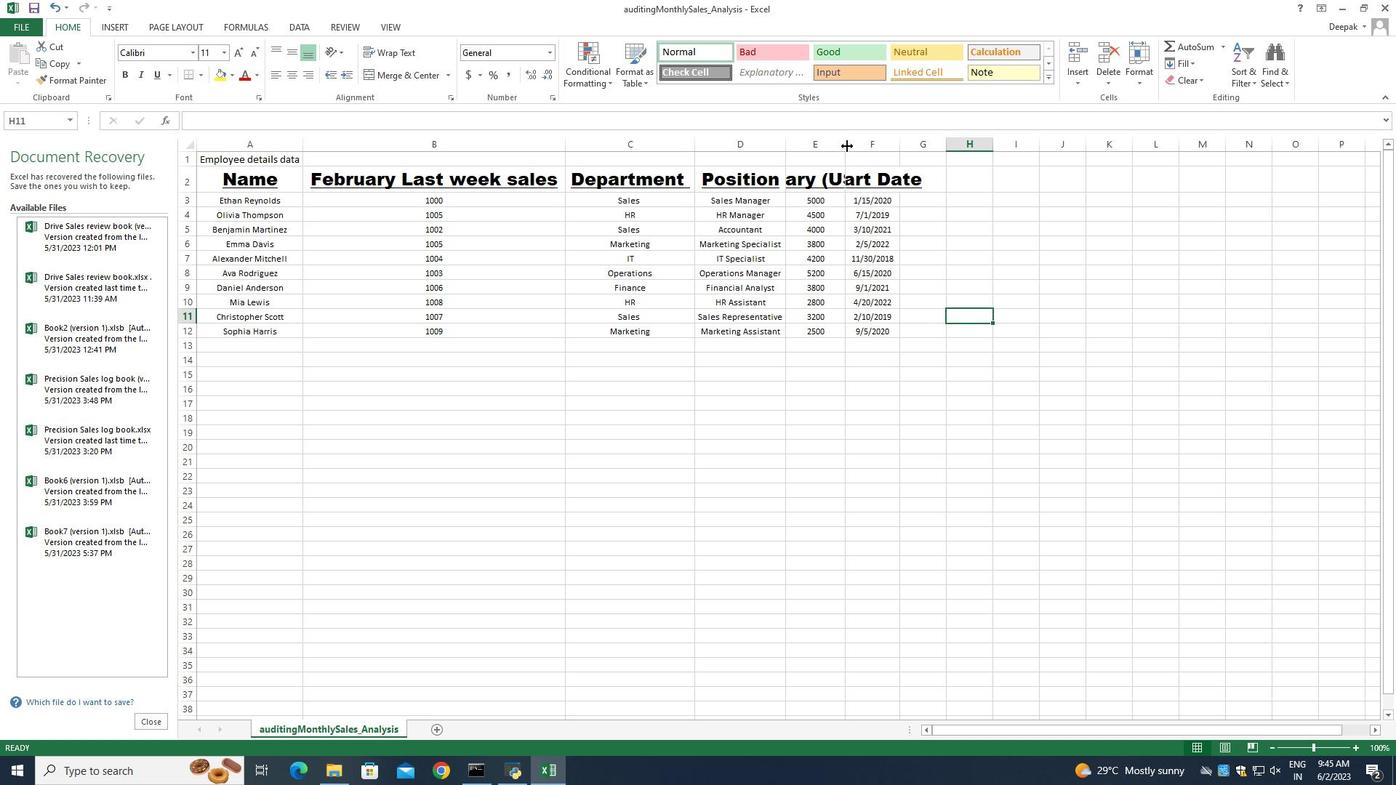 
Action: Mouse pressed left at (847, 146)
Screenshot: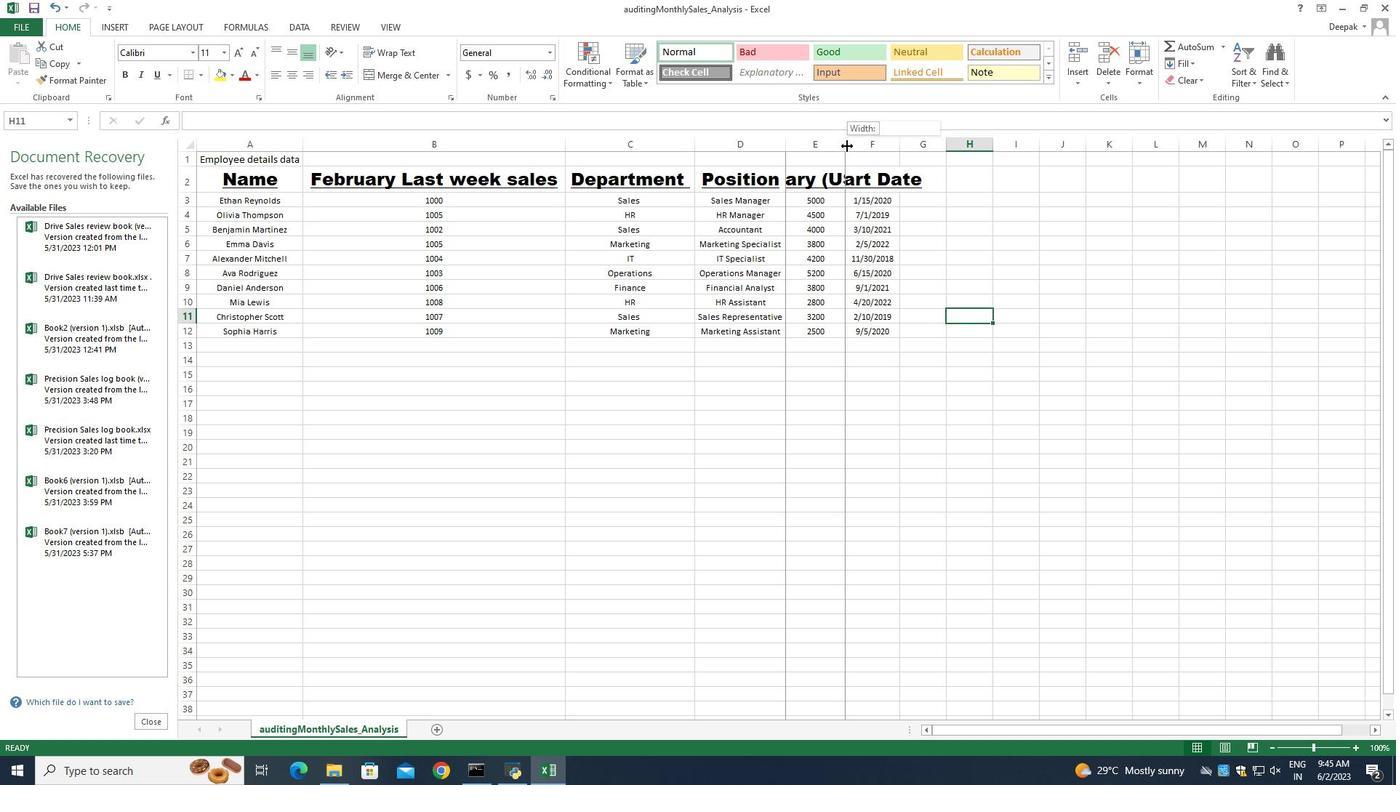 
Action: Mouse moved to (969, 144)
Screenshot: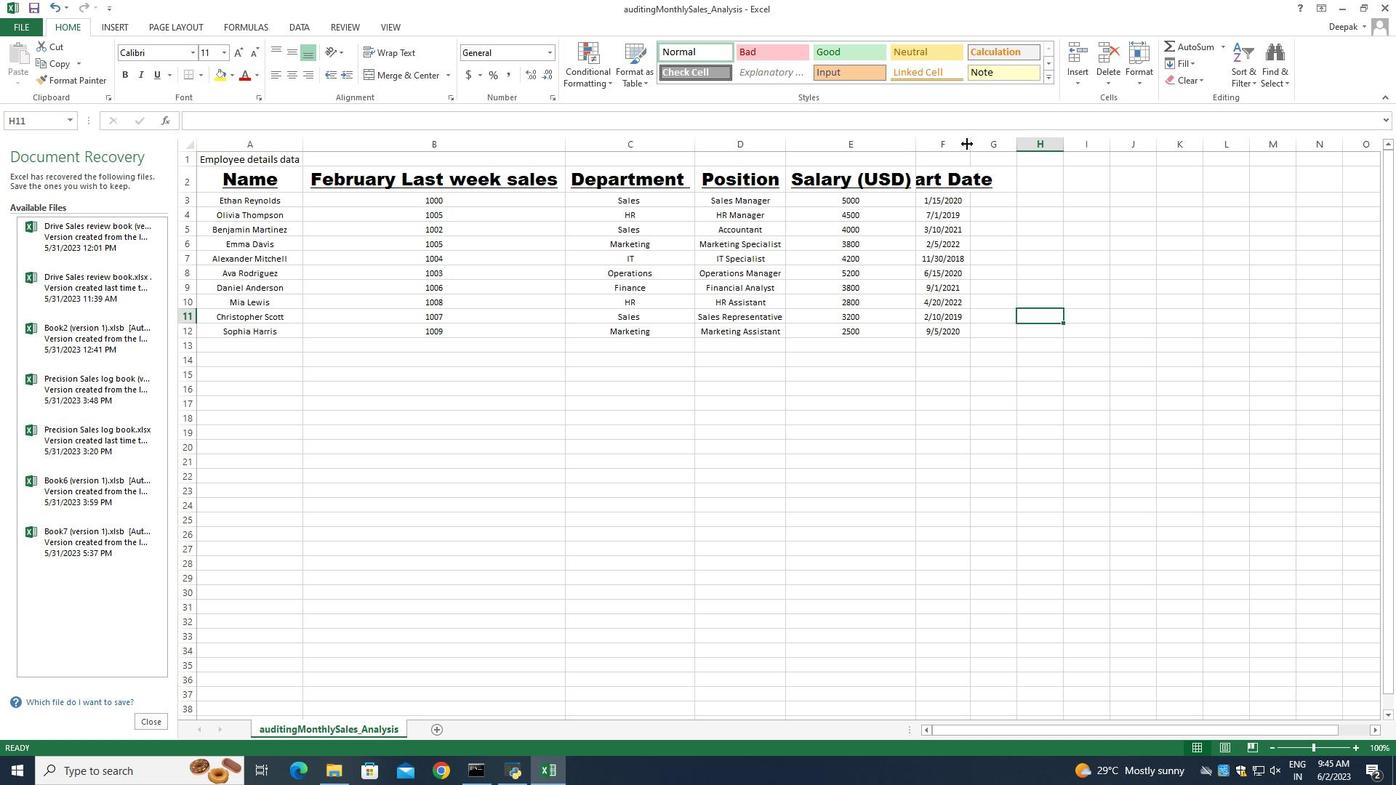 
Action: Mouse pressed left at (969, 144)
Screenshot: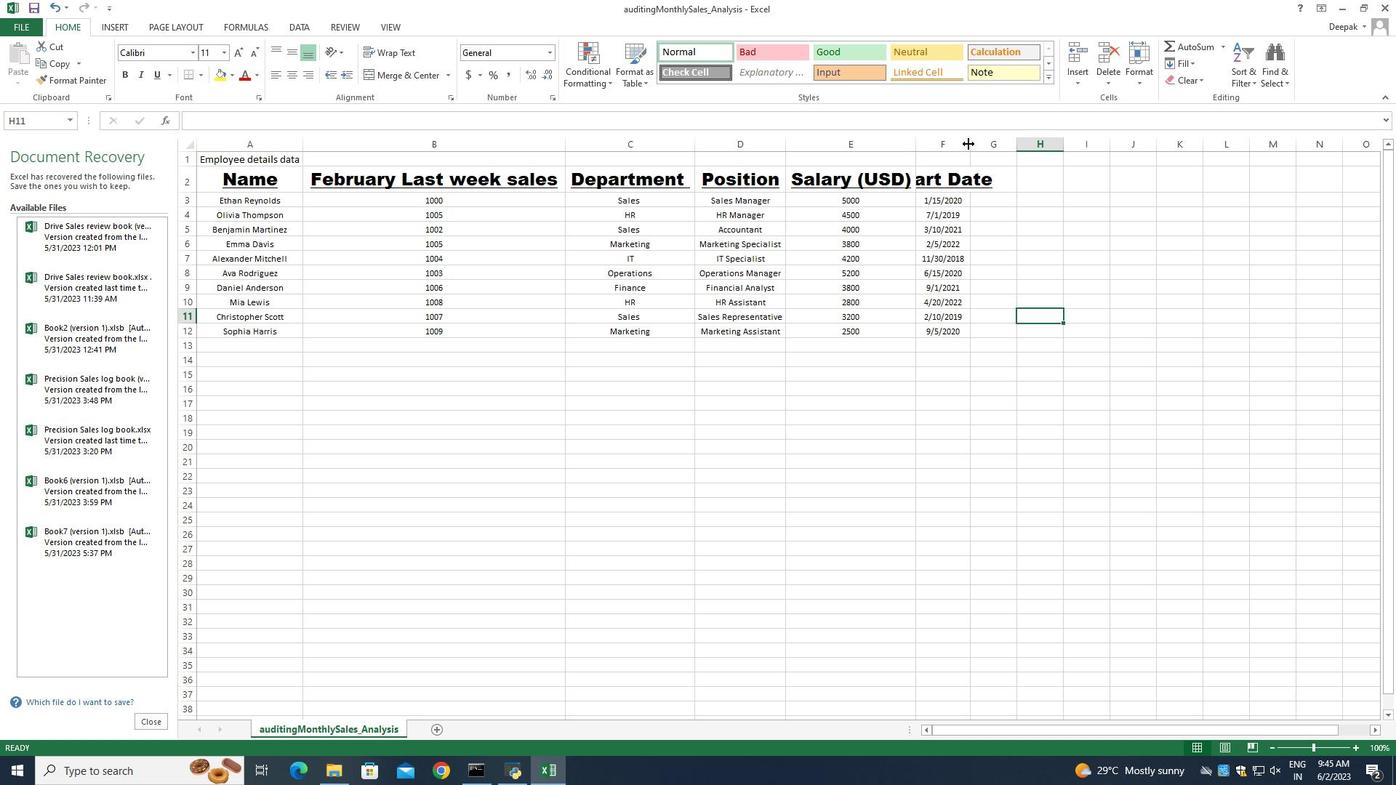 
Action: Mouse pressed left at (969, 144)
Screenshot: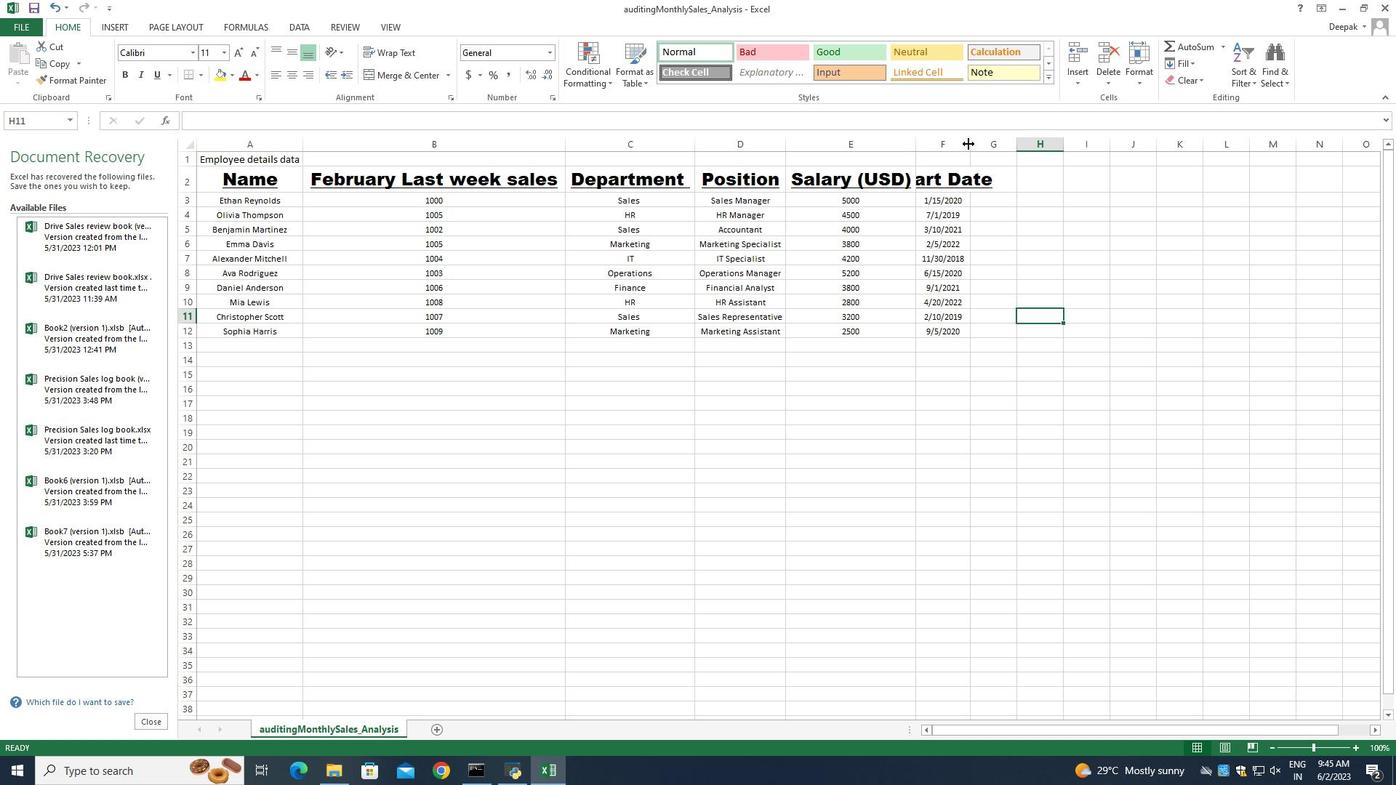 
Action: Mouse moved to (641, 375)
Screenshot: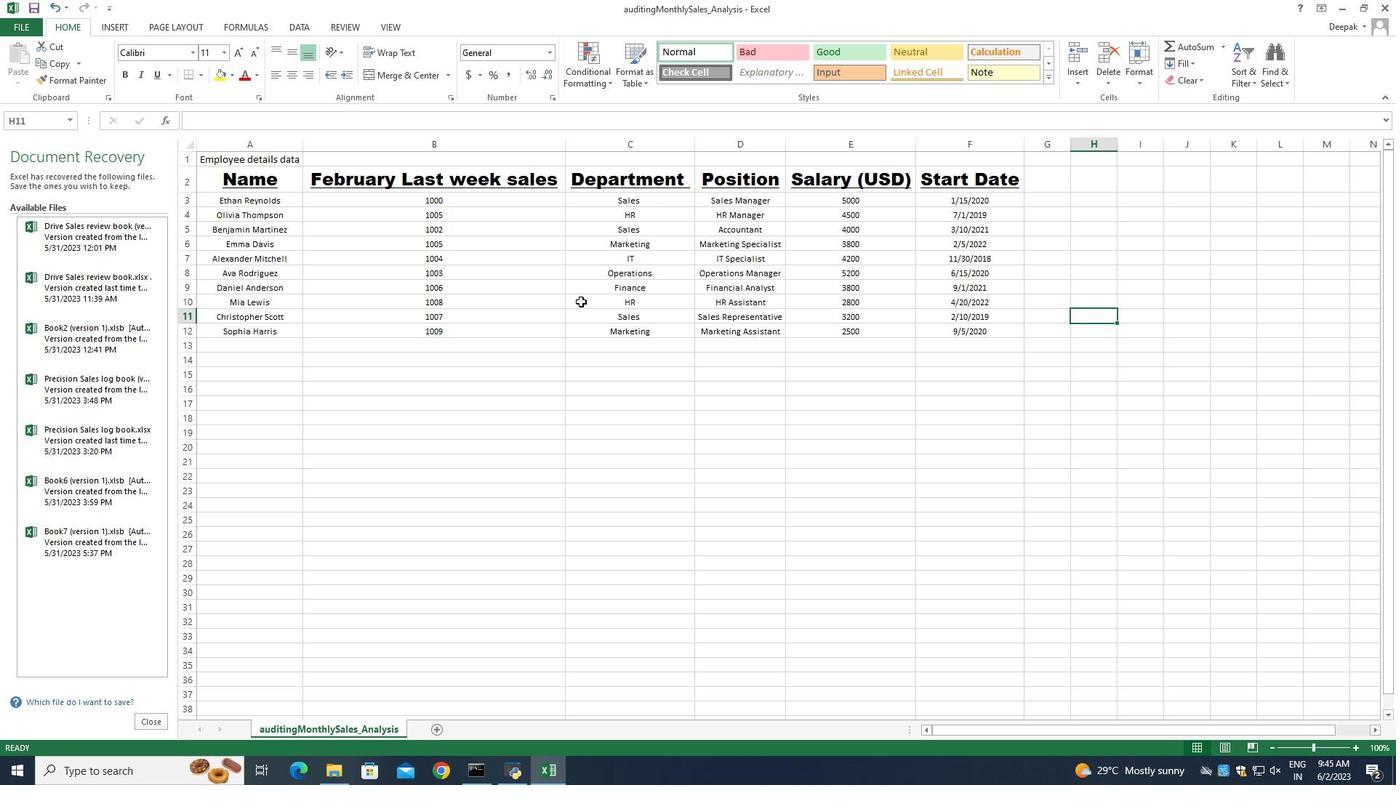 
Action: Mouse scrolled (645, 367) with delta (0, 0)
Screenshot: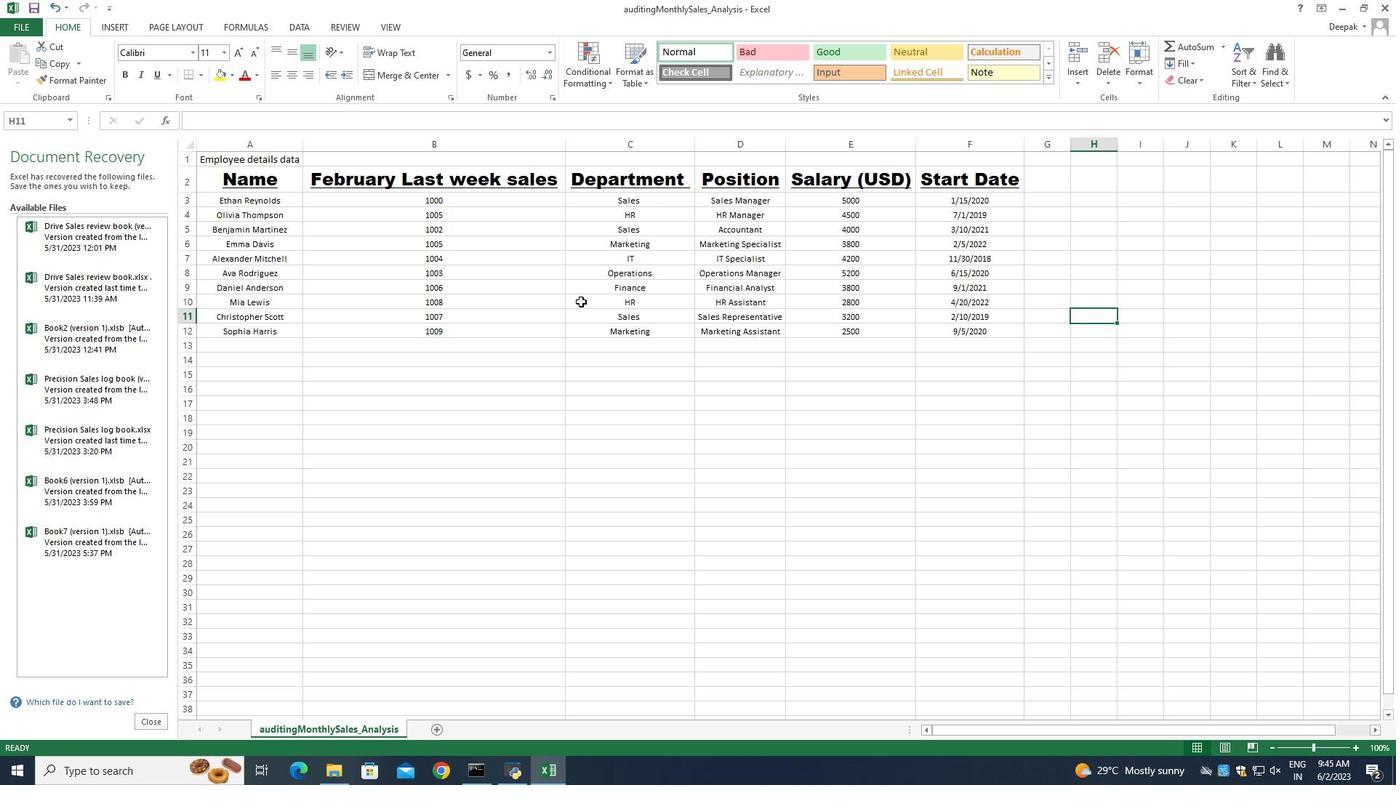 
Action: Mouse scrolled (641, 374) with delta (0, 0)
Screenshot: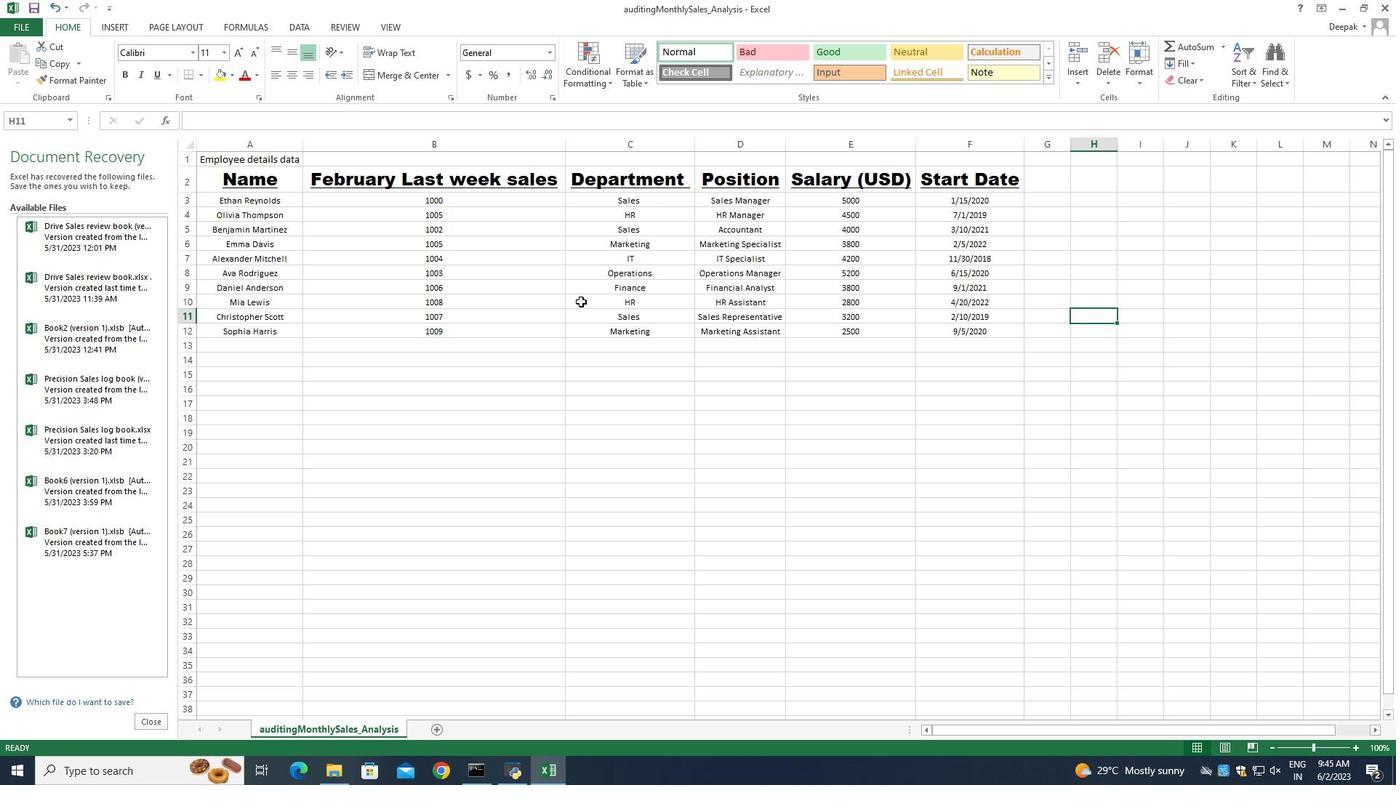 
Action: Mouse scrolled (641, 374) with delta (0, 0)
Screenshot: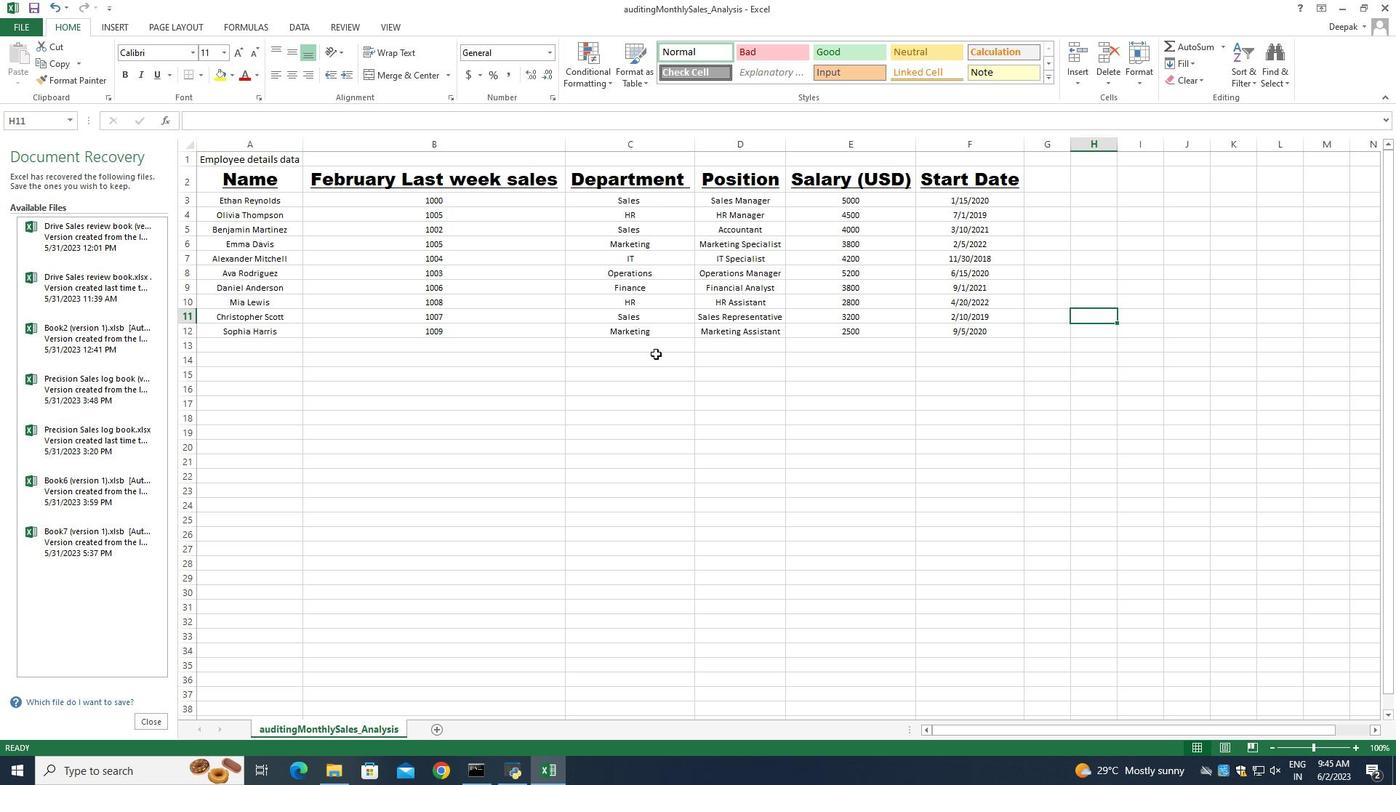 
Action: Mouse moved to (638, 368)
Screenshot: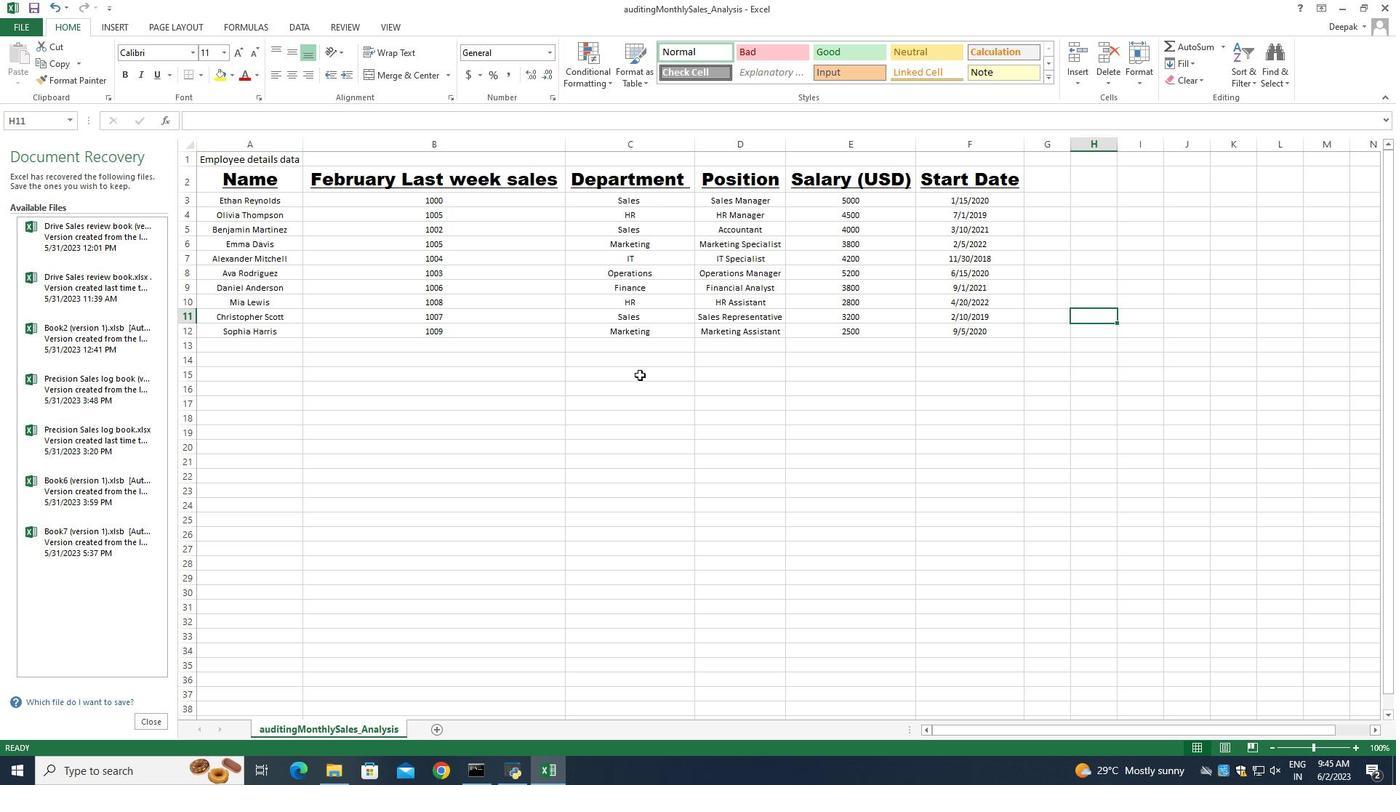
Action: Mouse scrolled (638, 368) with delta (0, 0)
Screenshot: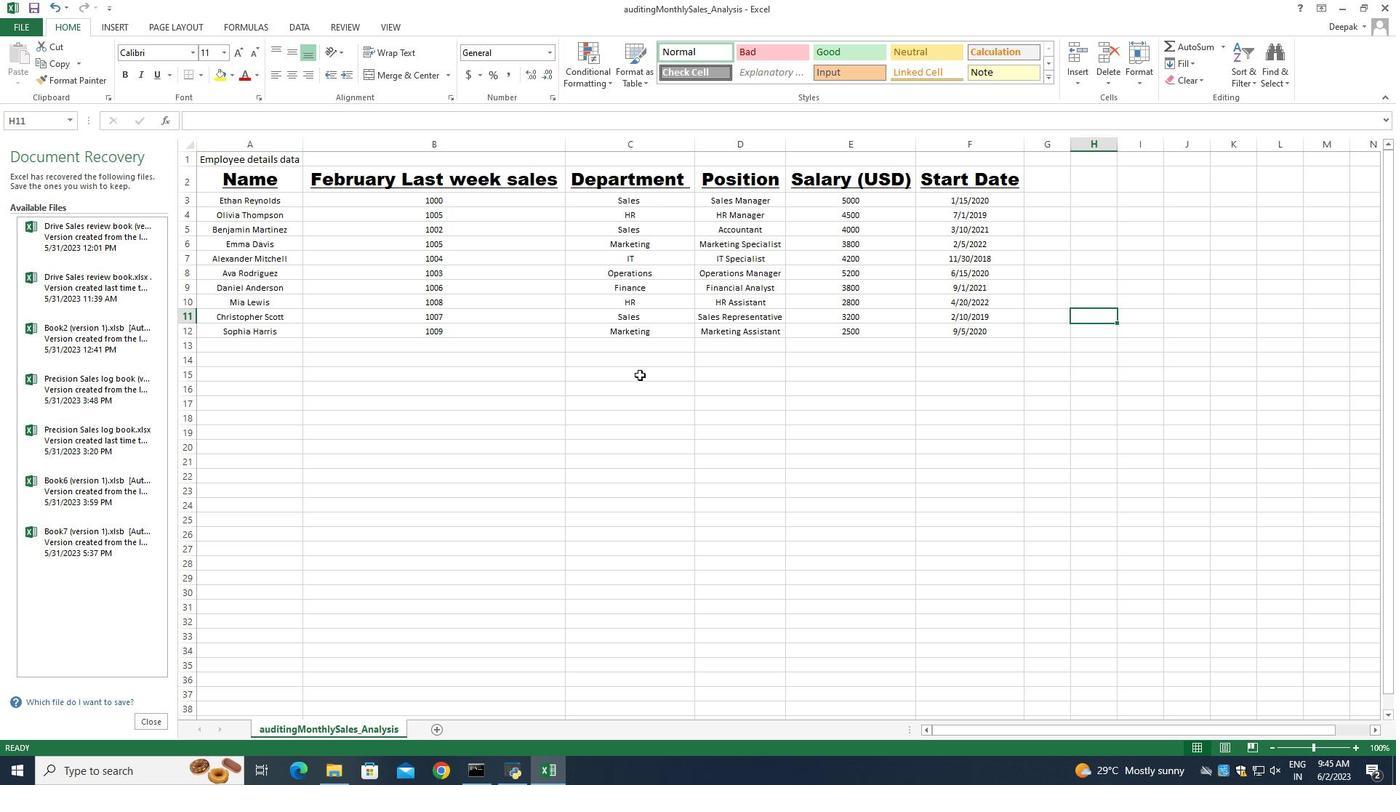 
Action: Mouse moved to (499, 342)
Screenshot: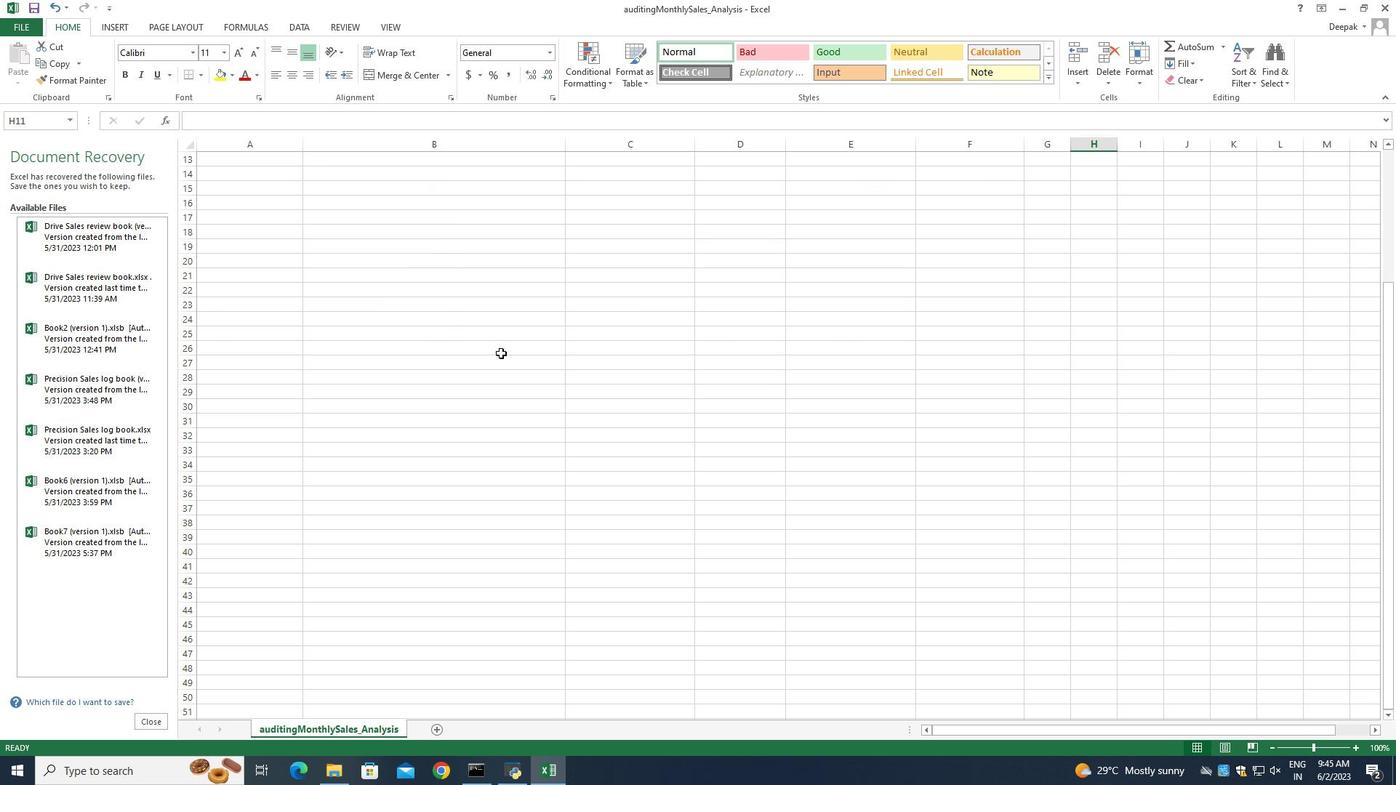 
Action: Mouse scrolled (499, 343) with delta (0, 0)
Screenshot: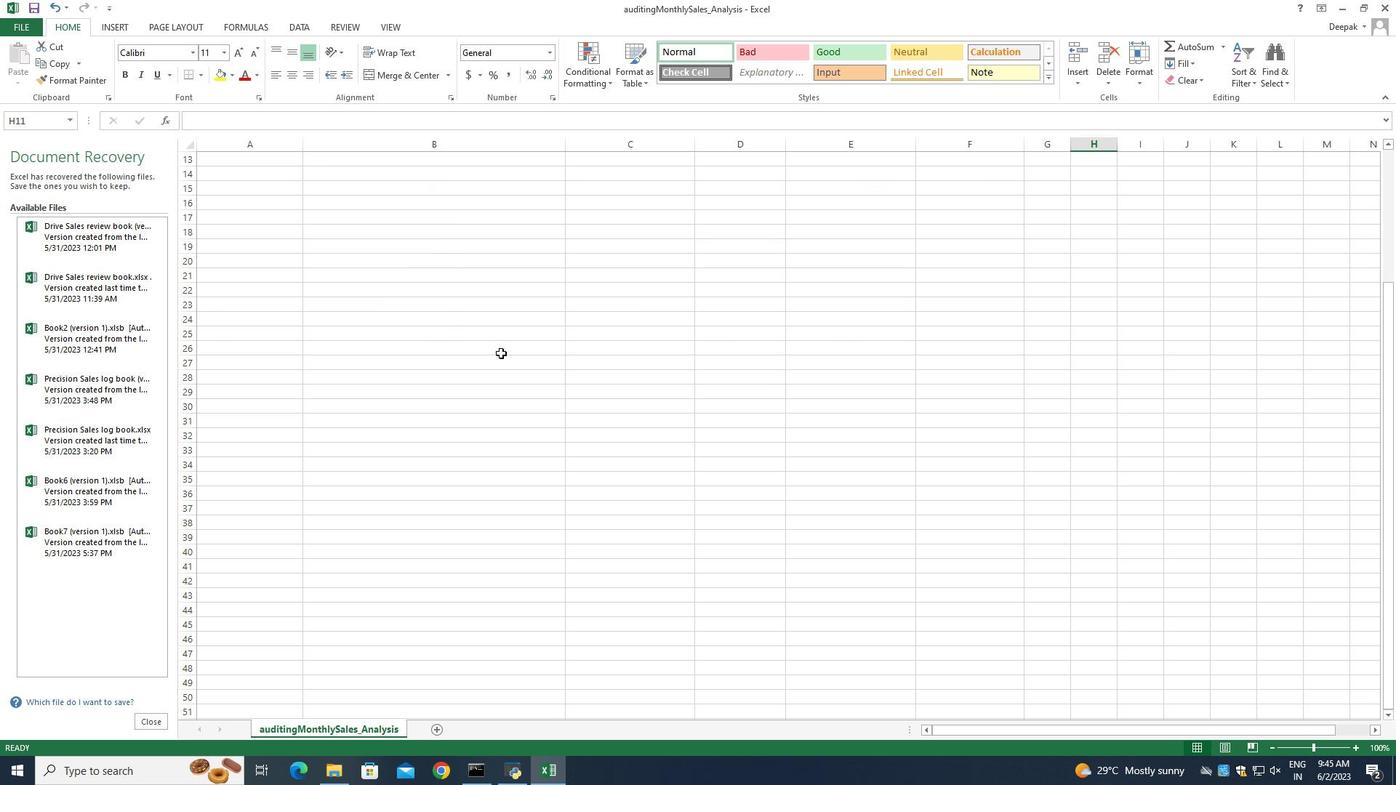 
Action: Mouse moved to (499, 338)
Screenshot: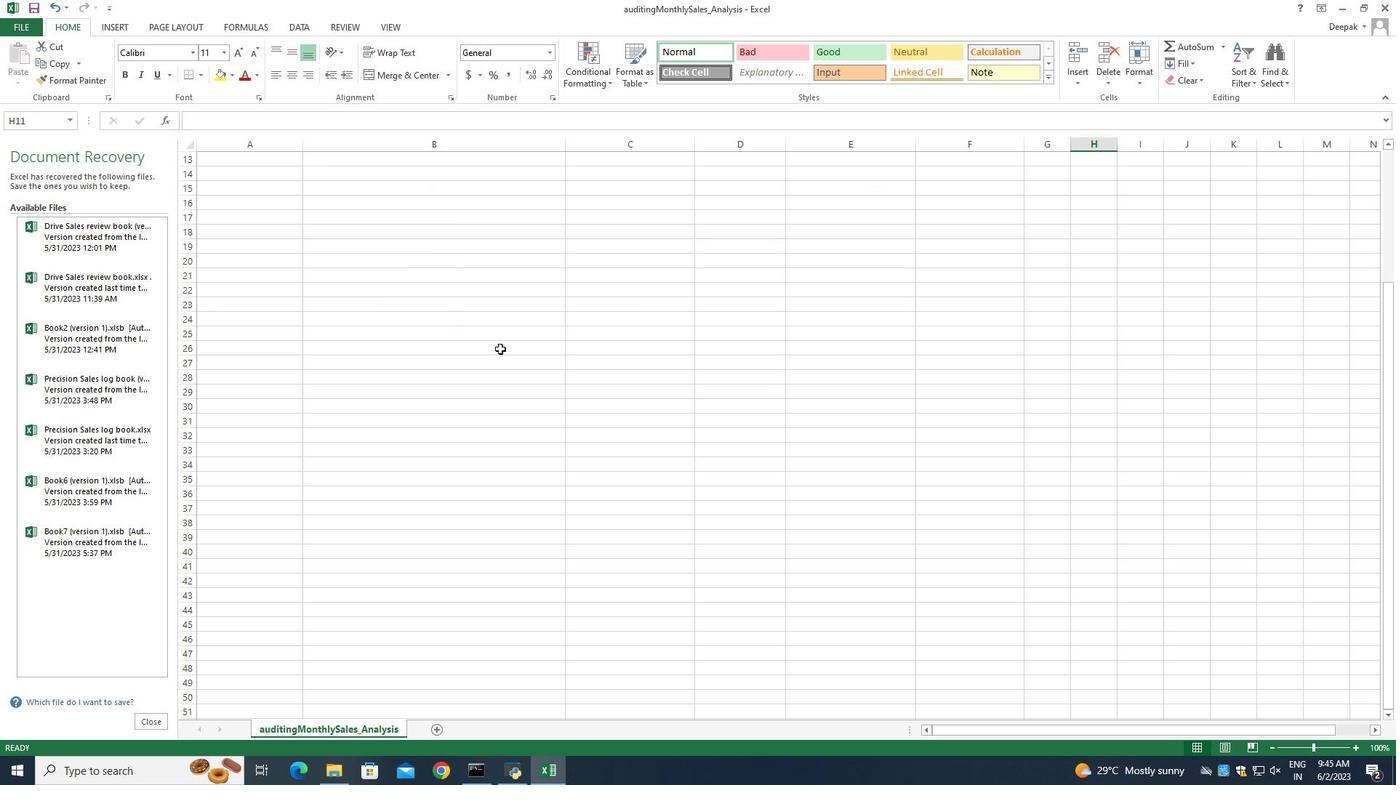 
Action: Mouse scrolled (499, 339) with delta (0, 0)
Screenshot: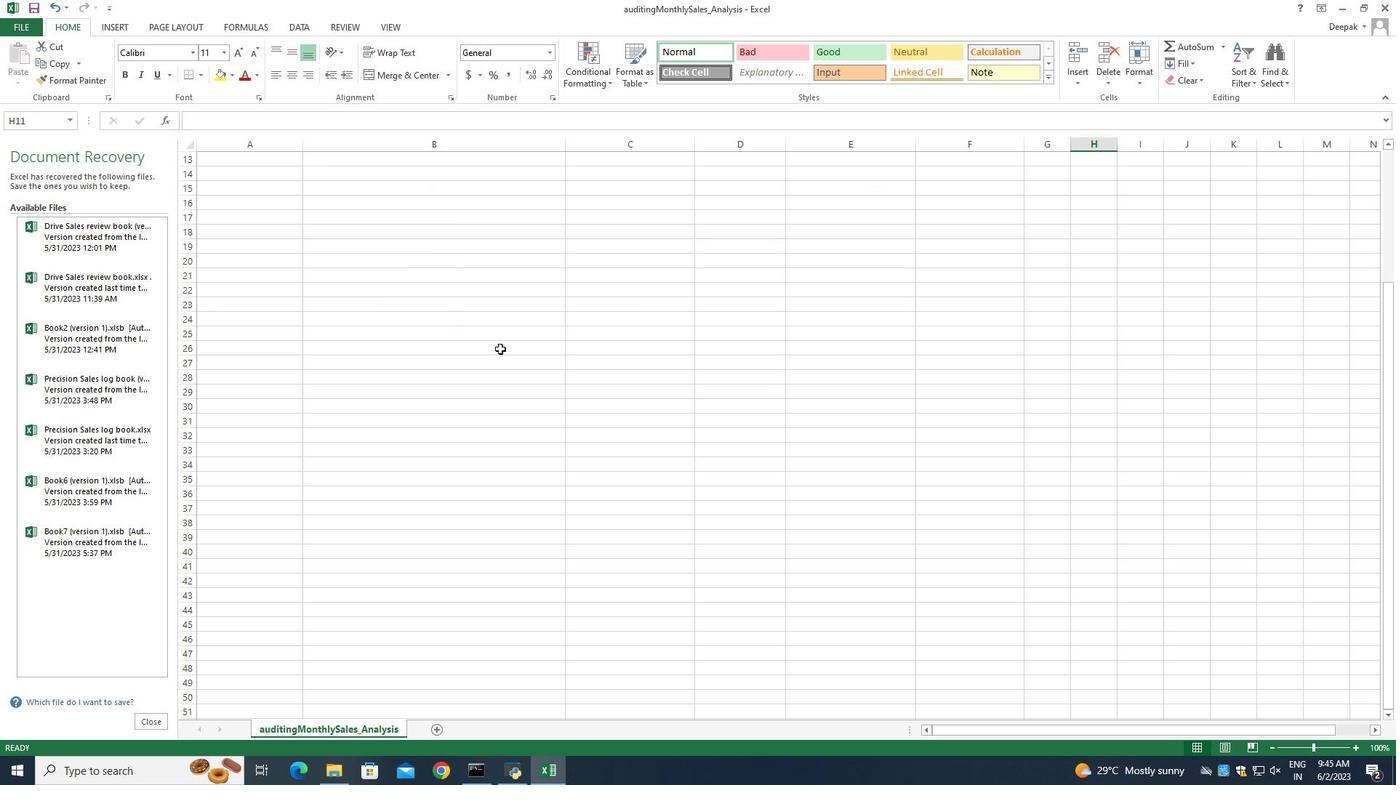 
Action: Mouse moved to (499, 333)
Screenshot: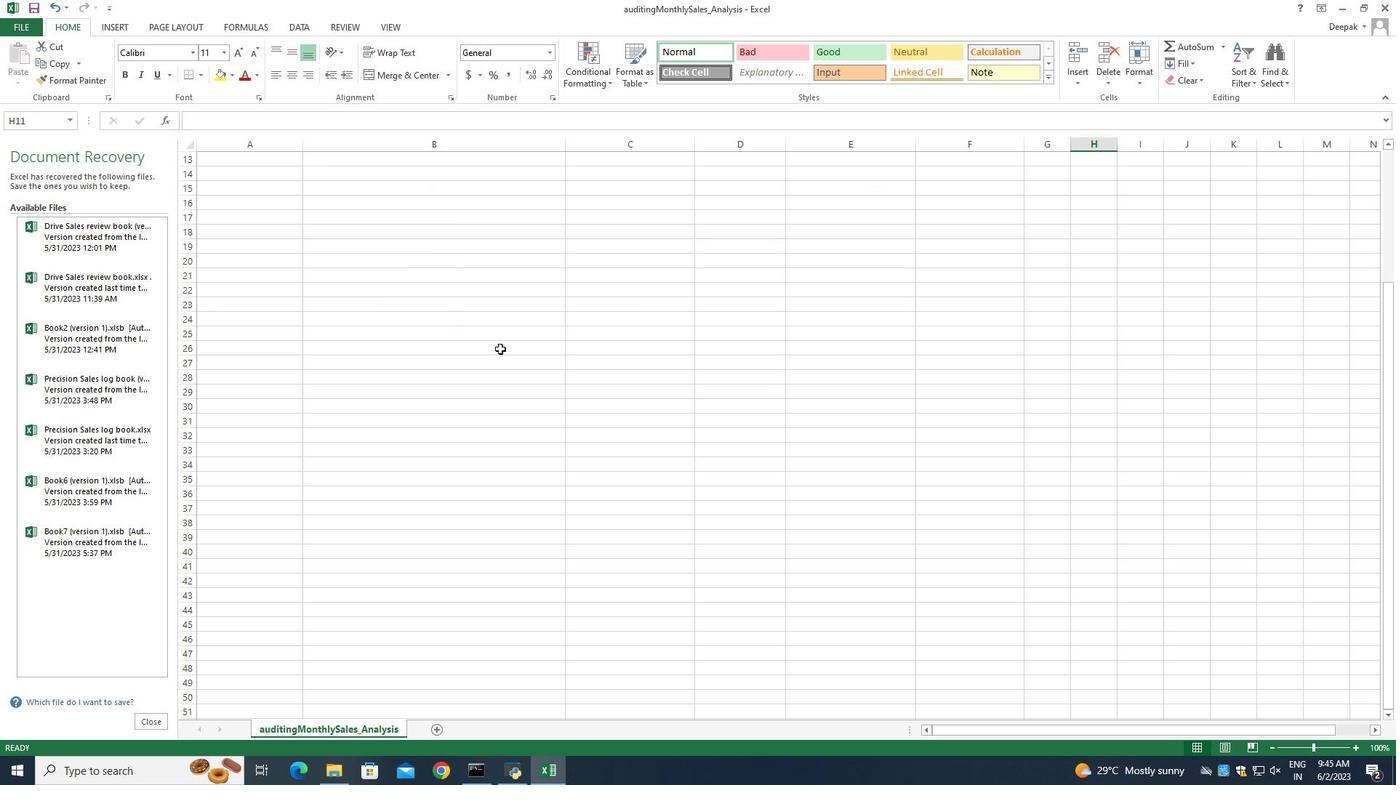 
Action: Mouse scrolled (499, 334) with delta (0, 0)
Screenshot: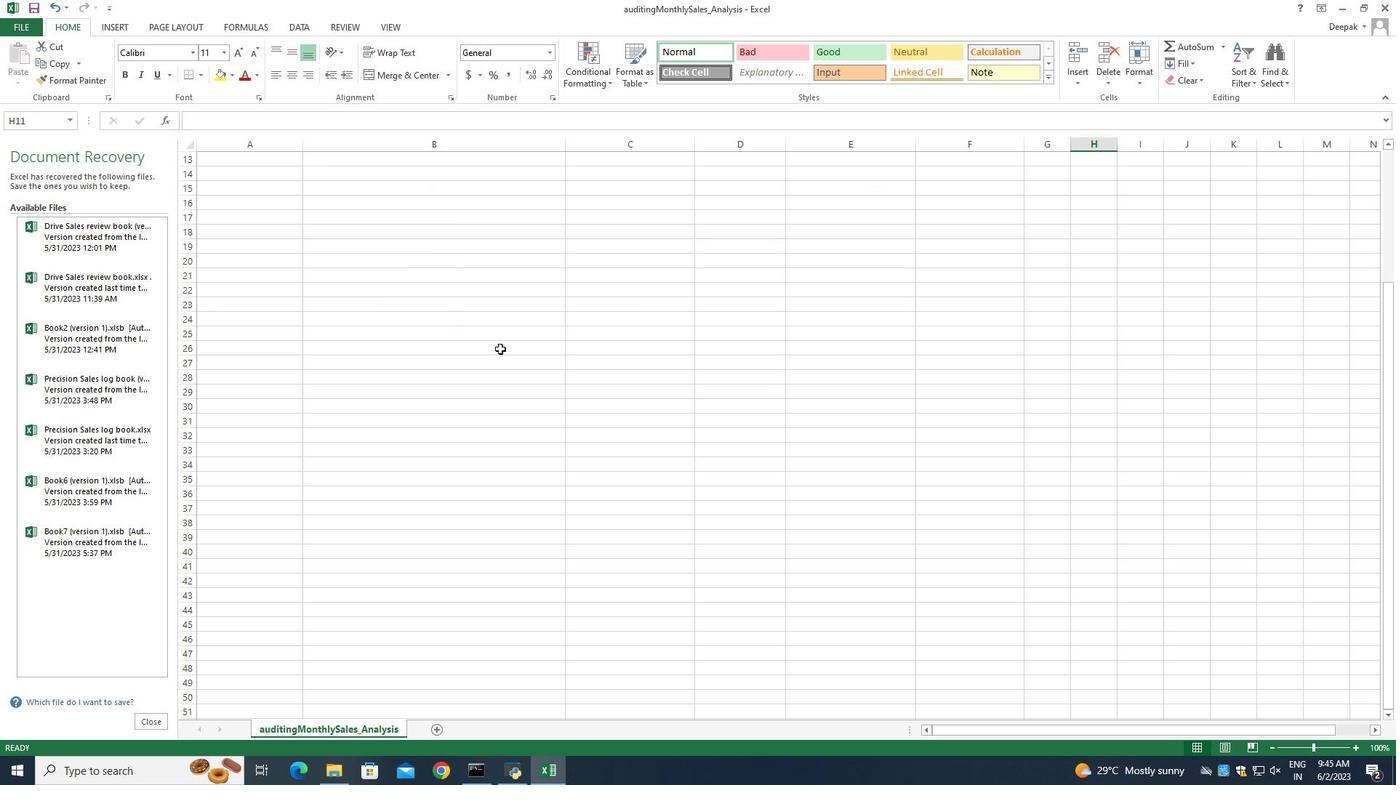 
Action: Mouse moved to (499, 333)
Screenshot: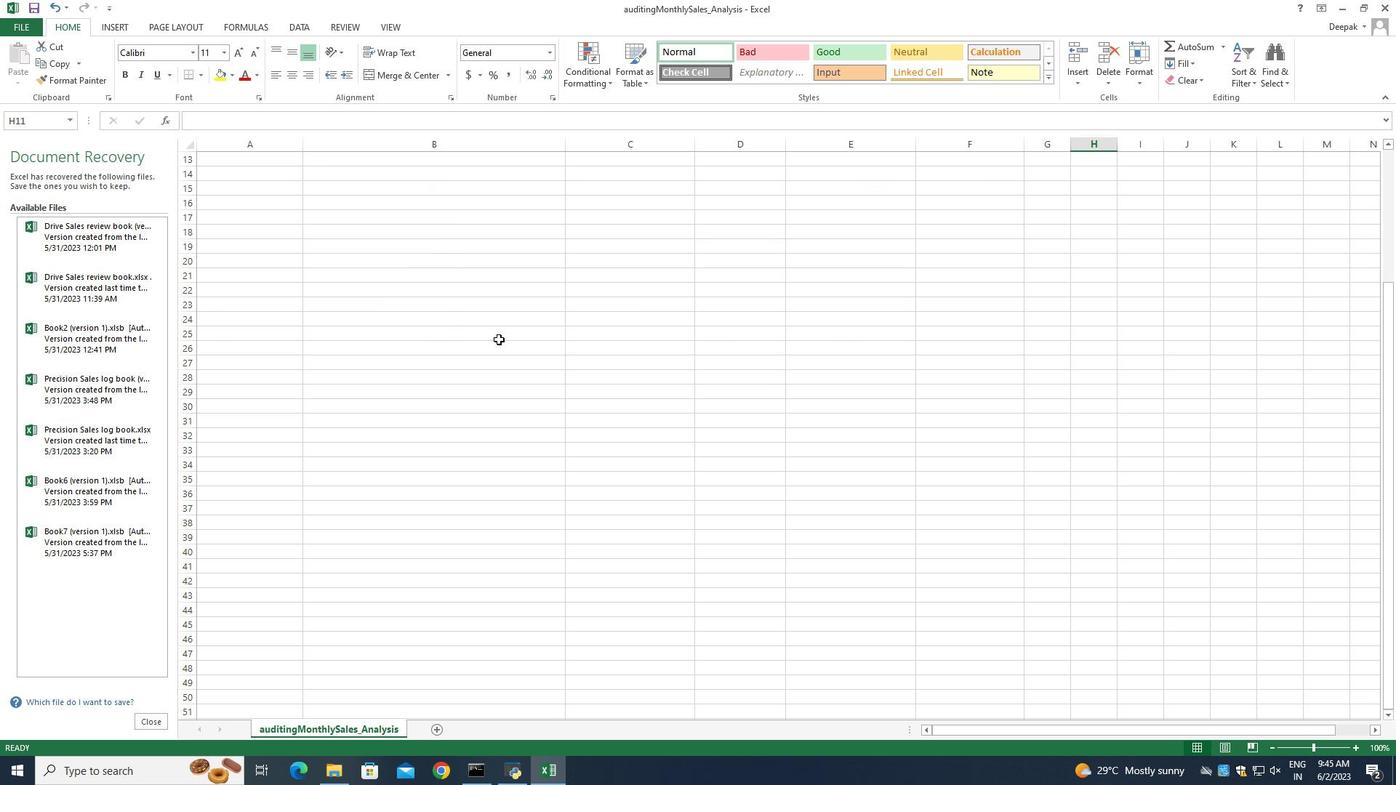 
Action: Mouse scrolled (499, 334) with delta (0, 0)
Screenshot: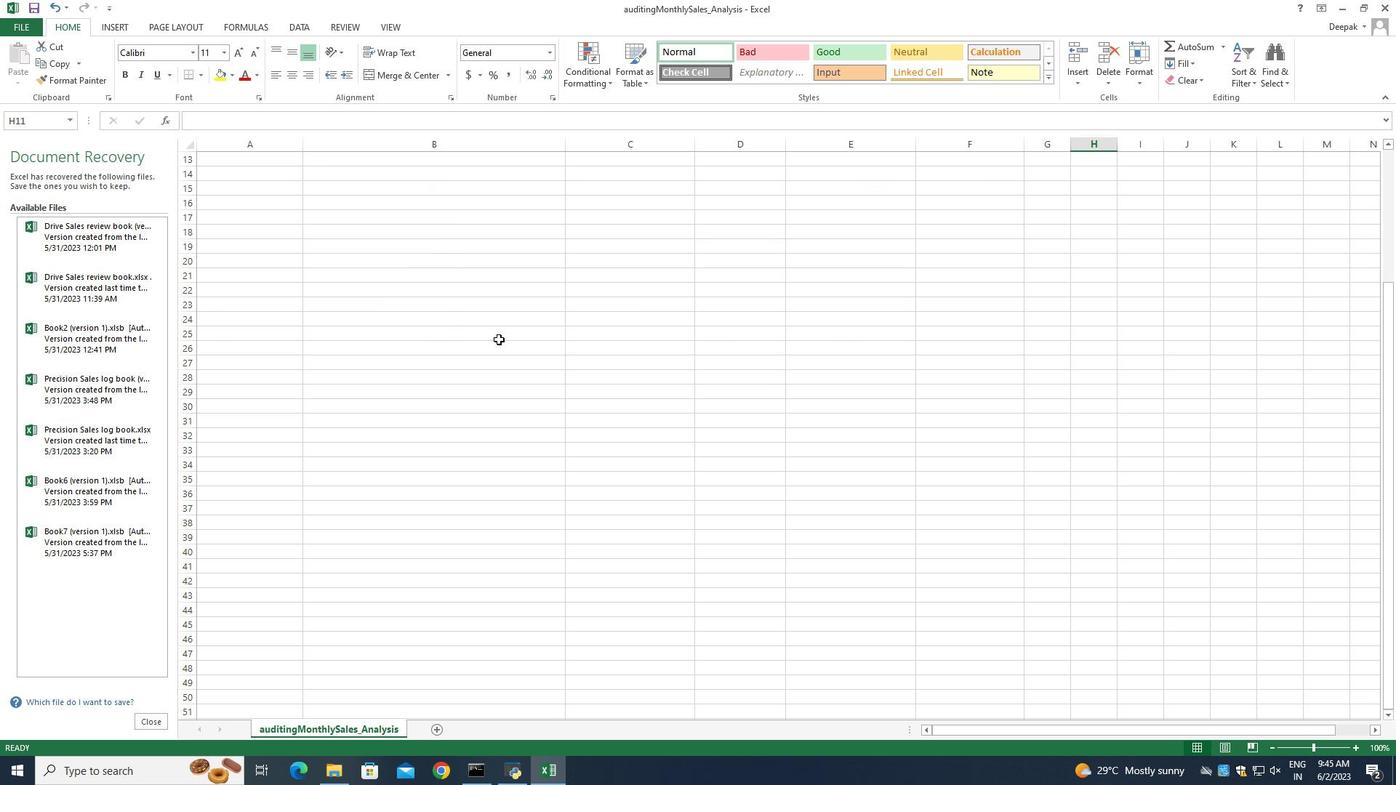 
Action: Mouse scrolled (499, 334) with delta (0, 0)
Screenshot: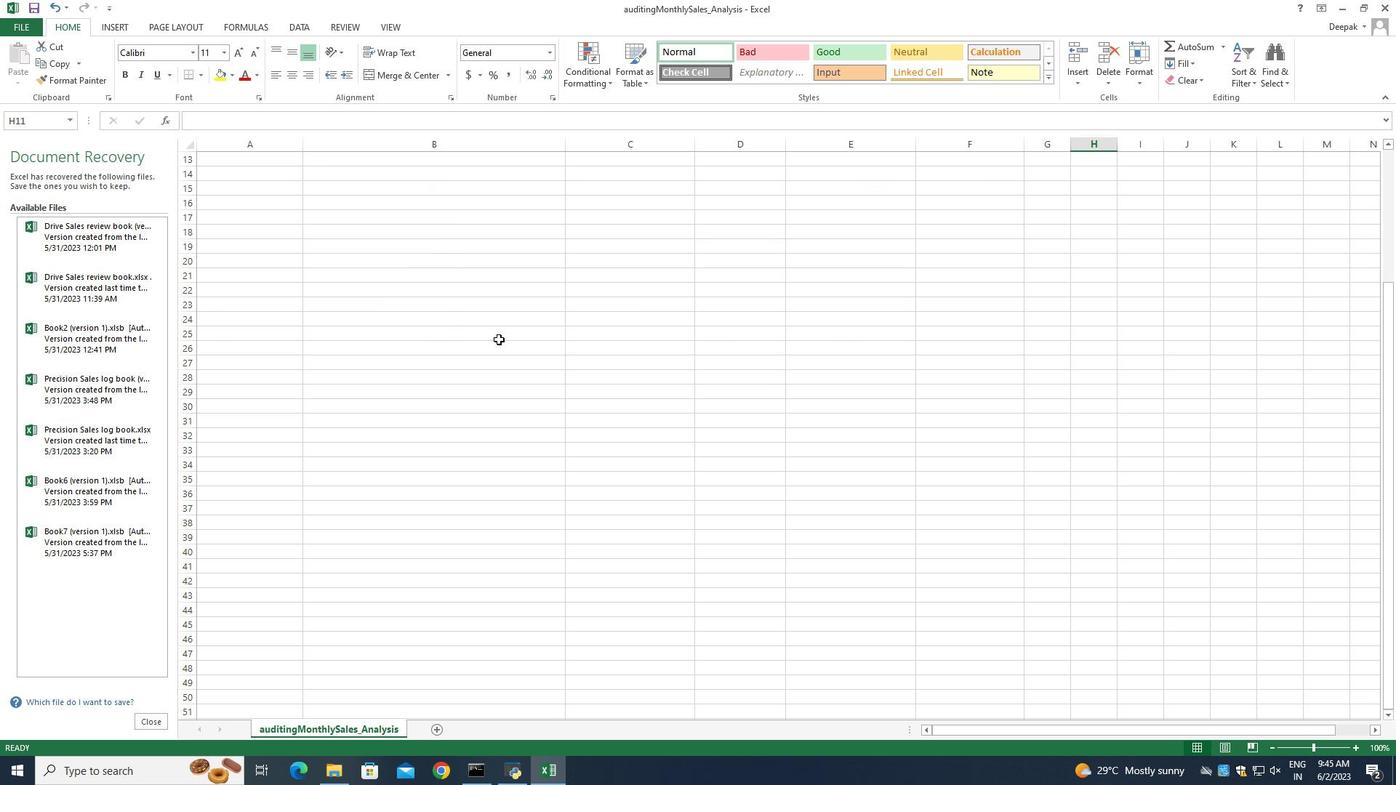 
Action: Mouse scrolled (499, 334) with delta (0, 0)
Screenshot: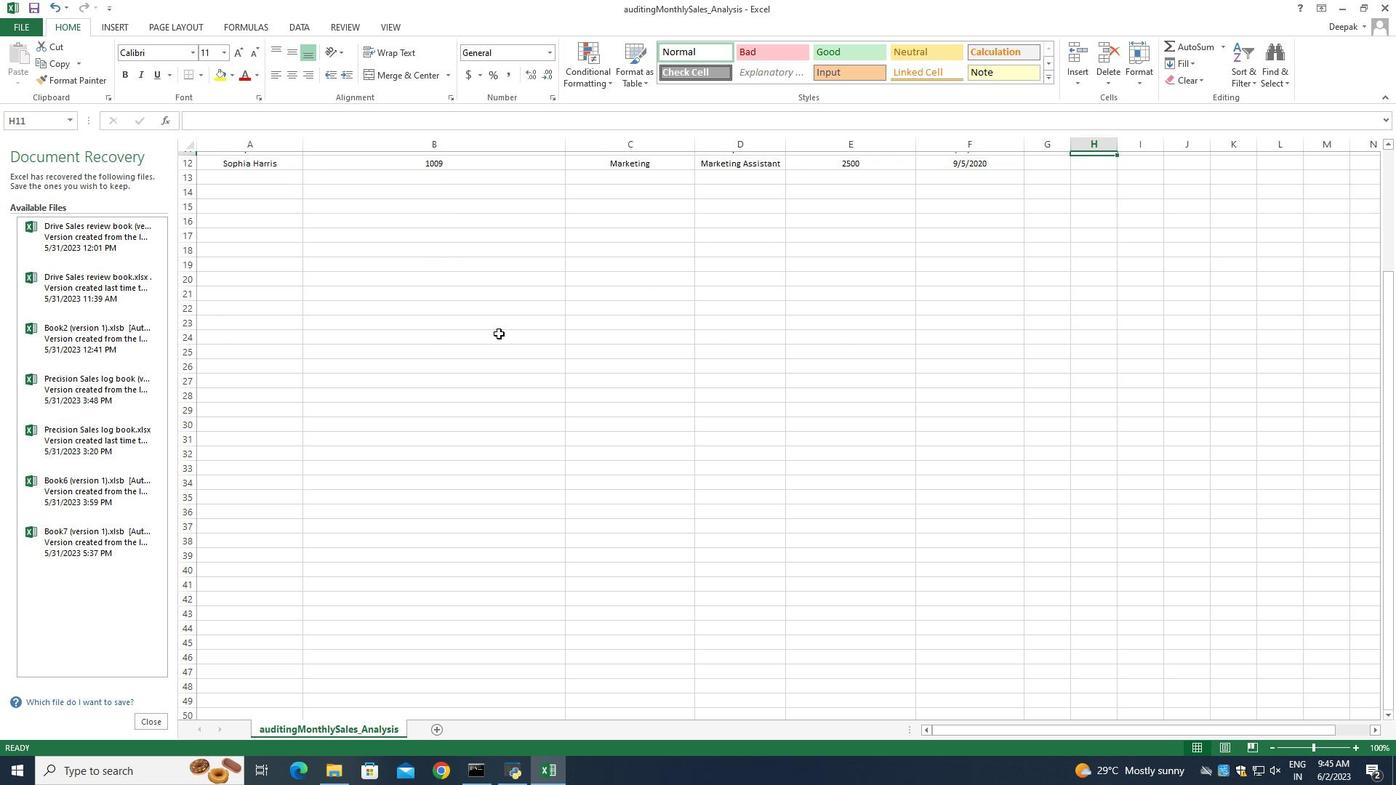 
Action: Mouse scrolled (499, 334) with delta (0, 0)
Screenshot: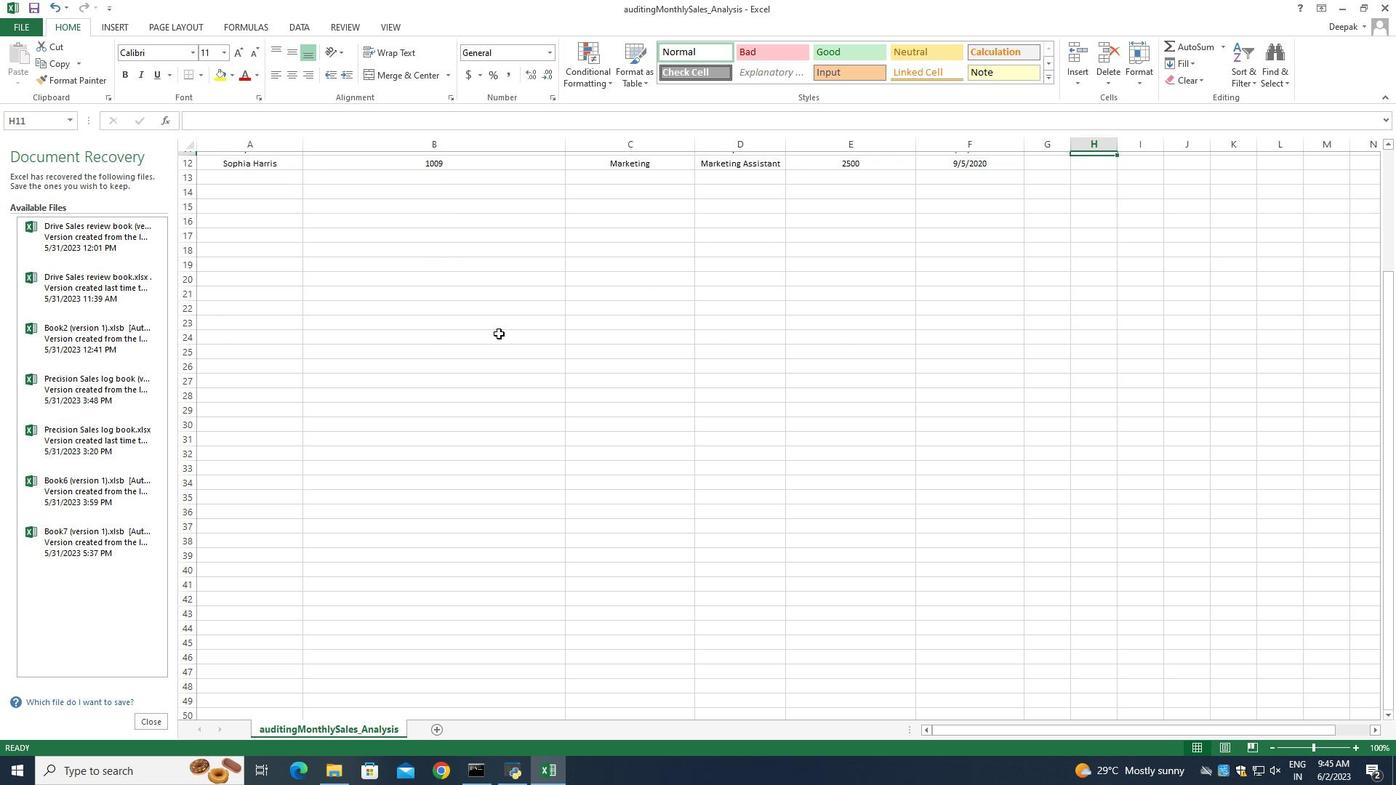 
Action: Mouse moved to (499, 329)
Screenshot: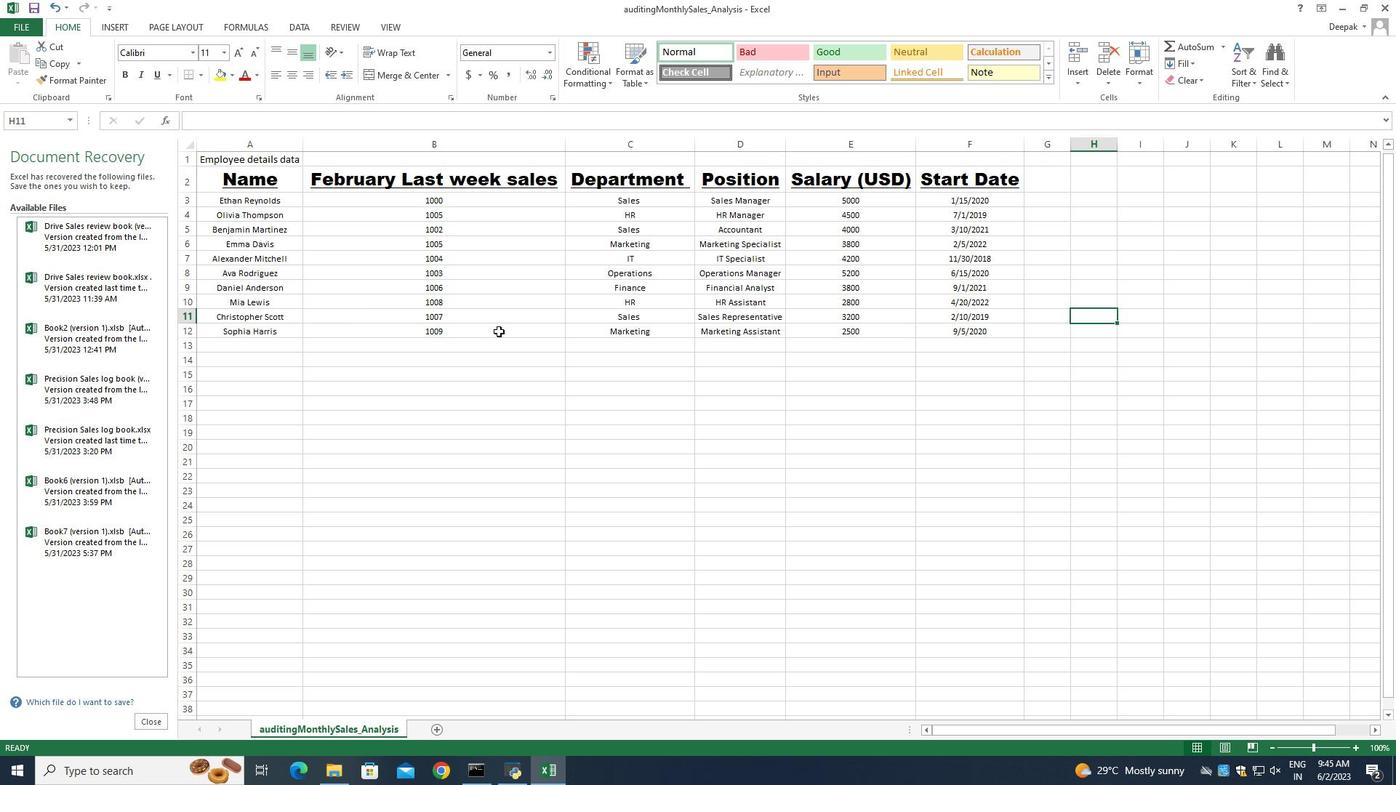 
Action: Mouse scrolled (499, 330) with delta (0, 0)
Screenshot: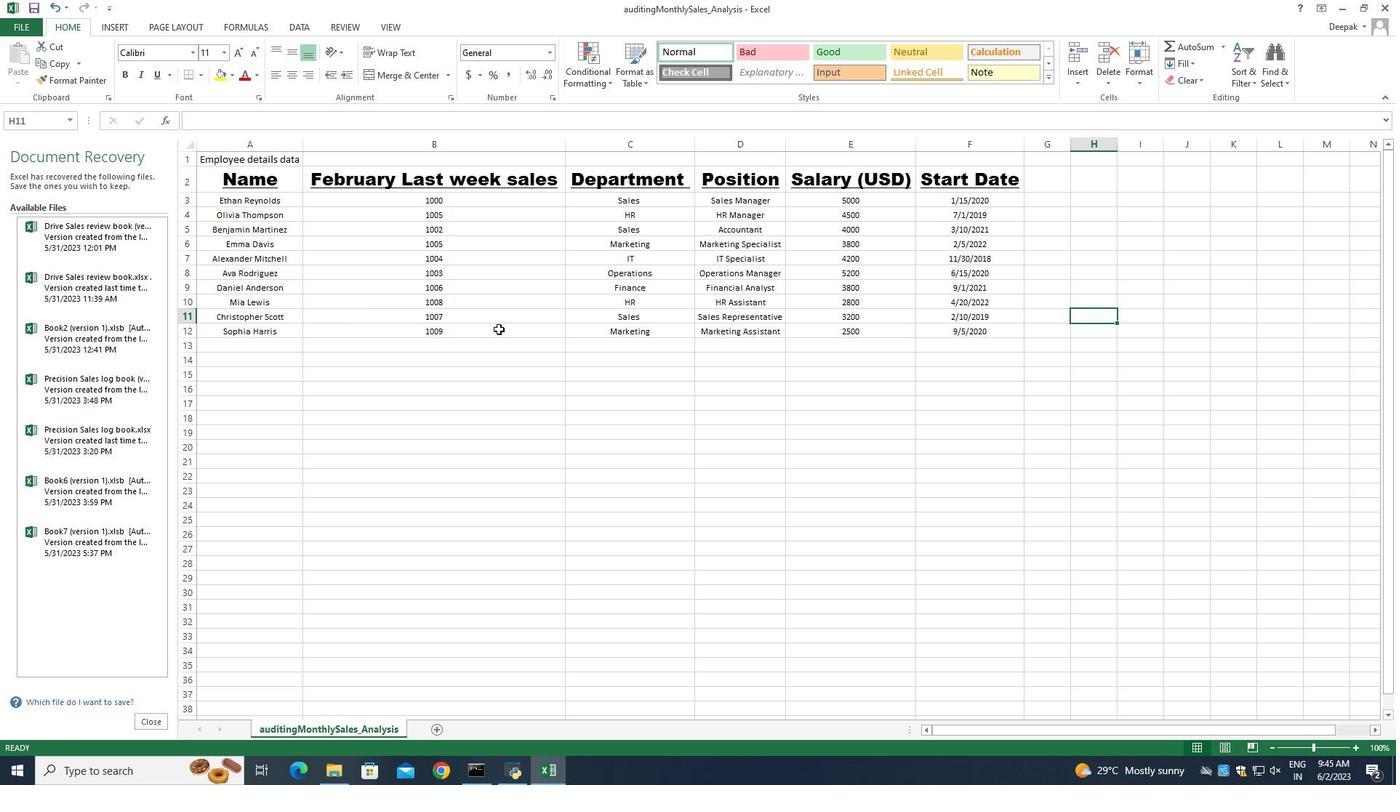 
Action: Mouse scrolled (499, 330) with delta (0, 0)
Screenshot: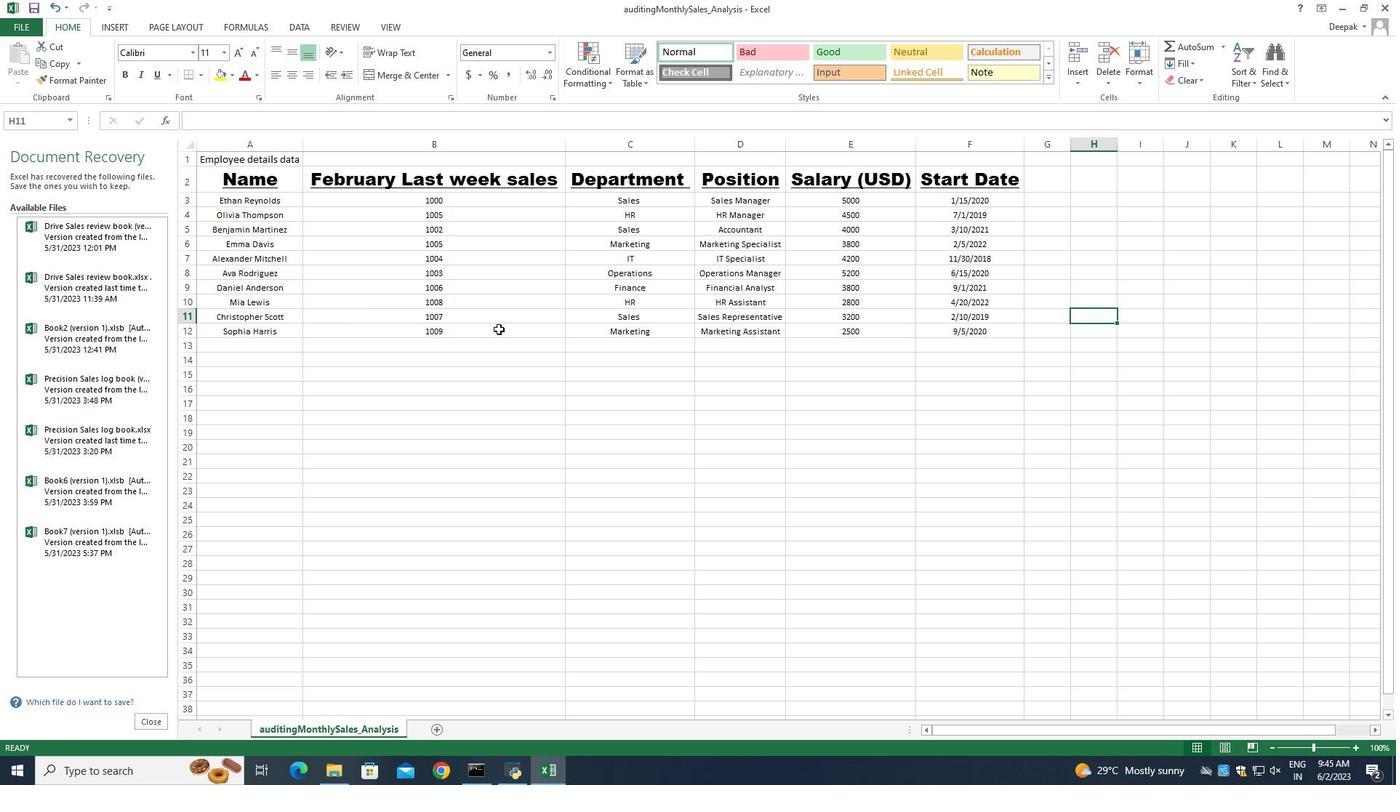 
Action: Mouse scrolled (499, 330) with delta (0, 0)
Screenshot: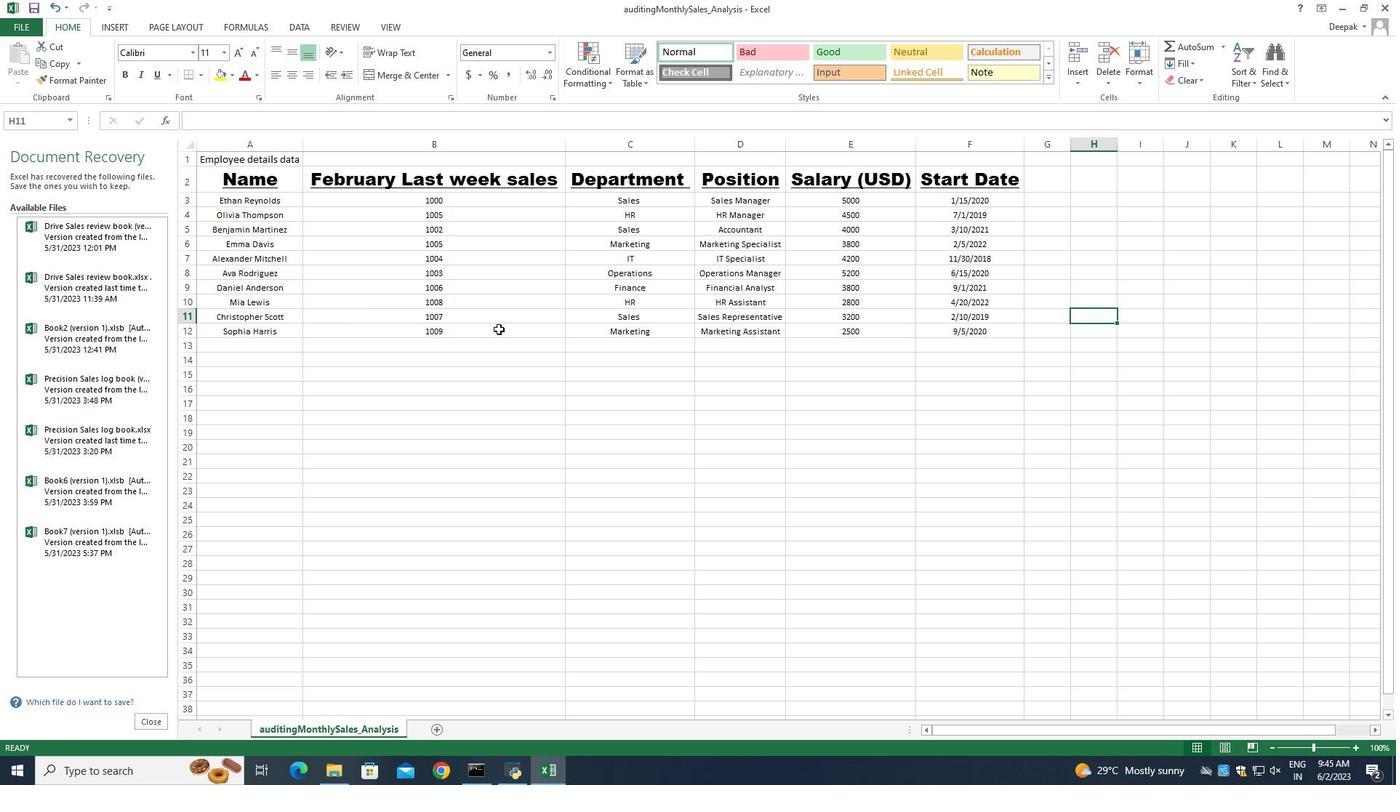 
Action: Mouse scrolled (499, 330) with delta (0, 0)
Screenshot: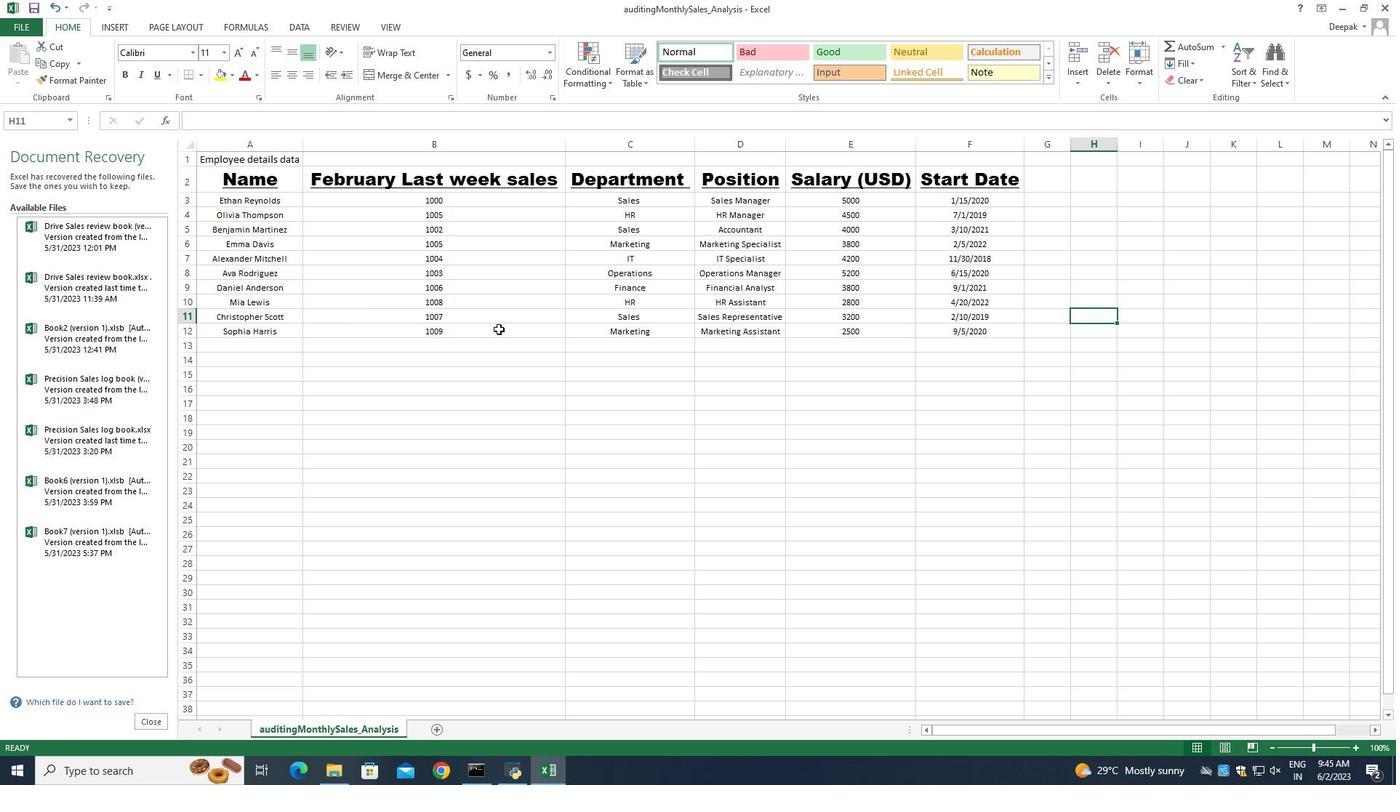 
Action: Mouse moved to (986, 348)
Screenshot: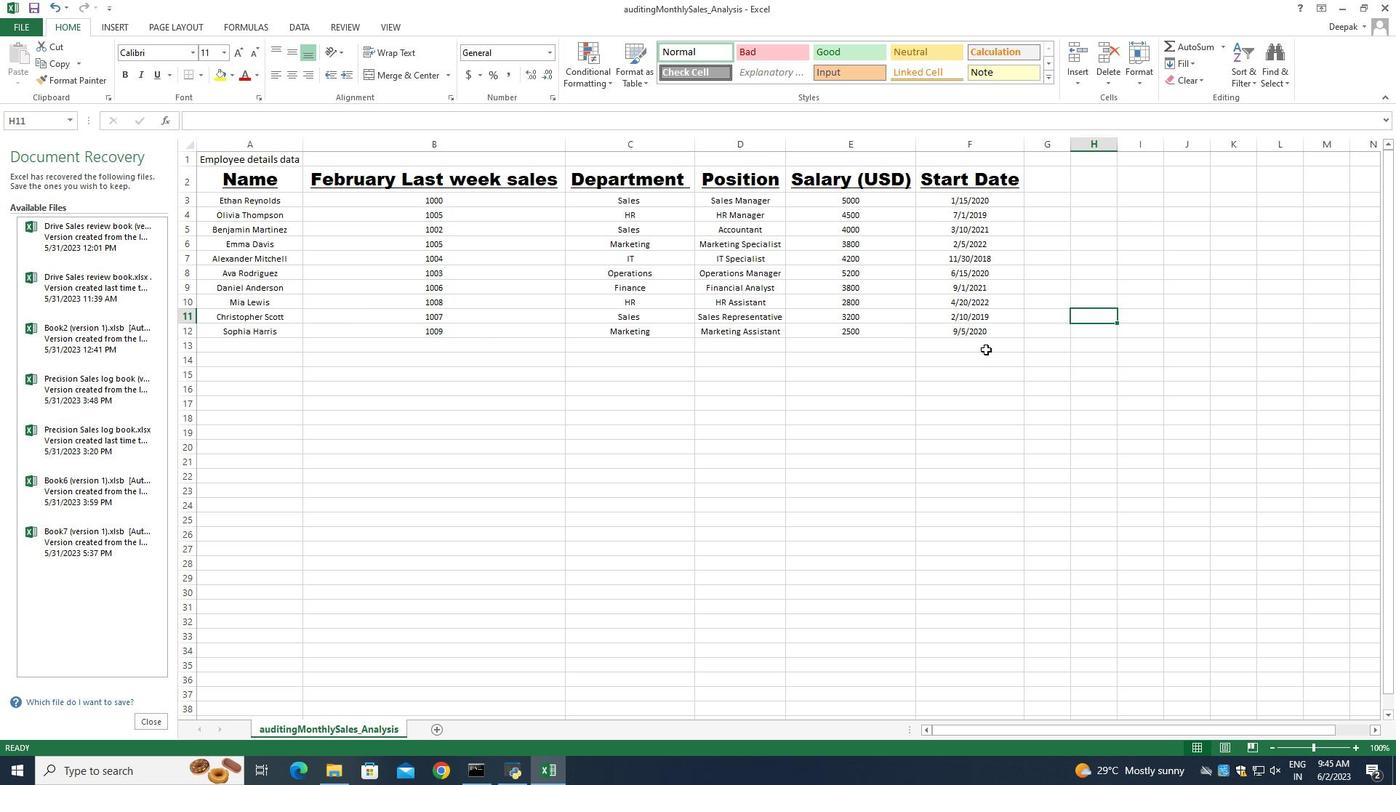
Action: Mouse pressed left at (986, 348)
Screenshot: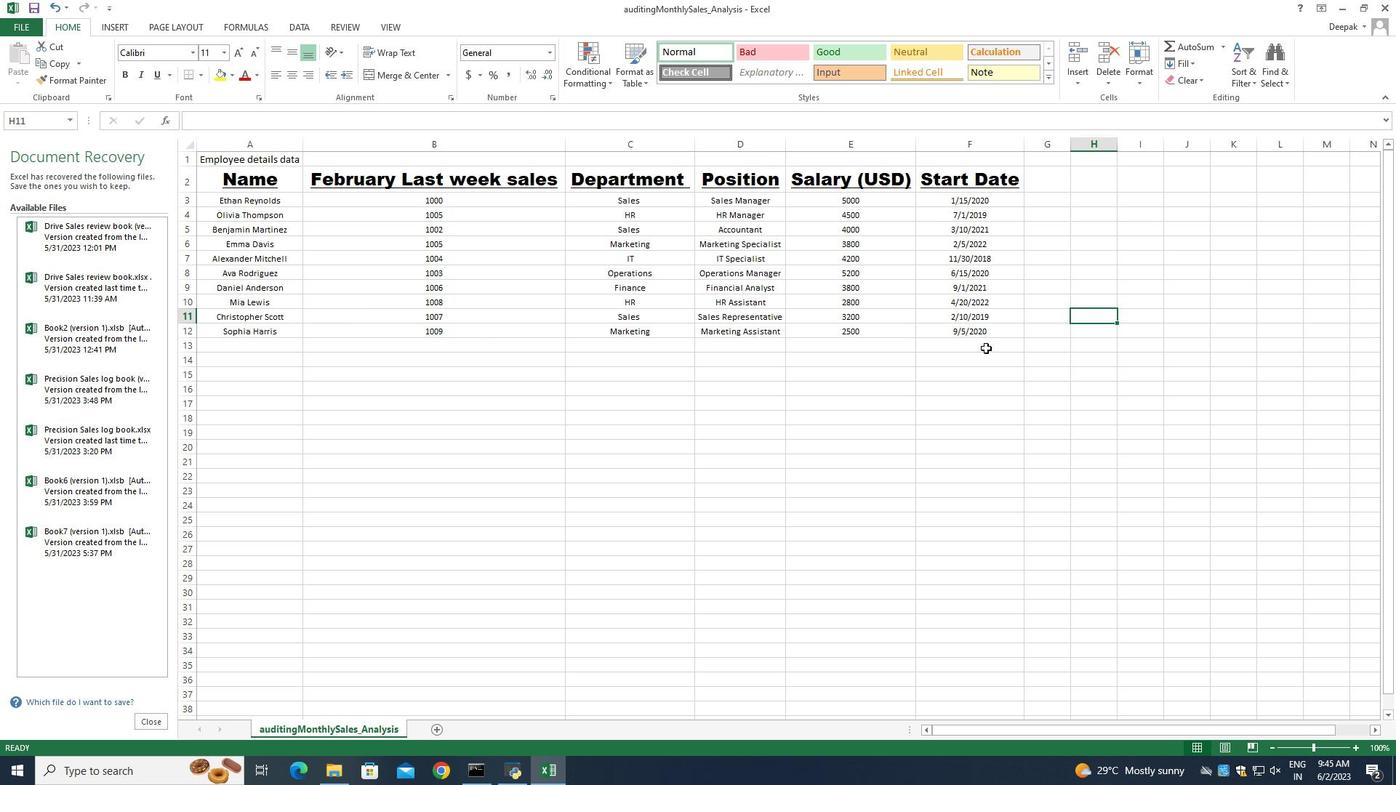 
Action: Mouse moved to (512, 362)
Screenshot: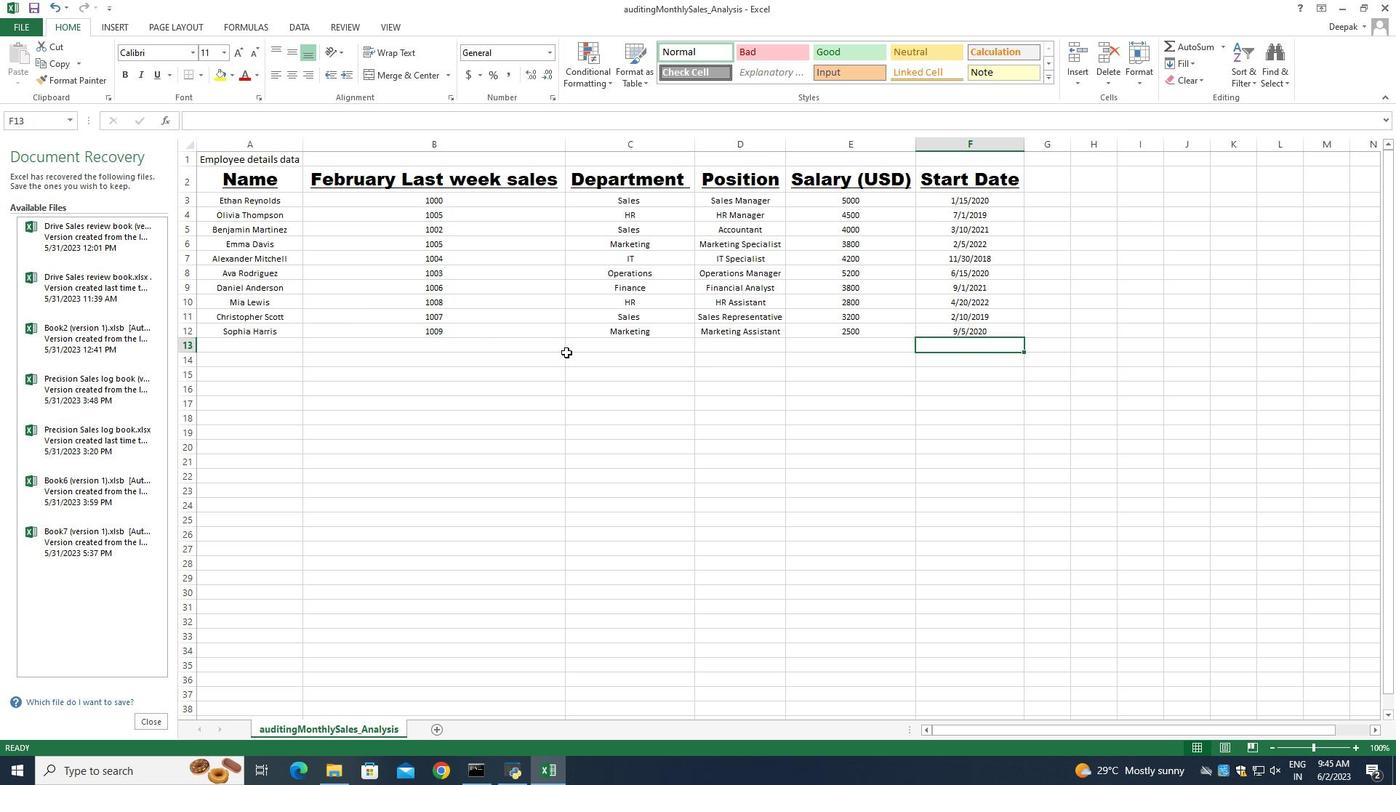 
Action: Mouse scrolled (563, 353) with delta (0, 0)
Screenshot: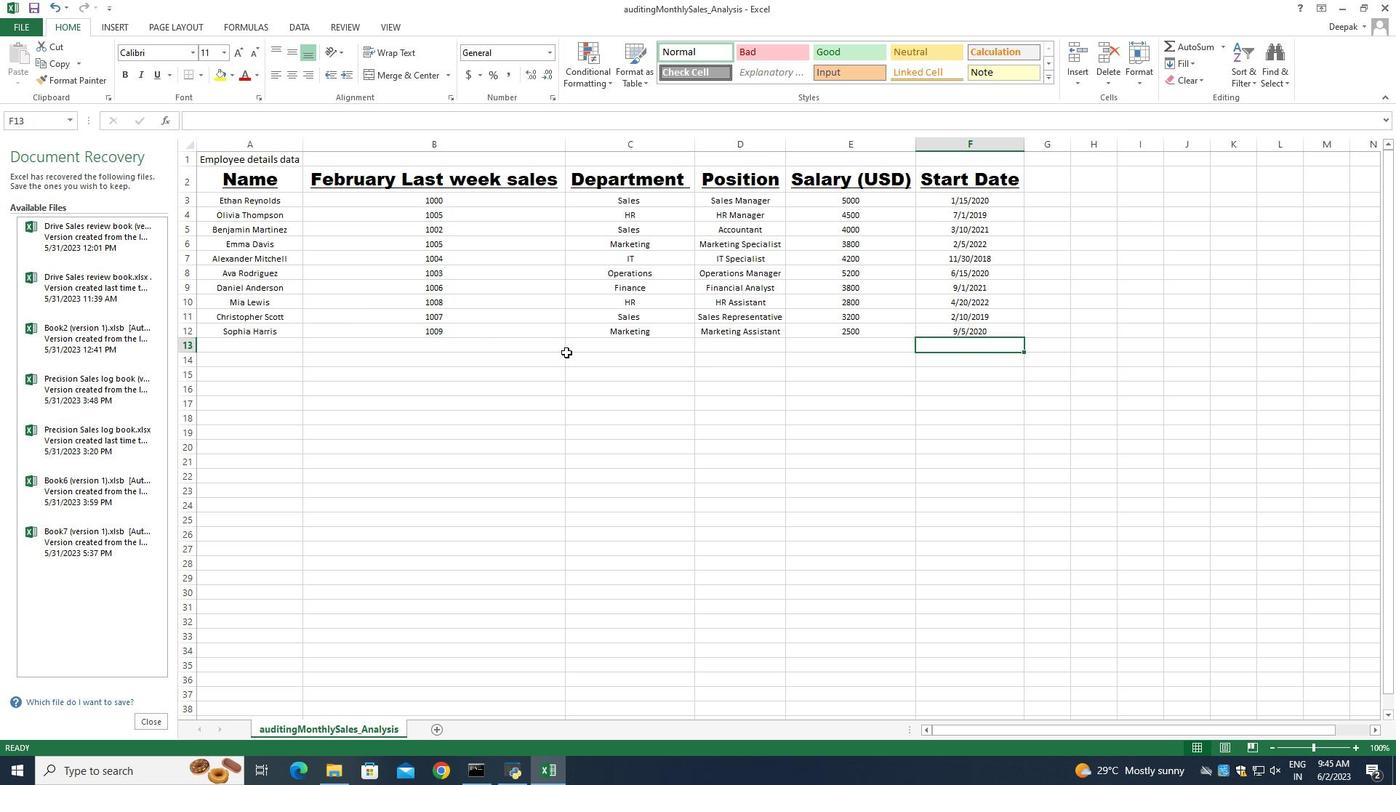 
Action: Mouse moved to (508, 363)
Screenshot: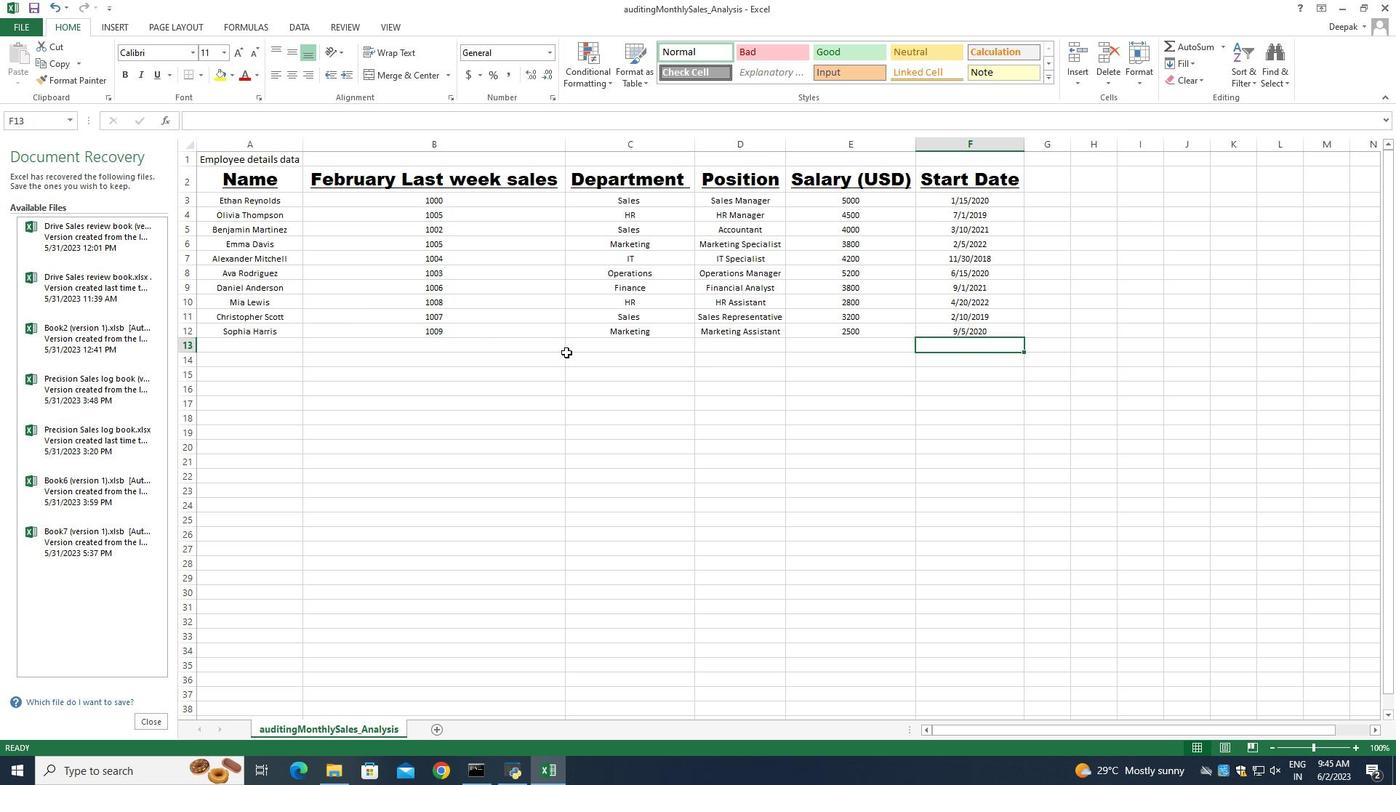 
Action: Mouse scrolled (535, 357) with delta (0, 0)
Screenshot: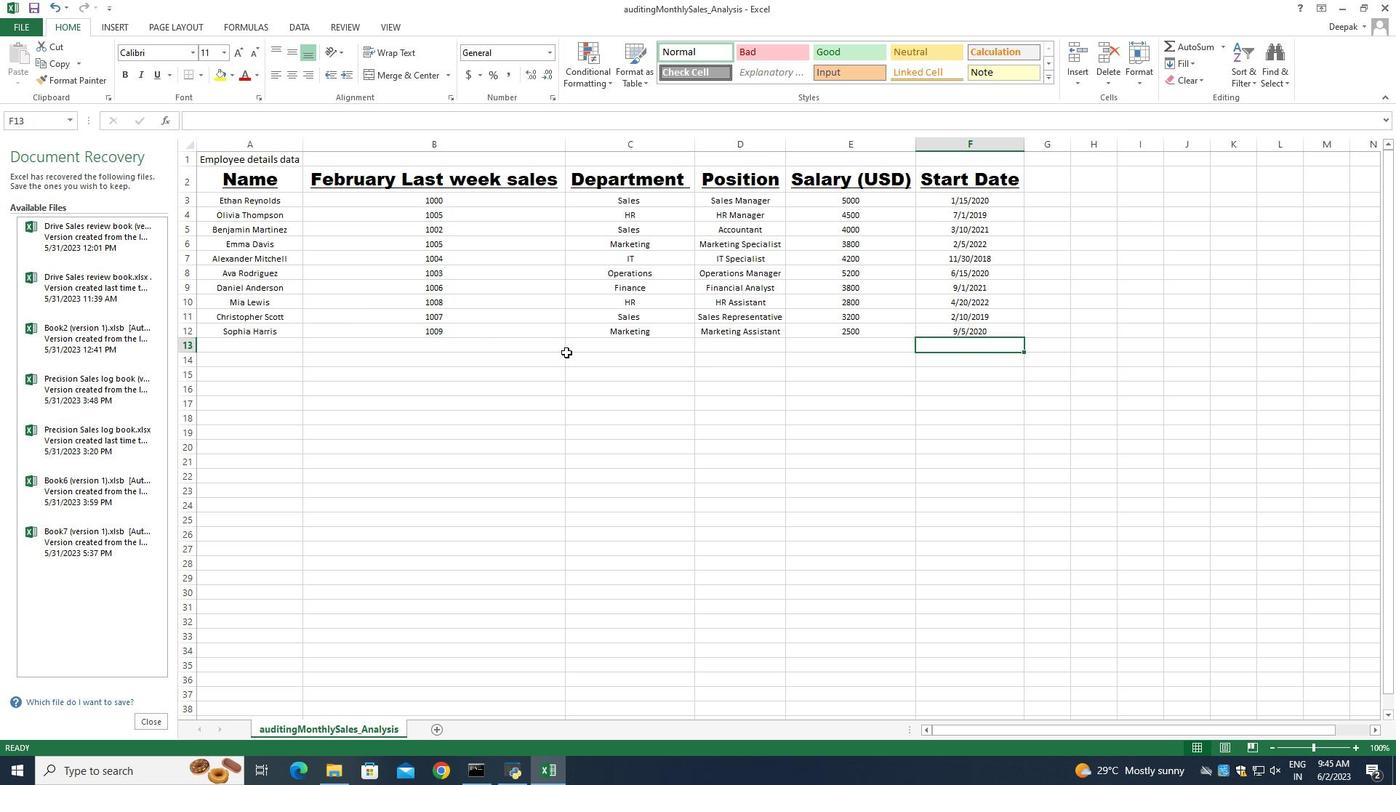 
Action: Mouse moved to (469, 374)
Screenshot: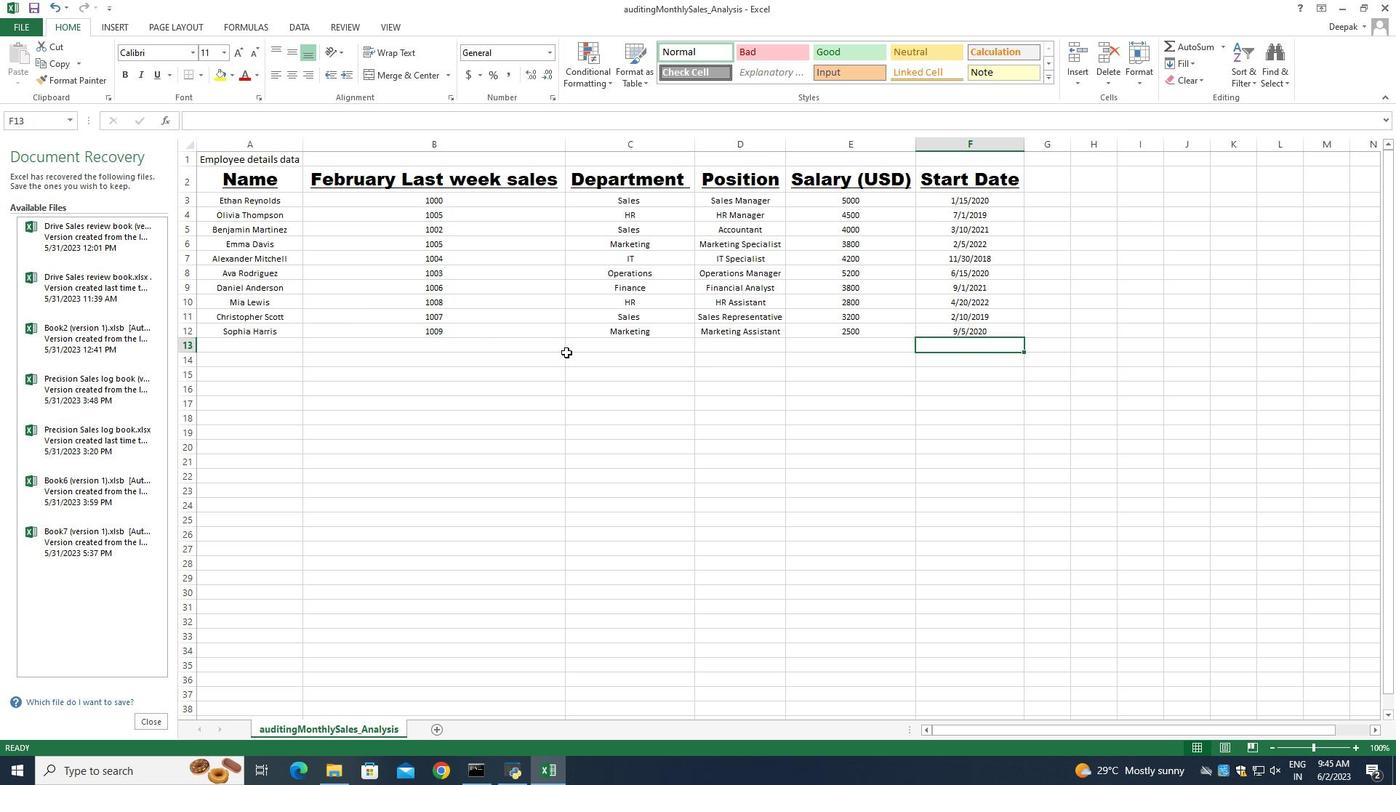 
Action: Mouse scrolled (508, 364) with delta (0, 0)
Screenshot: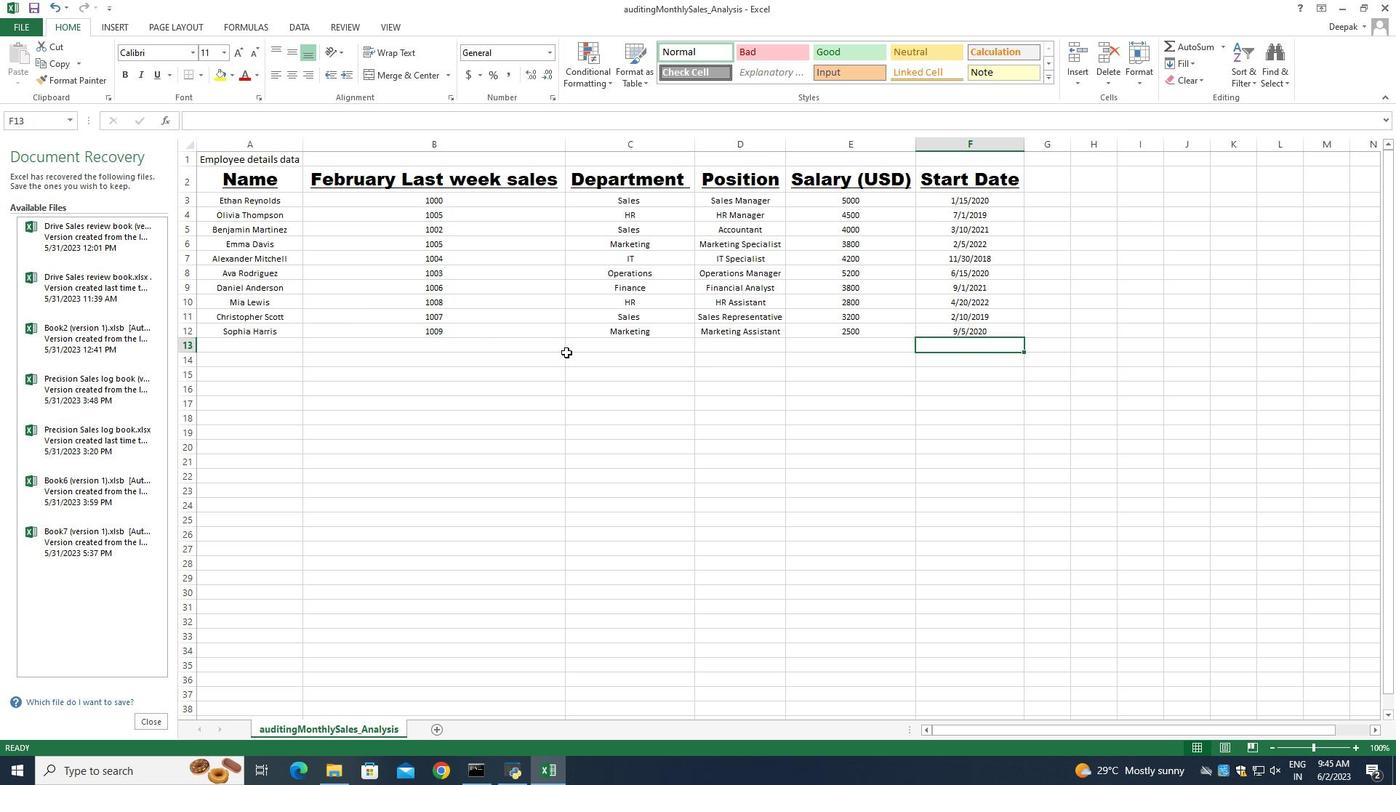 
Action: Mouse moved to (456, 379)
Screenshot: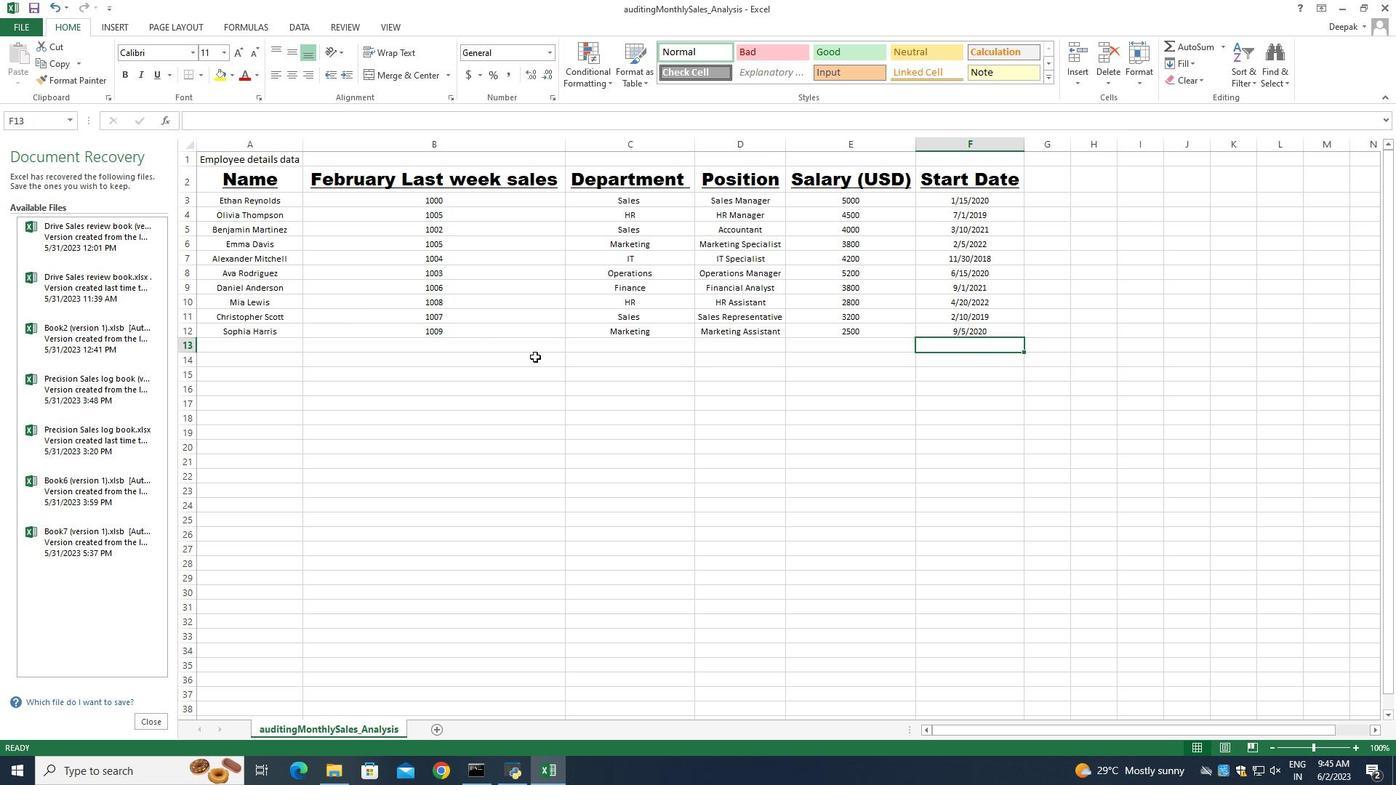 
Action: Mouse scrolled (466, 376) with delta (0, 0)
Screenshot: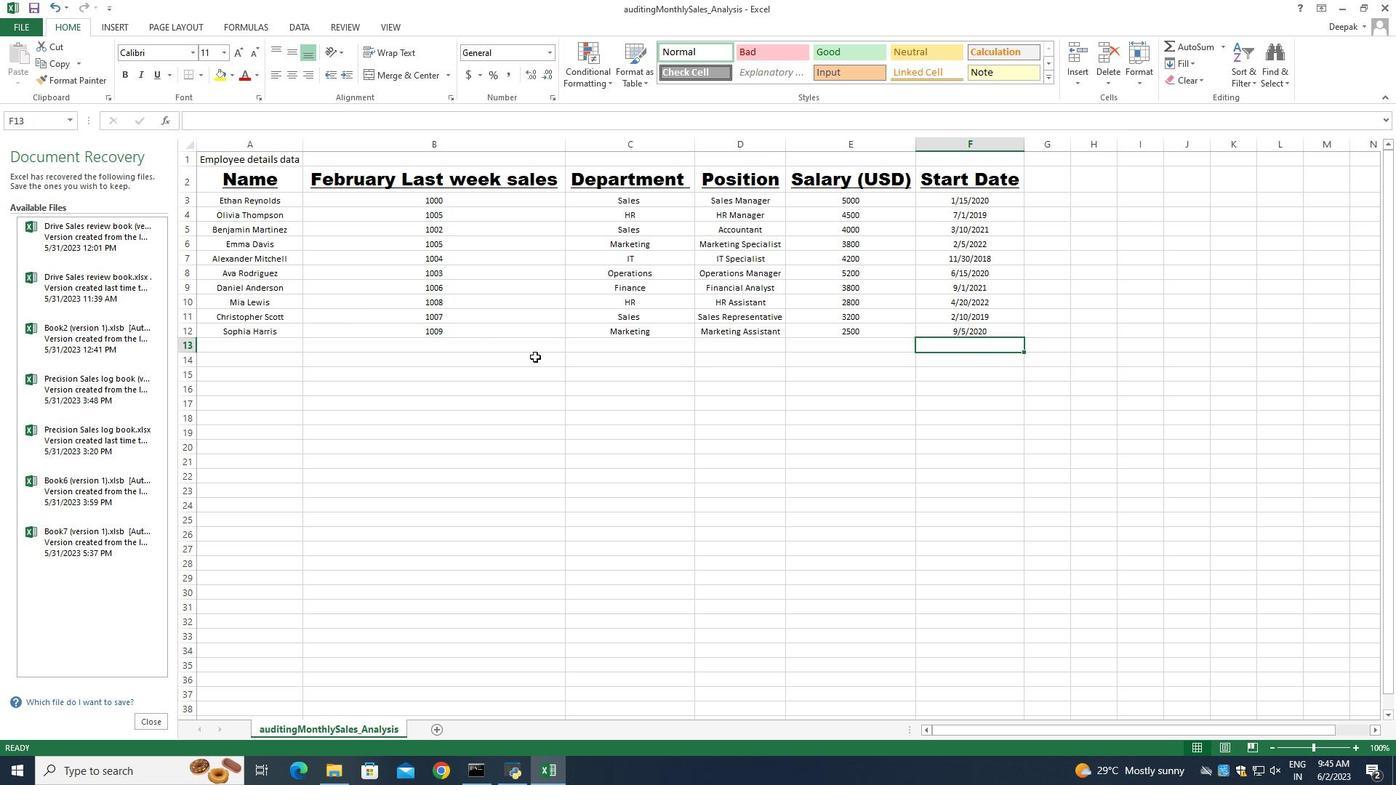 
Action: Mouse moved to (456, 380)
Screenshot: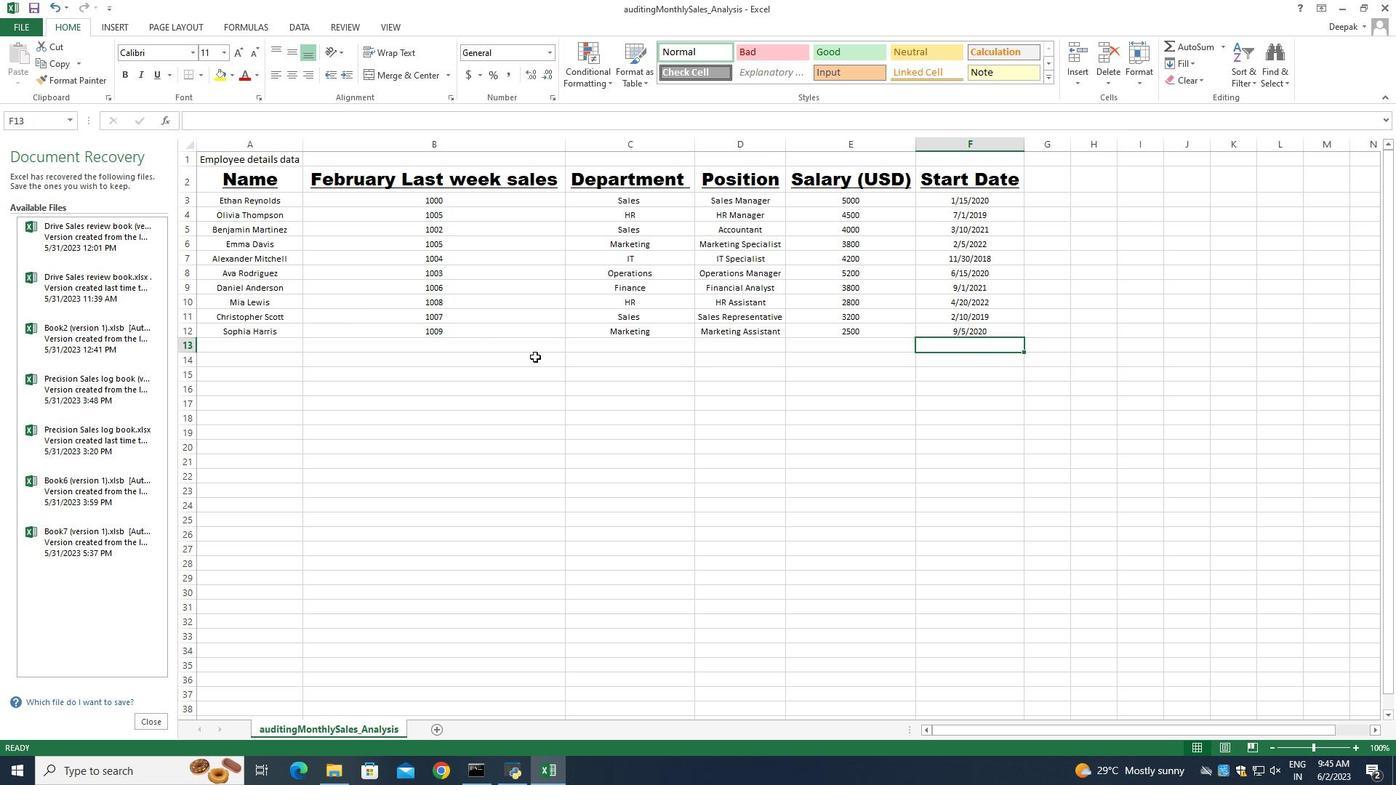 
